 Task: Look for space in Chishtiān Mandi, Pakistan from 5th July, 2023 to 11th July, 2023 for 2 adults in price range Rs.8000 to Rs.16000. Place can be entire place with 2 bedrooms having 2 beds and 1 bathroom. Property type can be house, flat, guest house. Booking option can be shelf check-in. Required host language is English.
Action: Mouse moved to (482, 157)
Screenshot: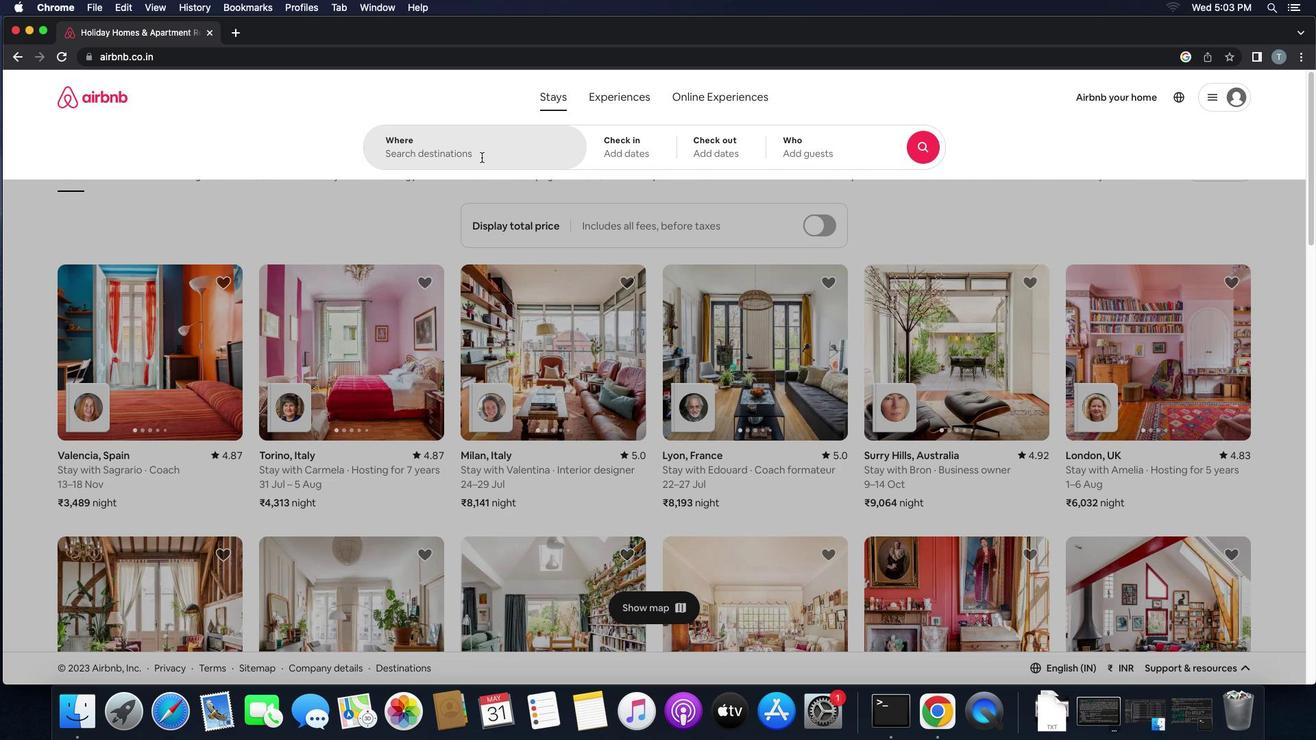 
Action: Mouse pressed left at (482, 157)
Screenshot: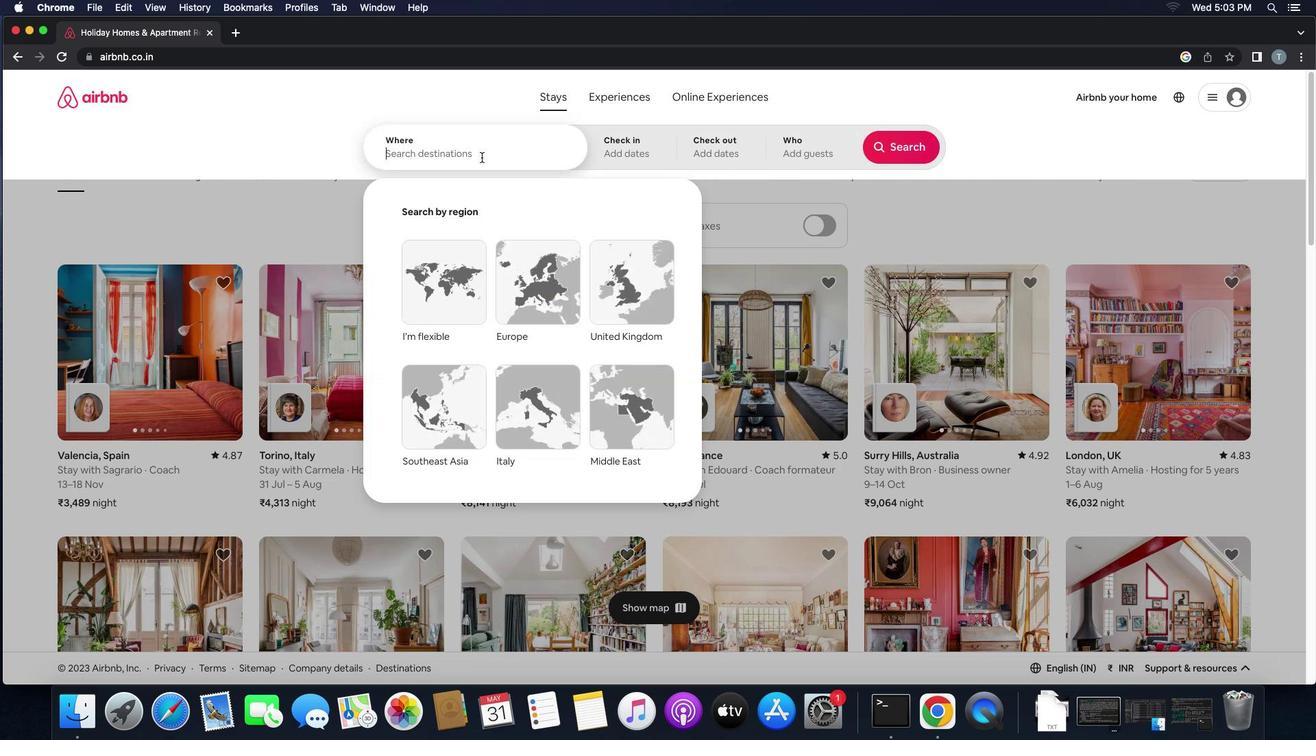 
Action: Mouse moved to (482, 157)
Screenshot: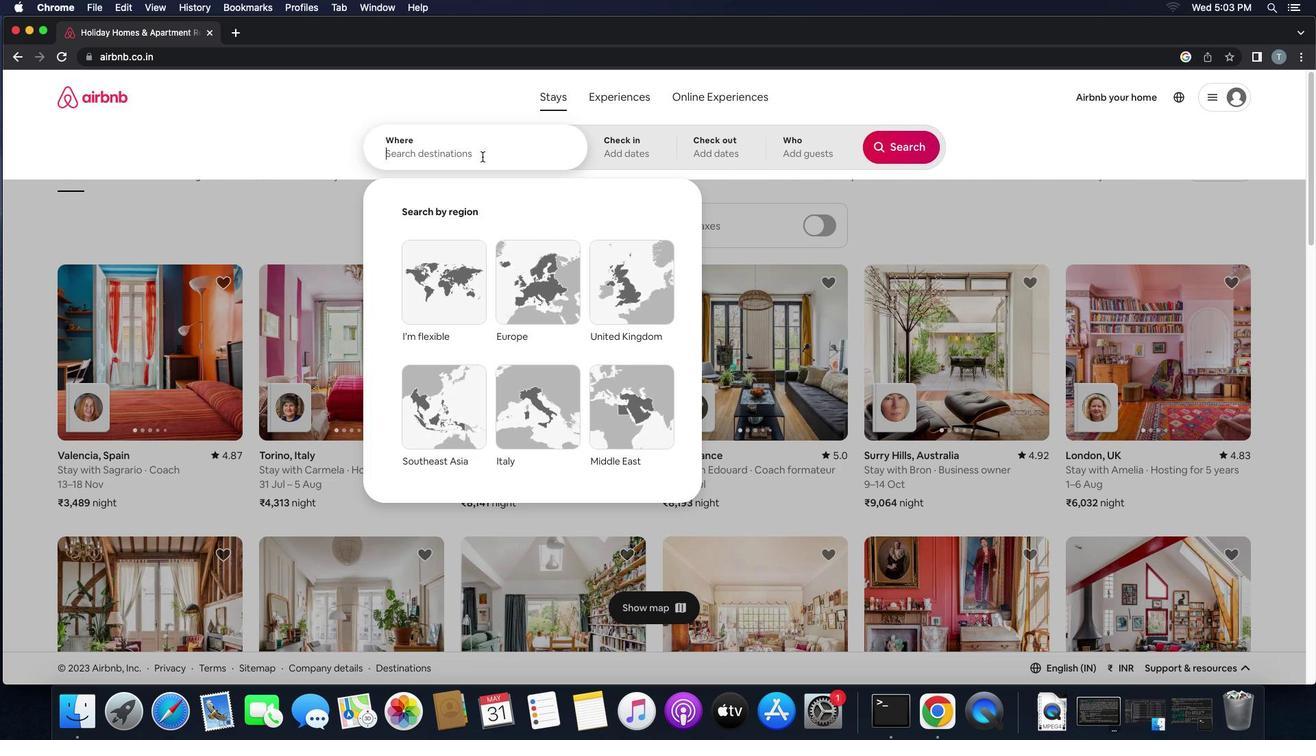 
Action: Key pressed 'c''h''i''s''t''i''a''n'Key.space'm''a''n''d''i'',''p''a''k''i''s''t''a''n'
Screenshot: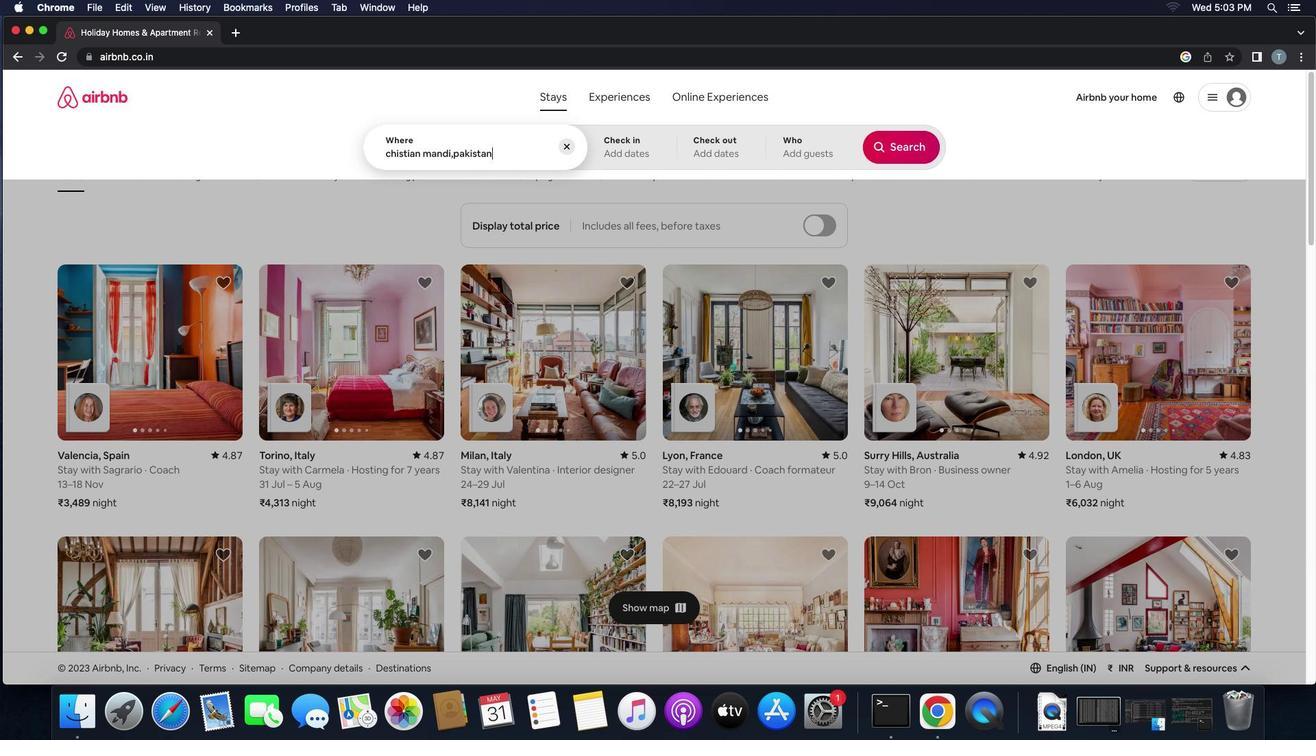 
Action: Mouse moved to (482, 231)
Screenshot: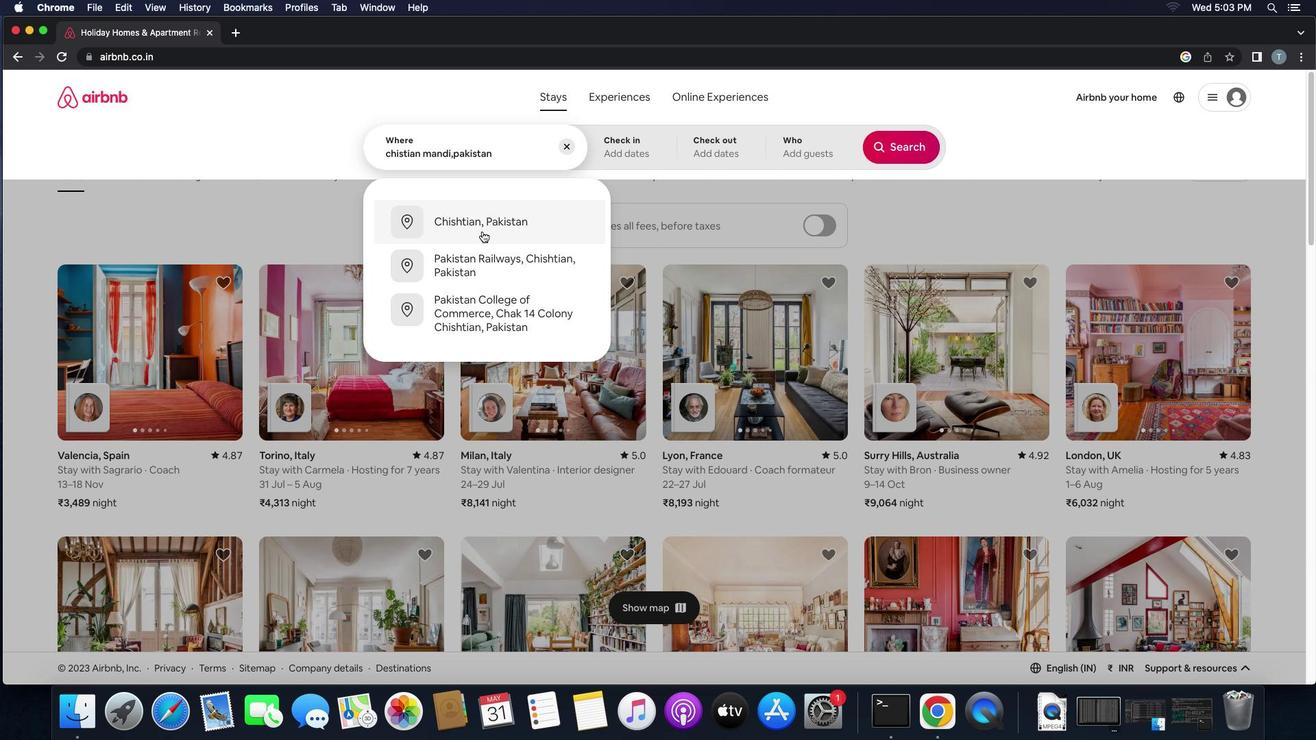 
Action: Mouse pressed left at (482, 231)
Screenshot: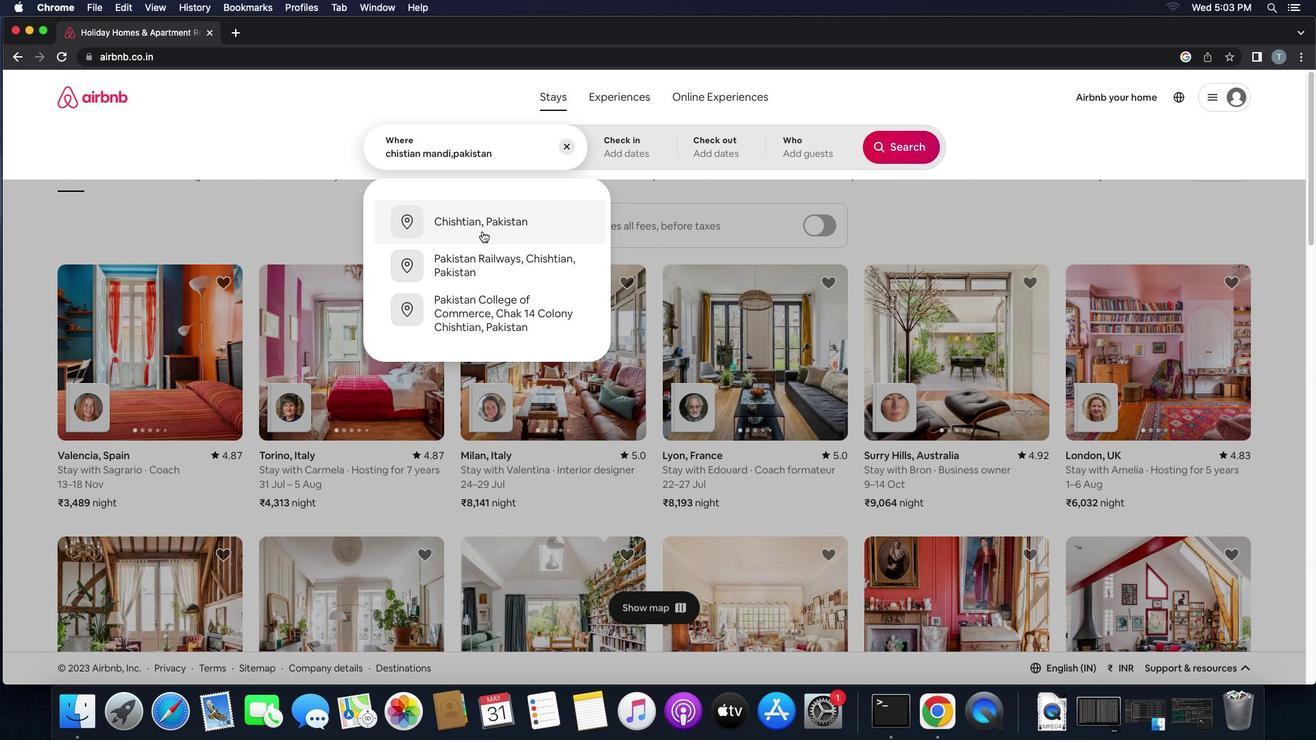 
Action: Mouse moved to (888, 253)
Screenshot: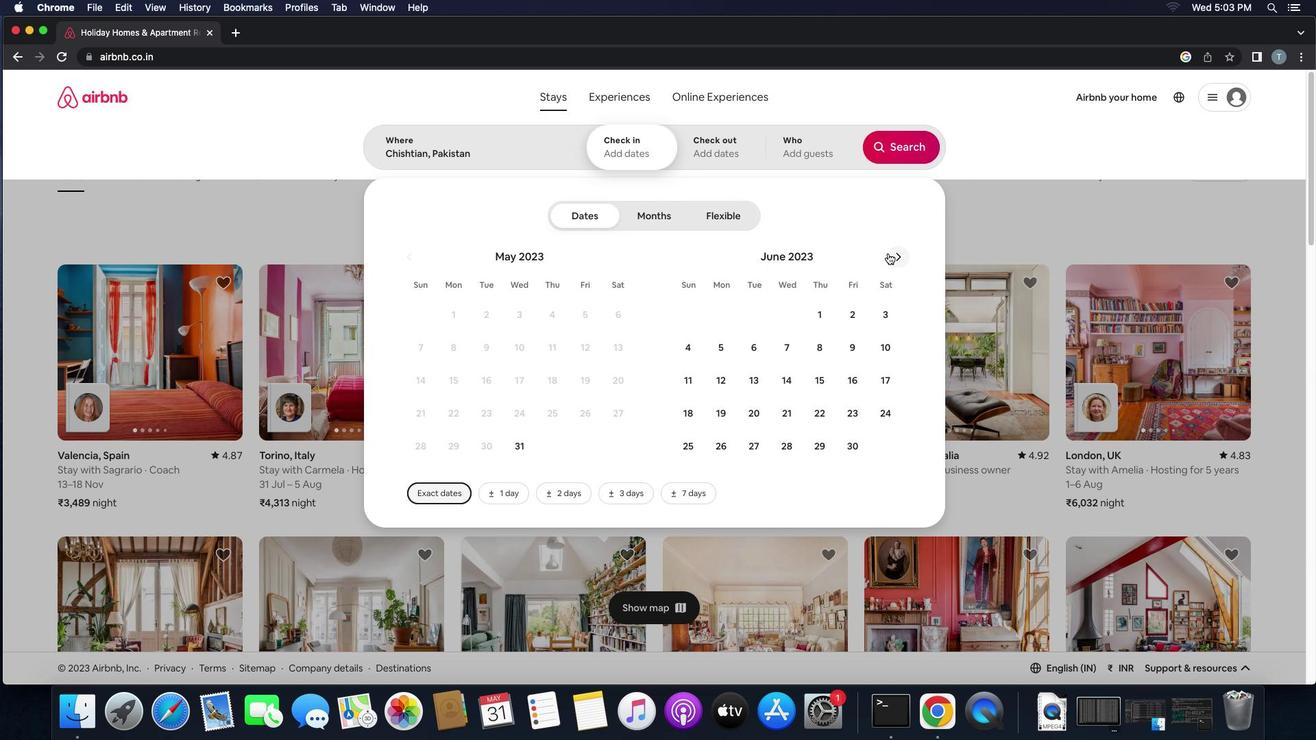 
Action: Mouse pressed left at (888, 253)
Screenshot: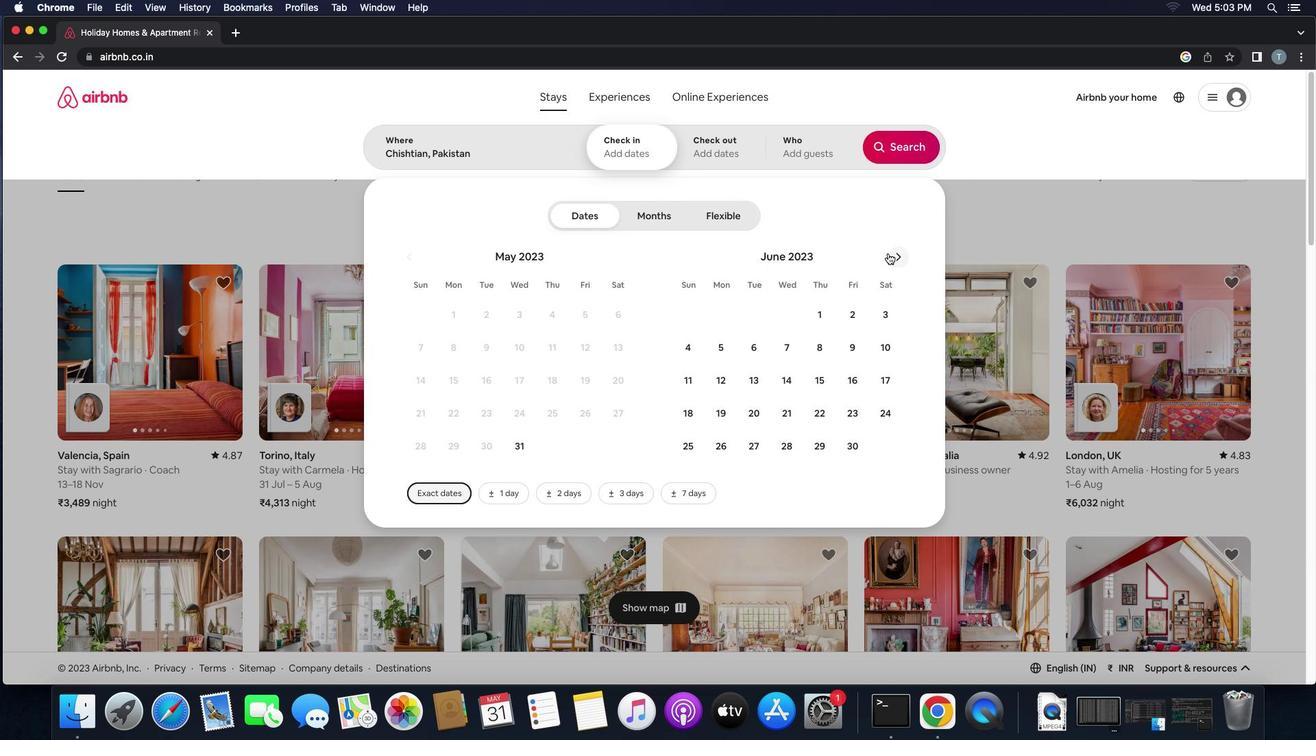 
Action: Mouse moved to (795, 354)
Screenshot: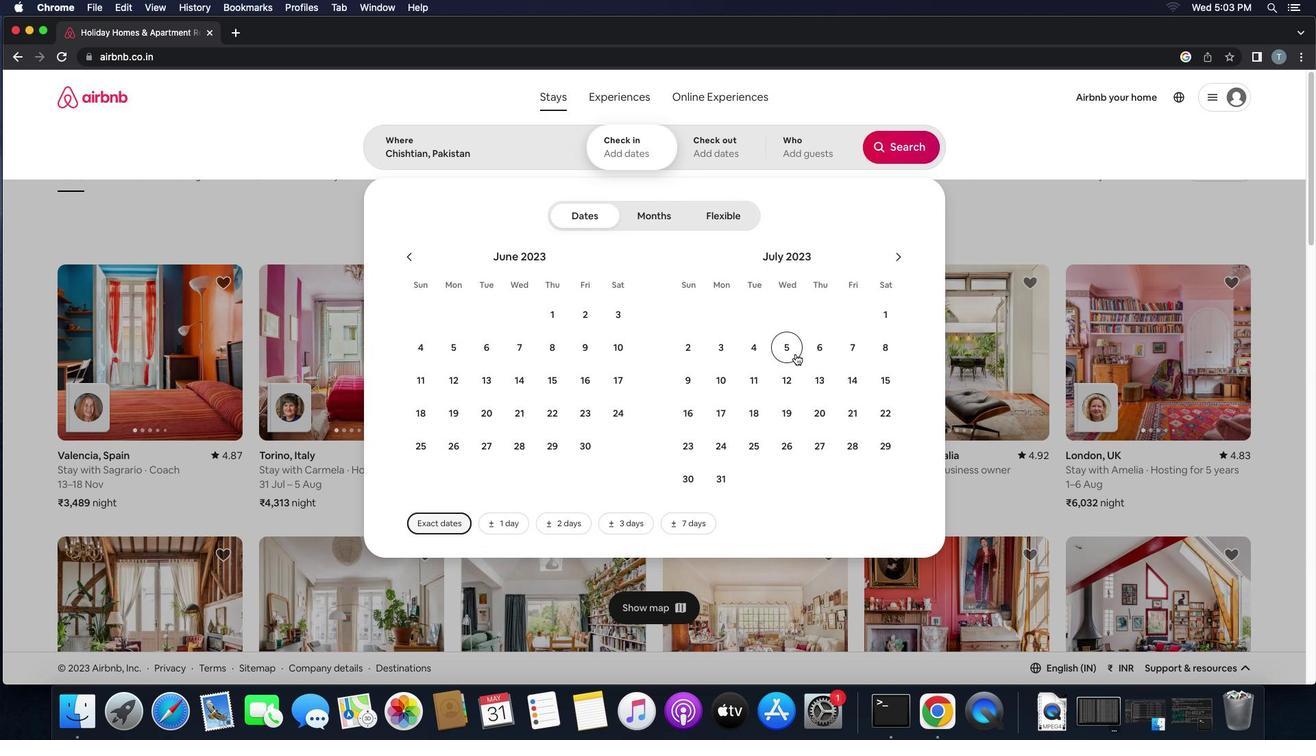 
Action: Mouse pressed left at (795, 354)
Screenshot: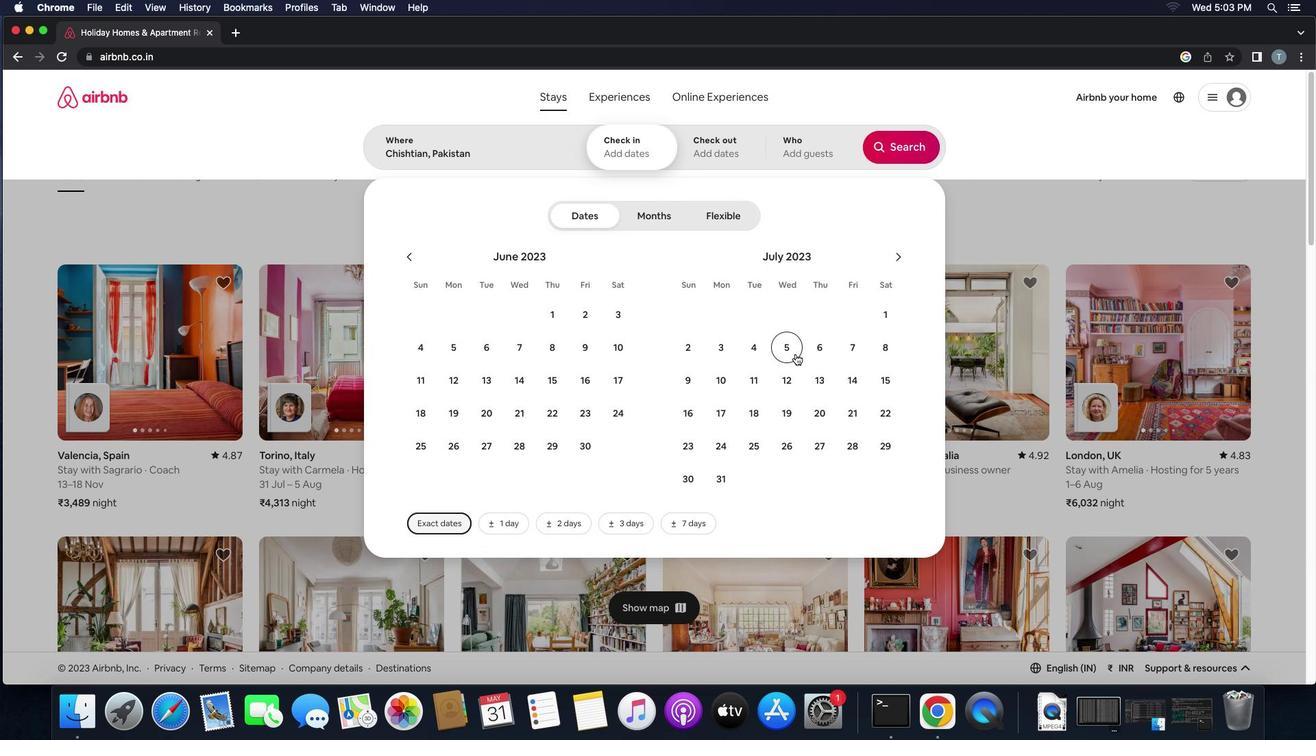 
Action: Mouse moved to (769, 388)
Screenshot: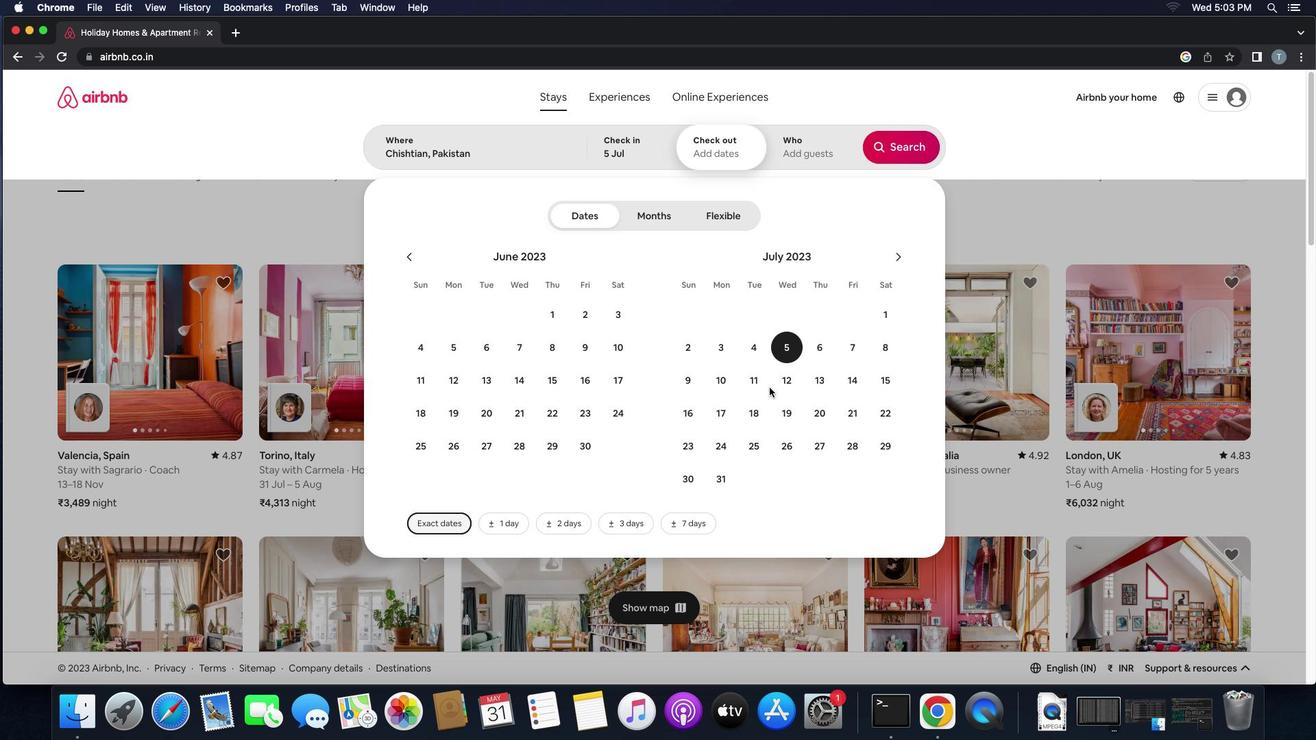 
Action: Mouse pressed left at (769, 388)
Screenshot: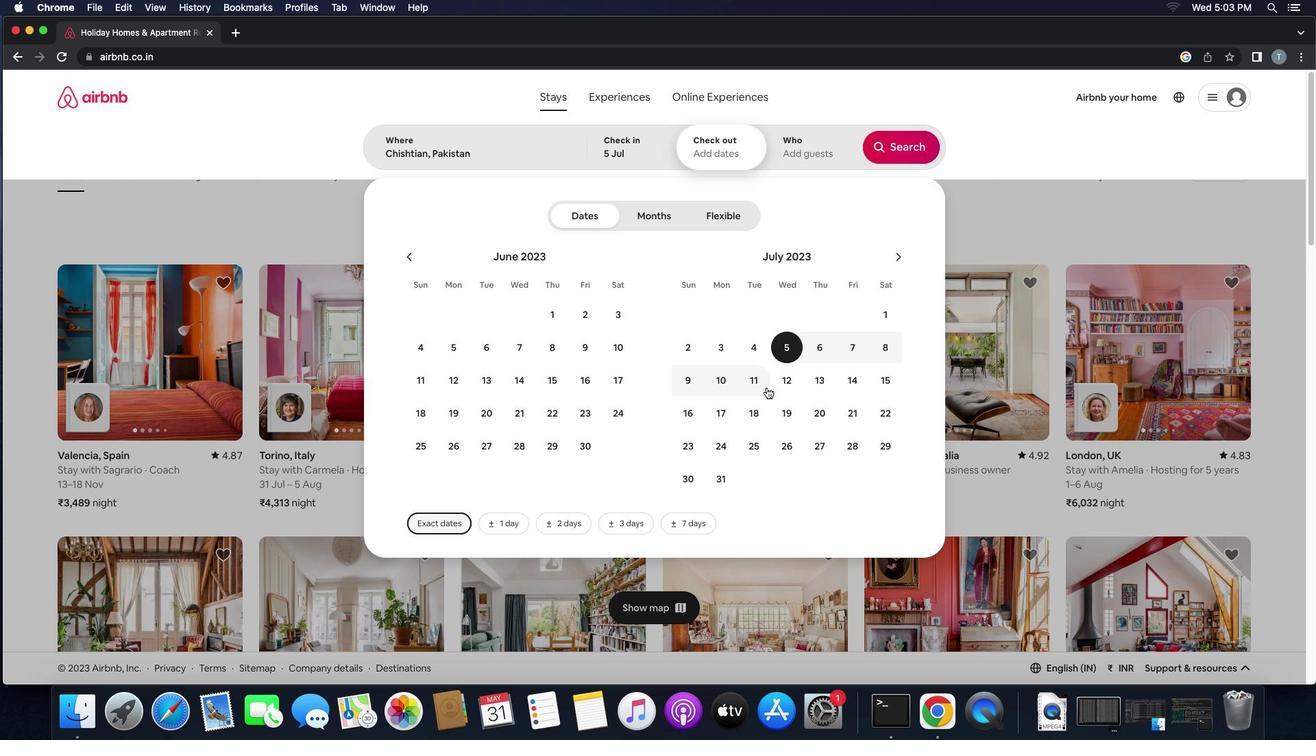 
Action: Mouse moved to (805, 143)
Screenshot: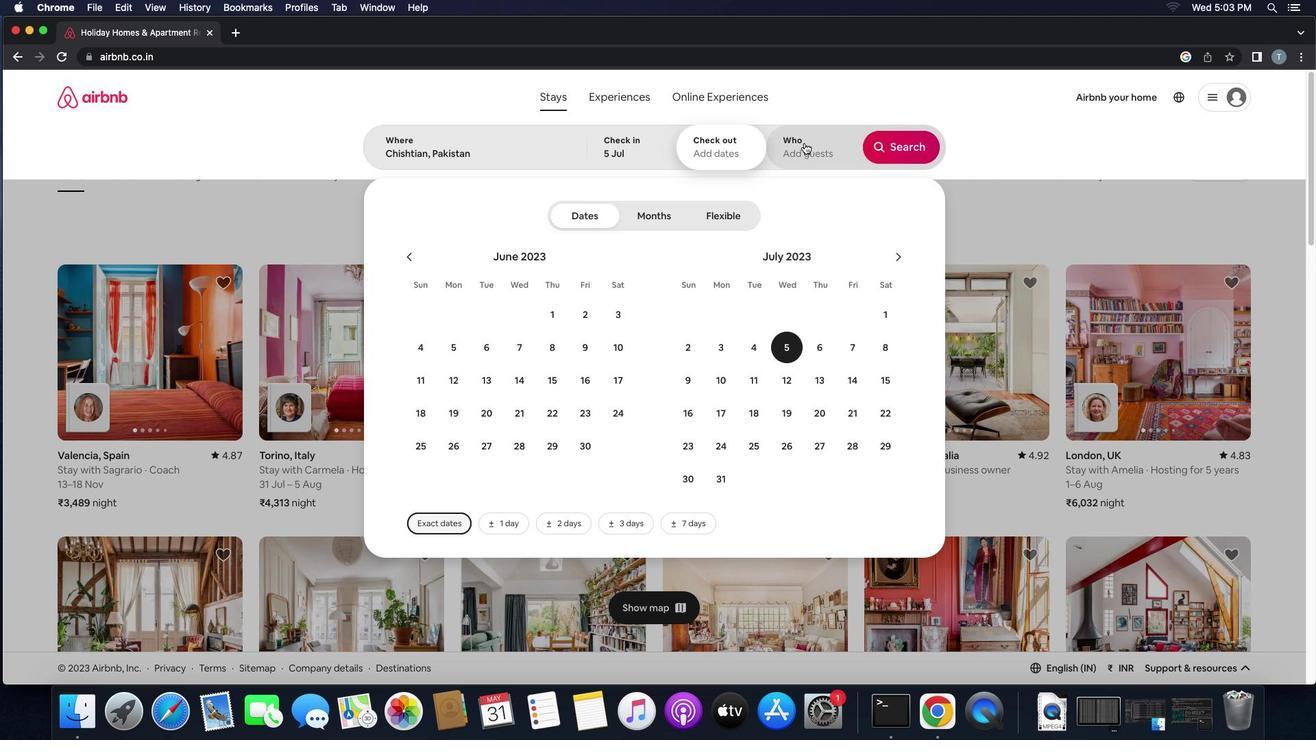 
Action: Mouse pressed left at (805, 143)
Screenshot: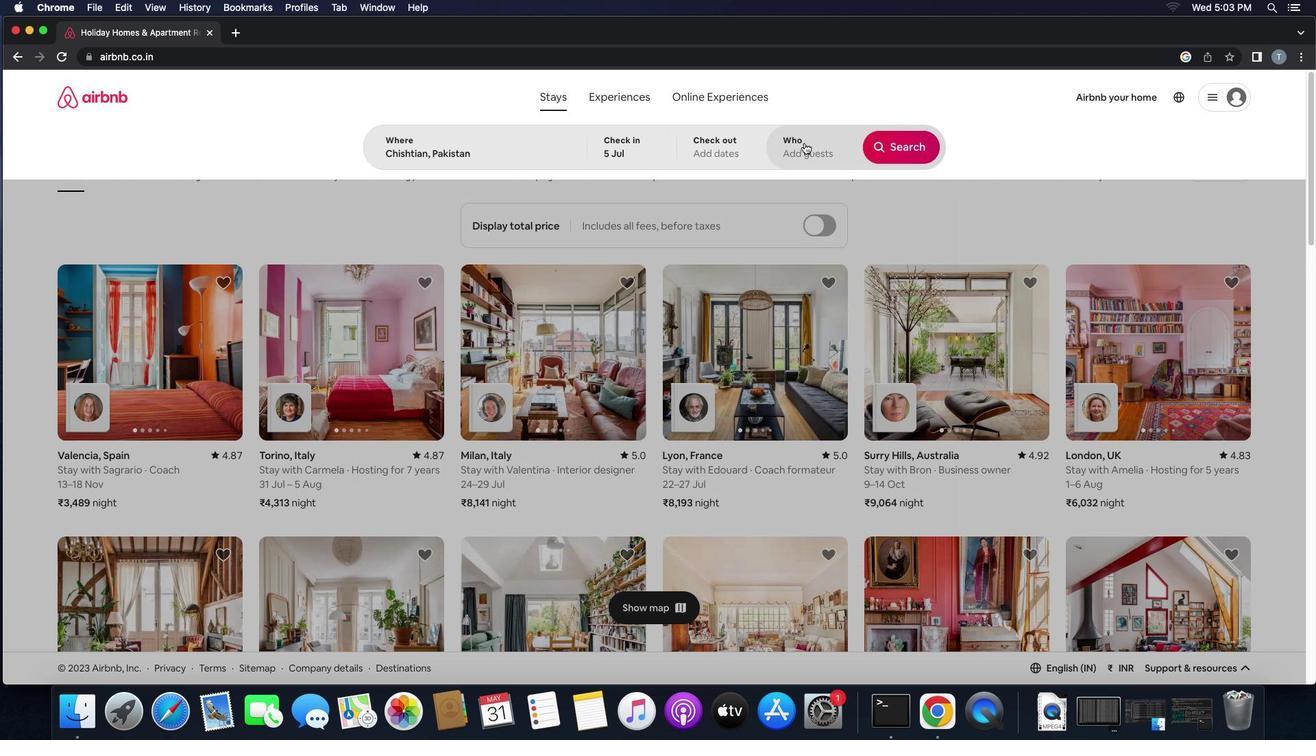 
Action: Mouse moved to (901, 230)
Screenshot: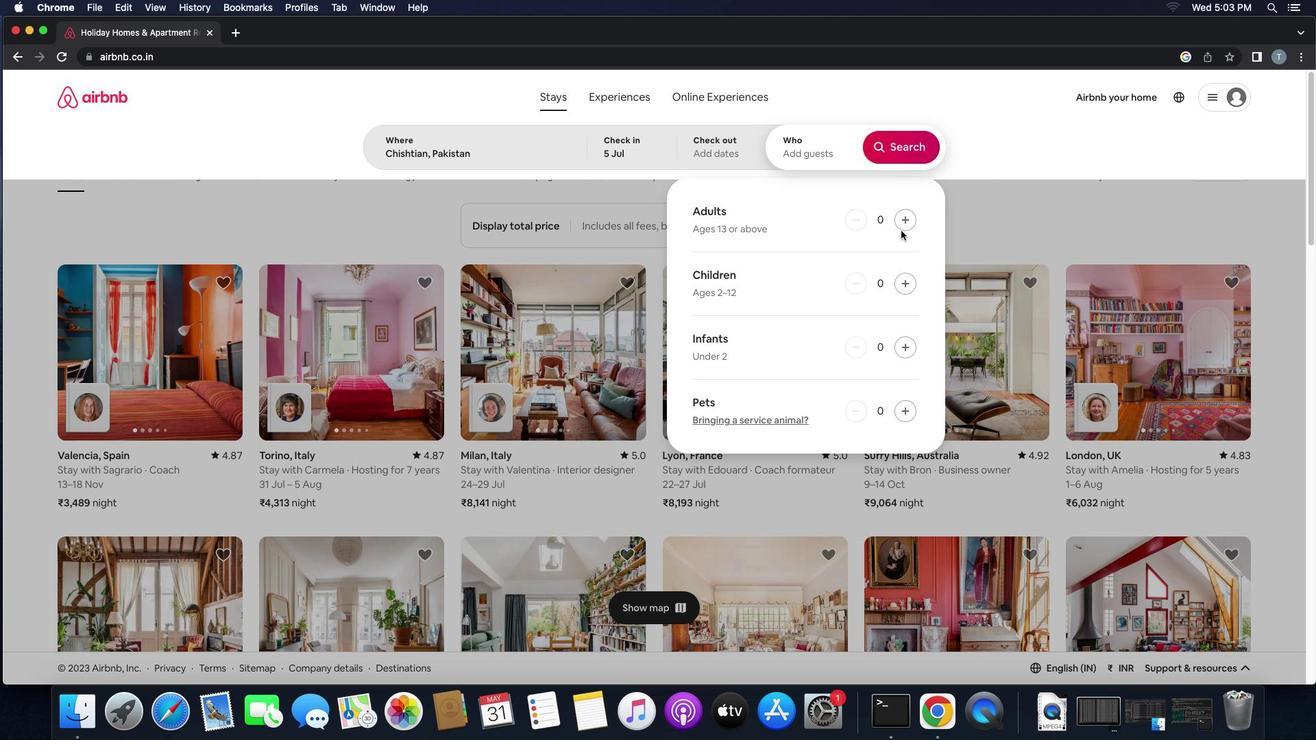 
Action: Mouse pressed left at (901, 230)
Screenshot: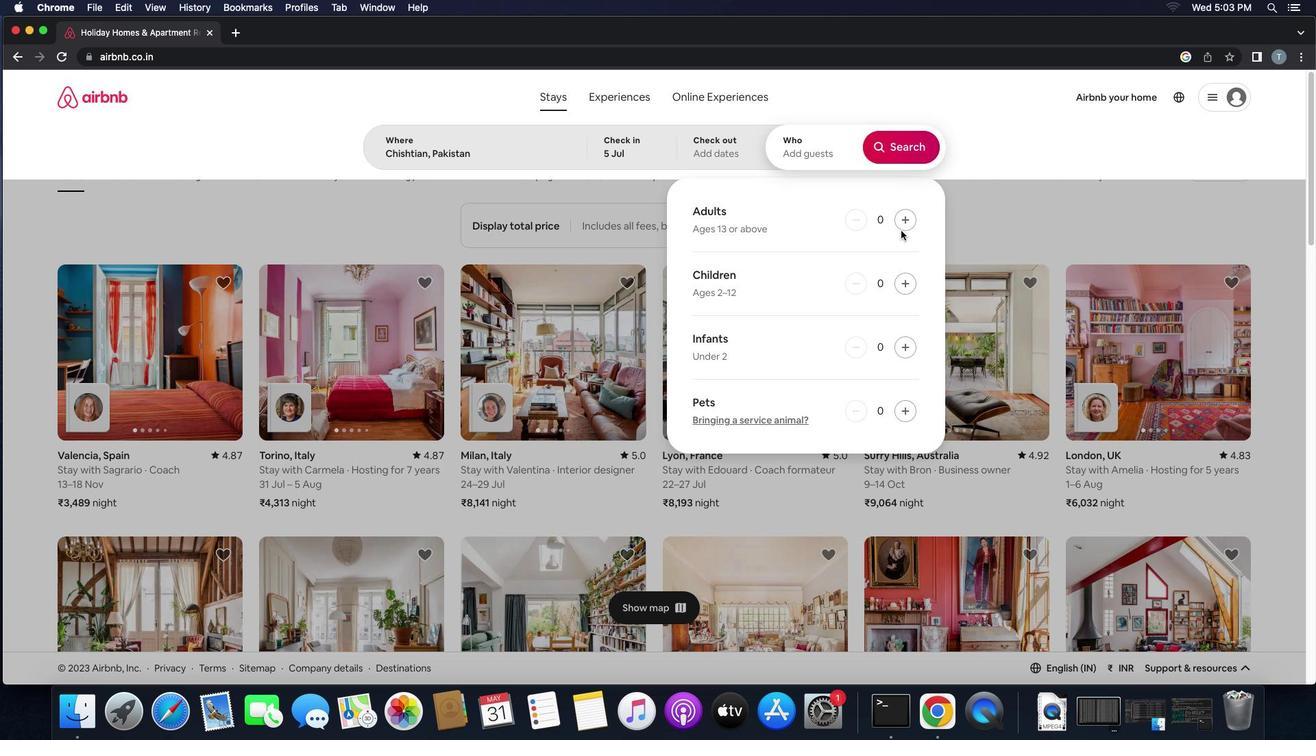 
Action: Mouse pressed left at (901, 230)
Screenshot: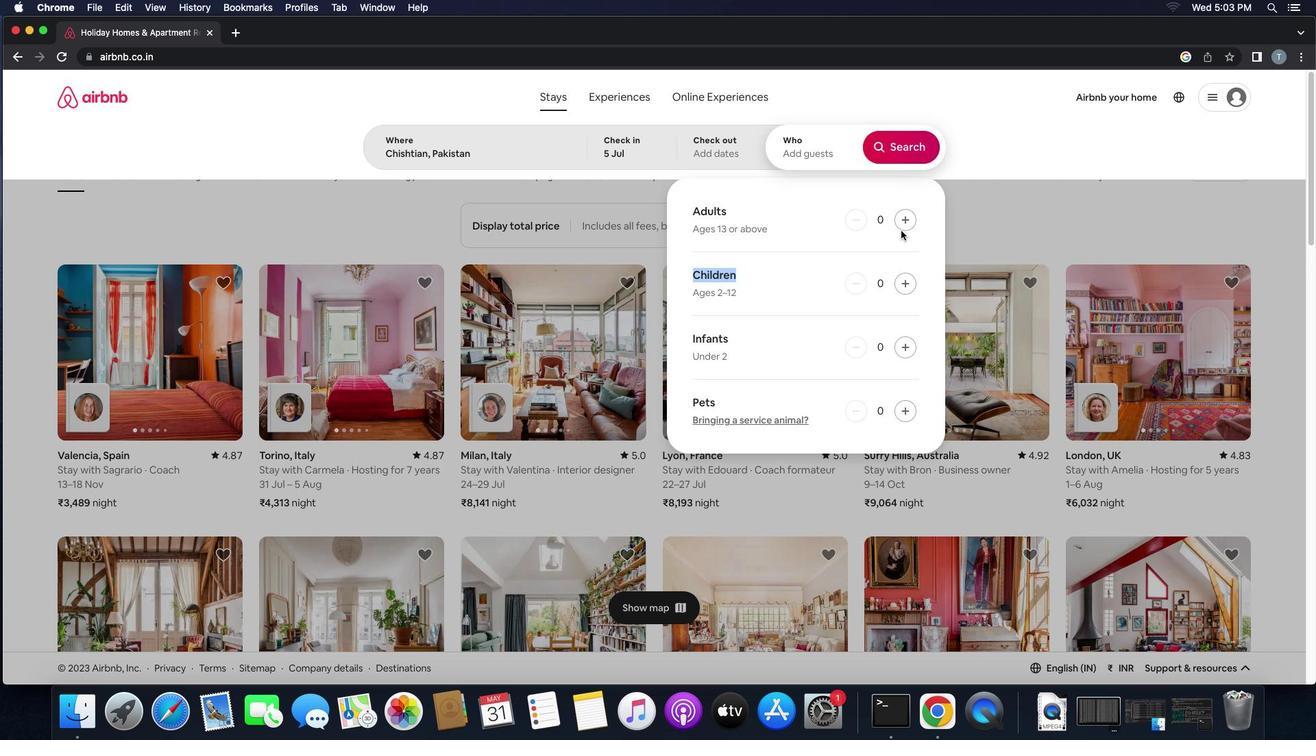 
Action: Mouse moved to (904, 224)
Screenshot: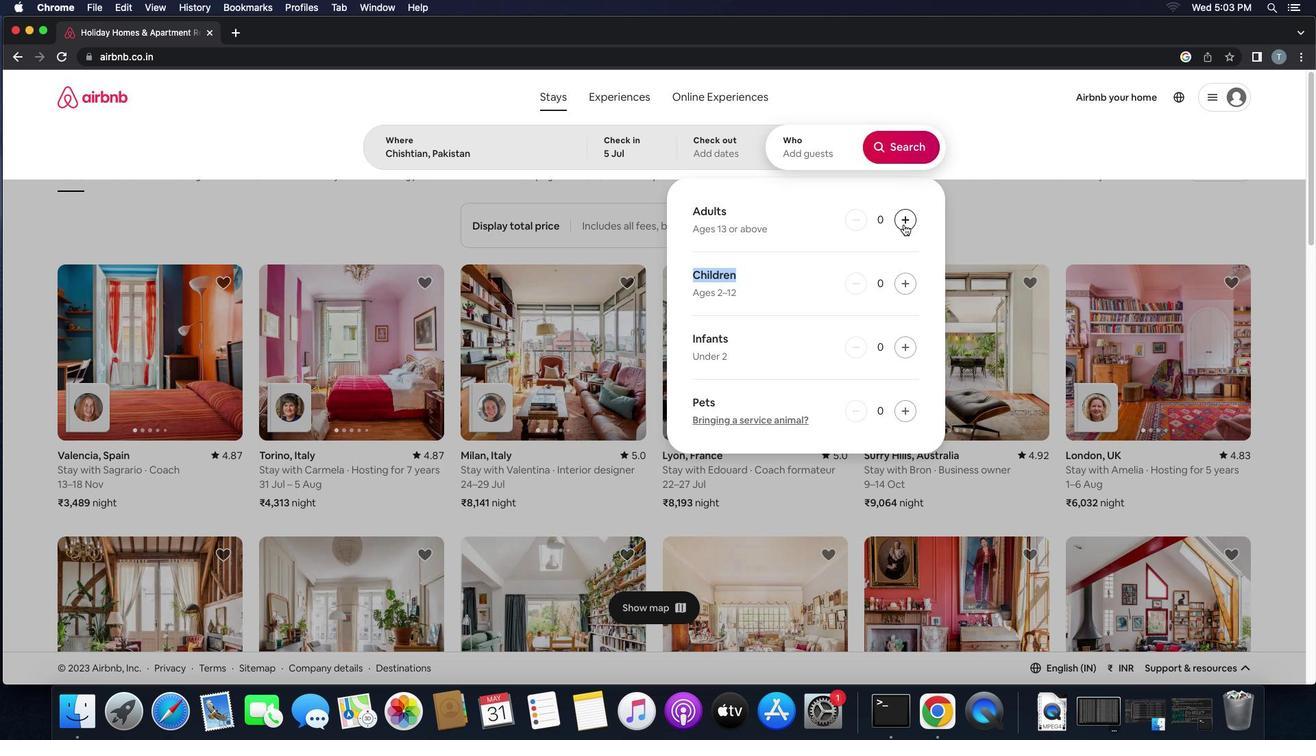 
Action: Mouse pressed left at (904, 224)
Screenshot: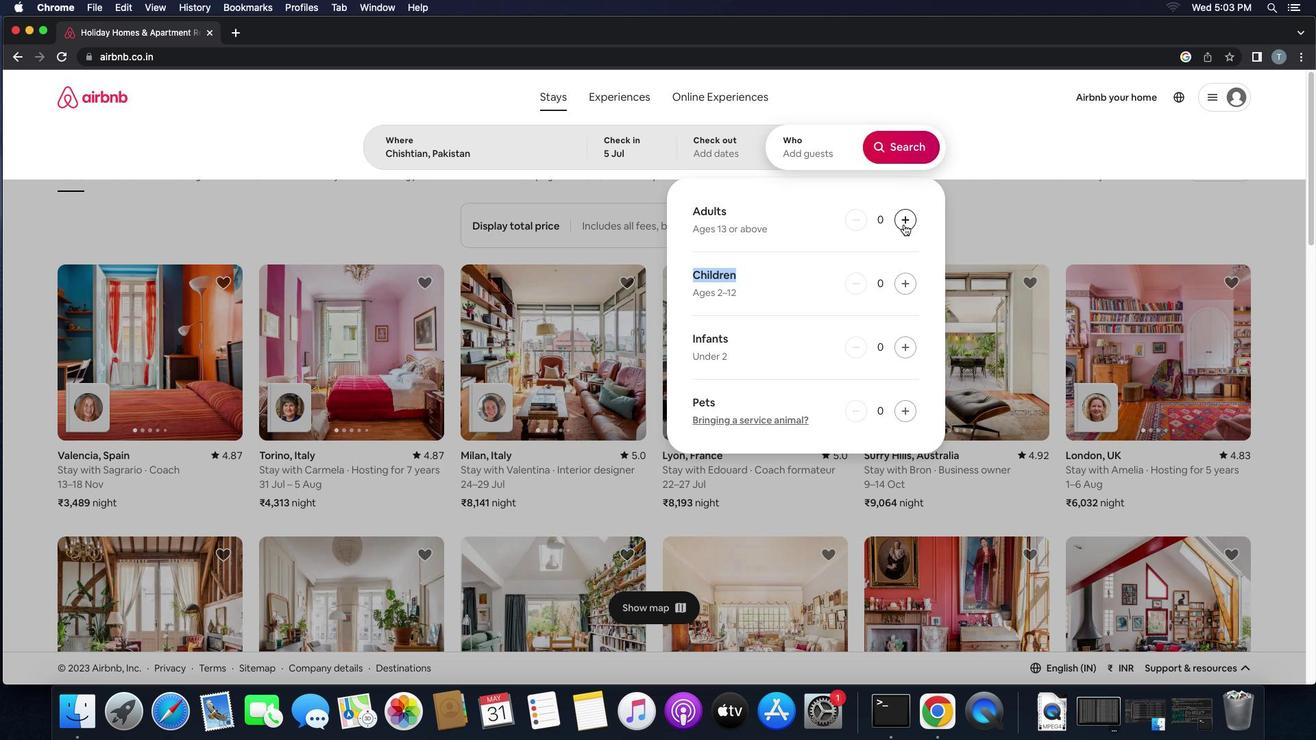 
Action: Mouse pressed left at (904, 224)
Screenshot: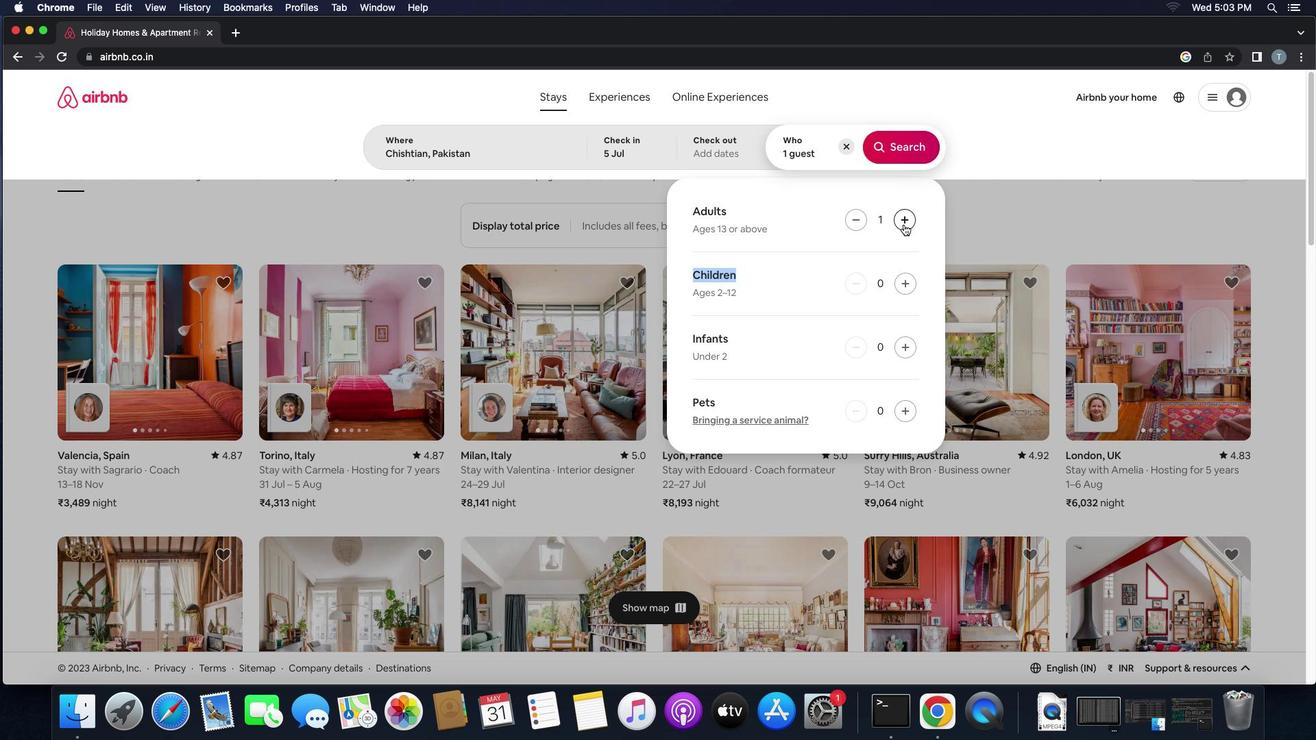 
Action: Mouse moved to (896, 154)
Screenshot: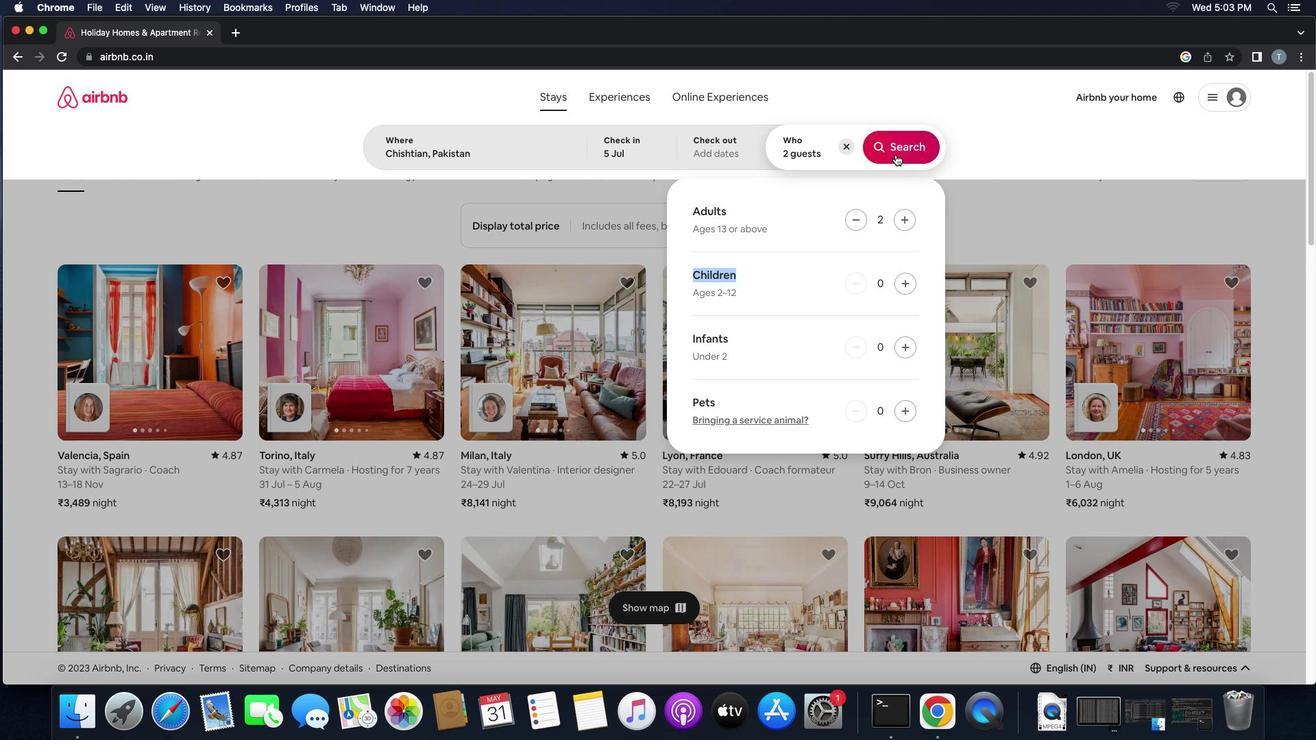 
Action: Mouse pressed left at (896, 154)
Screenshot: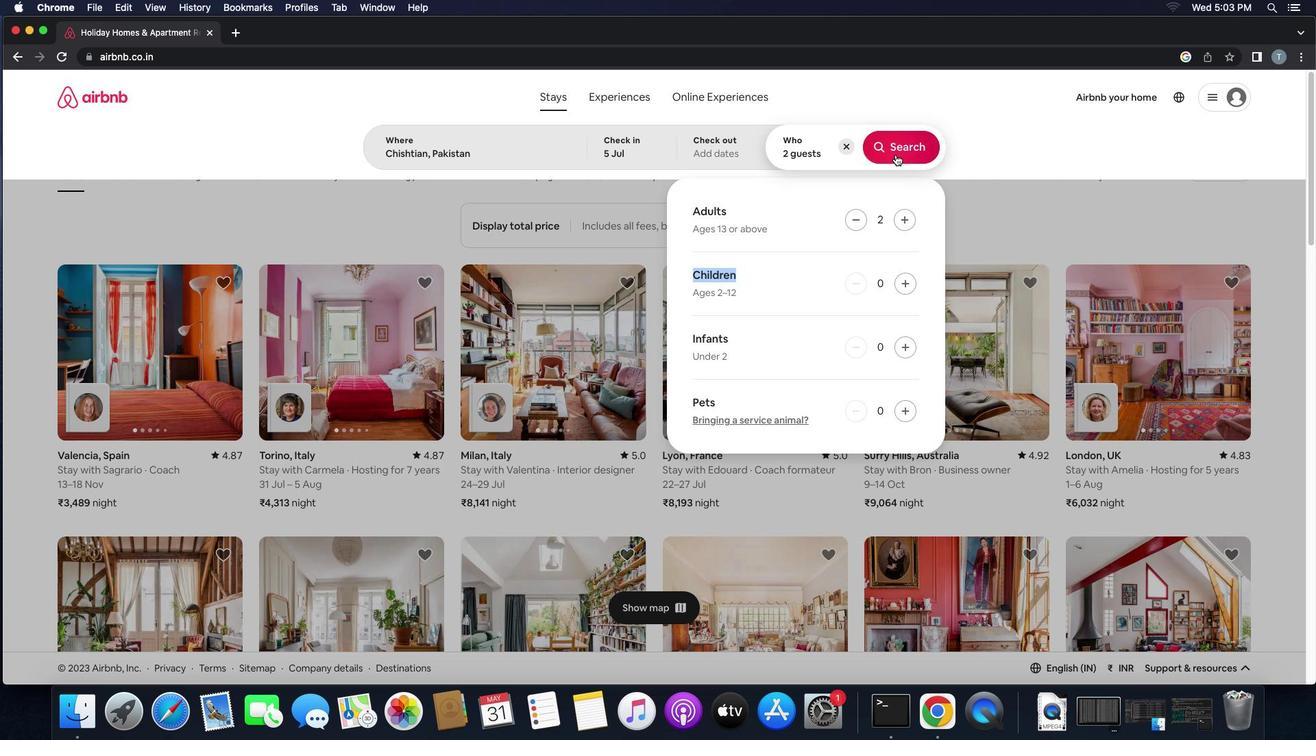 
Action: Mouse moved to (1271, 151)
Screenshot: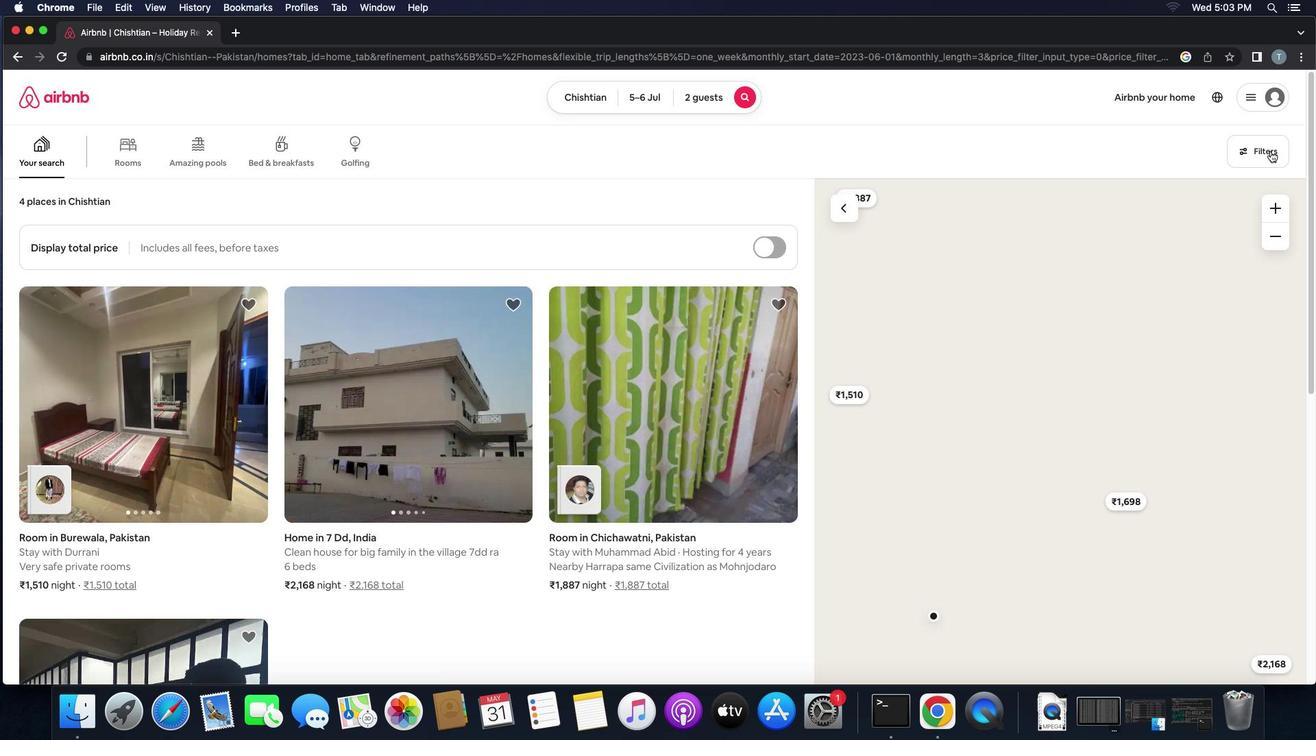 
Action: Mouse pressed left at (1271, 151)
Screenshot: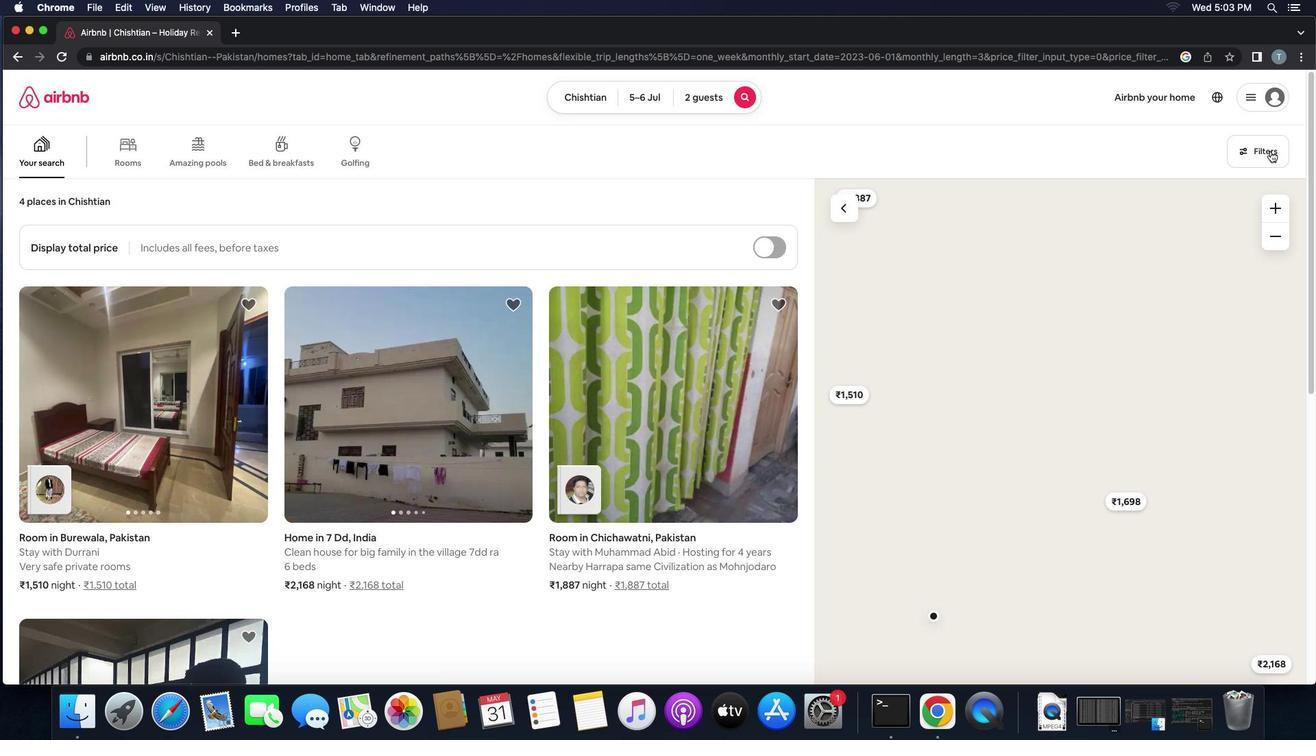 
Action: Mouse moved to (578, 320)
Screenshot: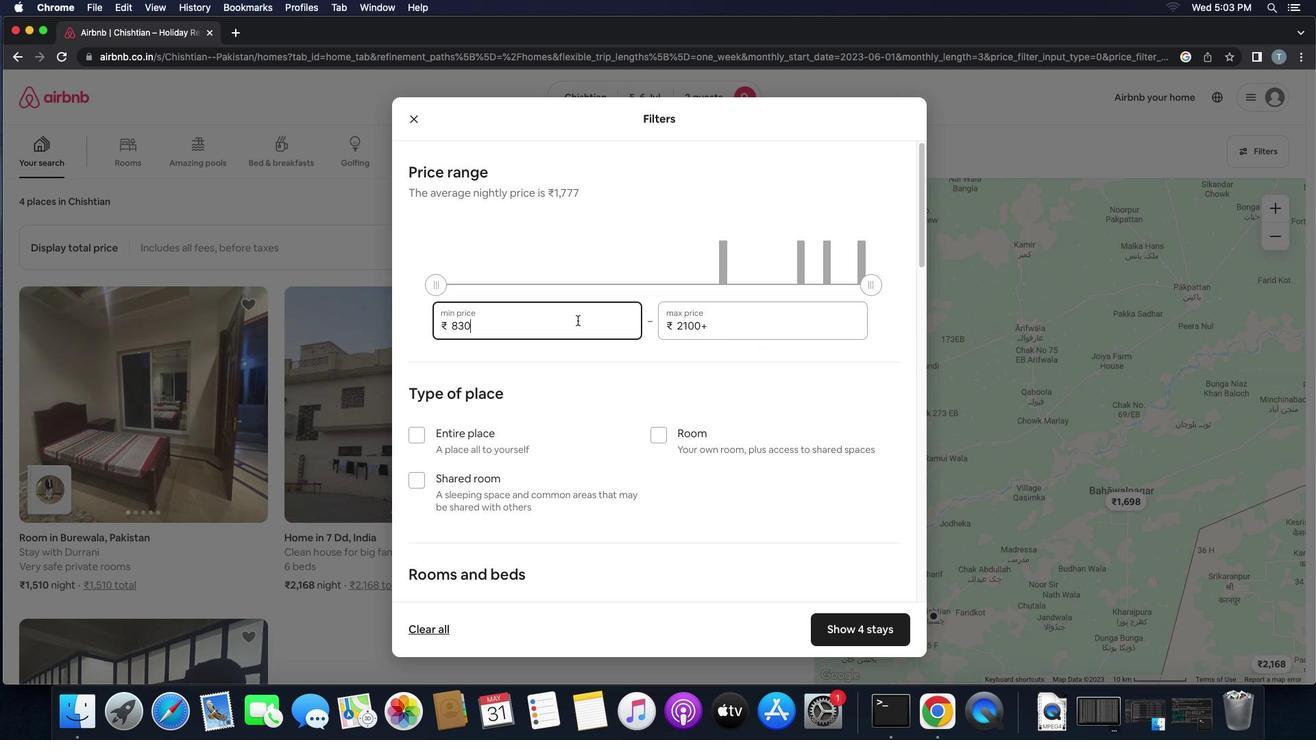 
Action: Mouse pressed left at (578, 320)
Screenshot: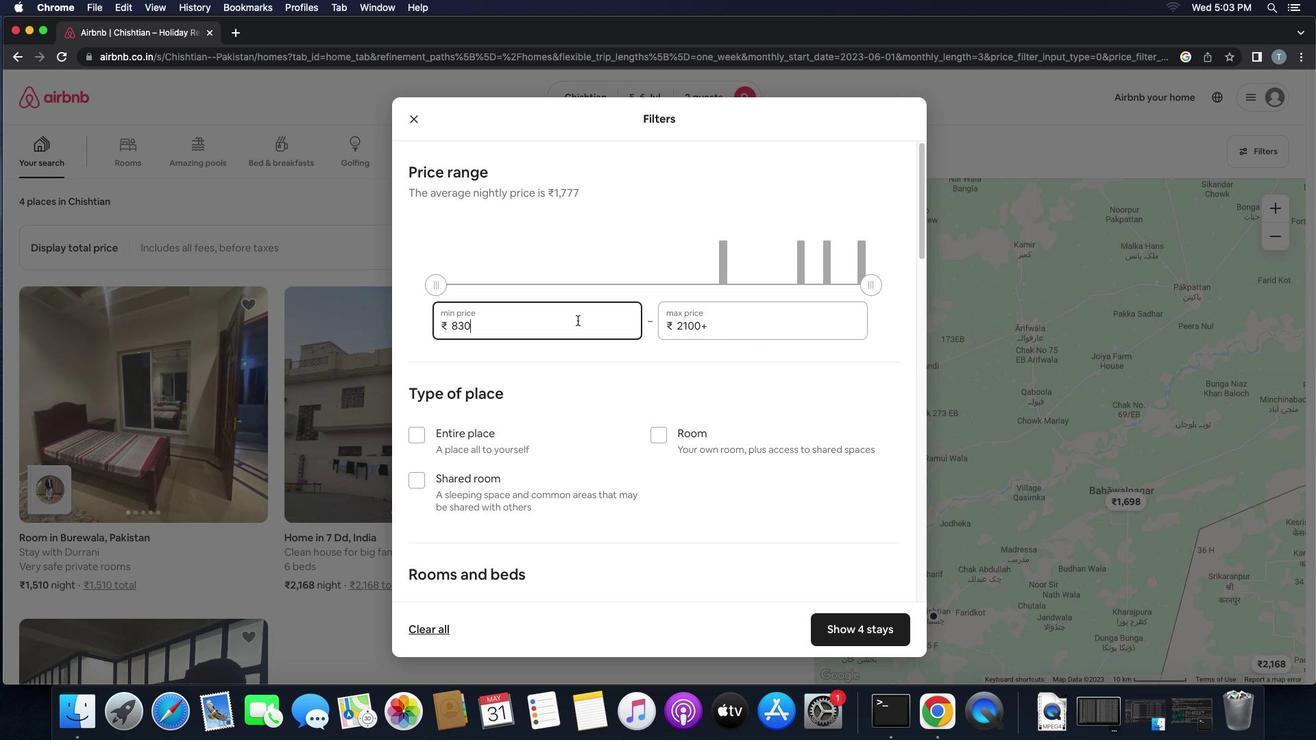 
Action: Mouse moved to (578, 320)
Screenshot: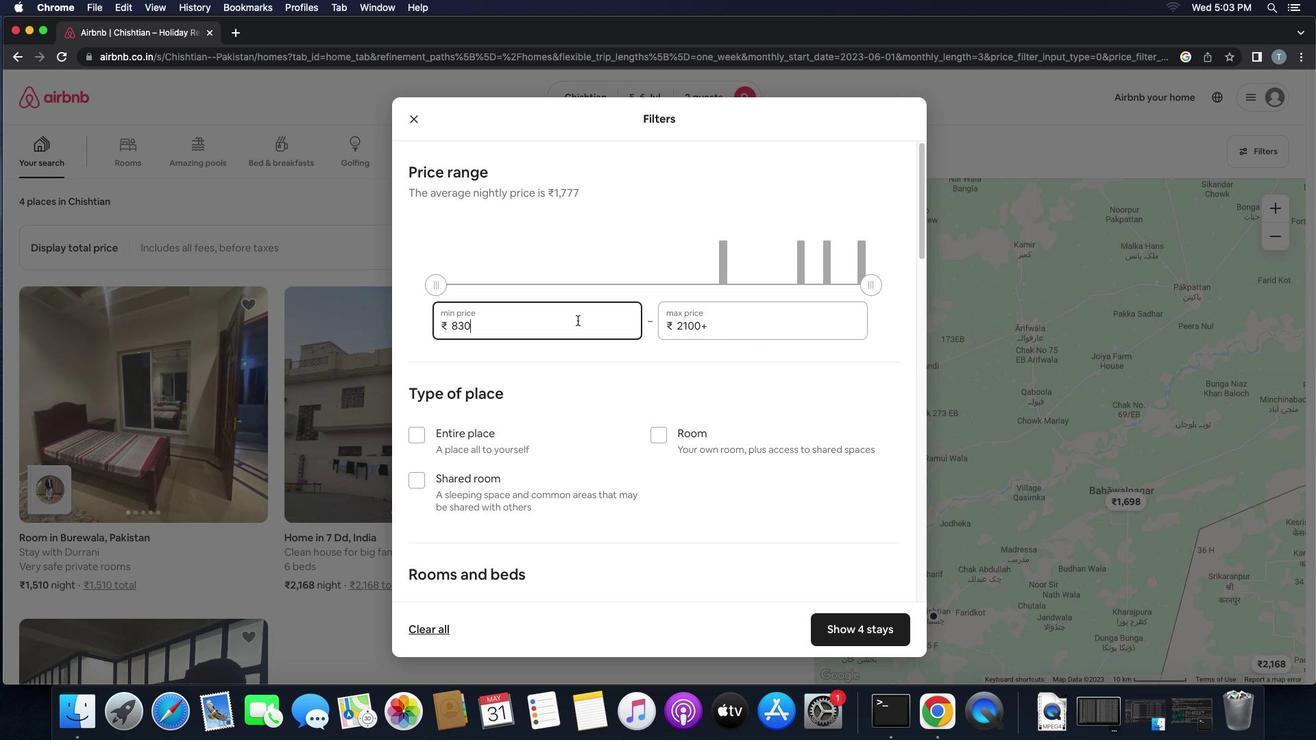 
Action: Key pressed Key.backspaceKey.backspaceKey.backspace'8''0''0''0'
Screenshot: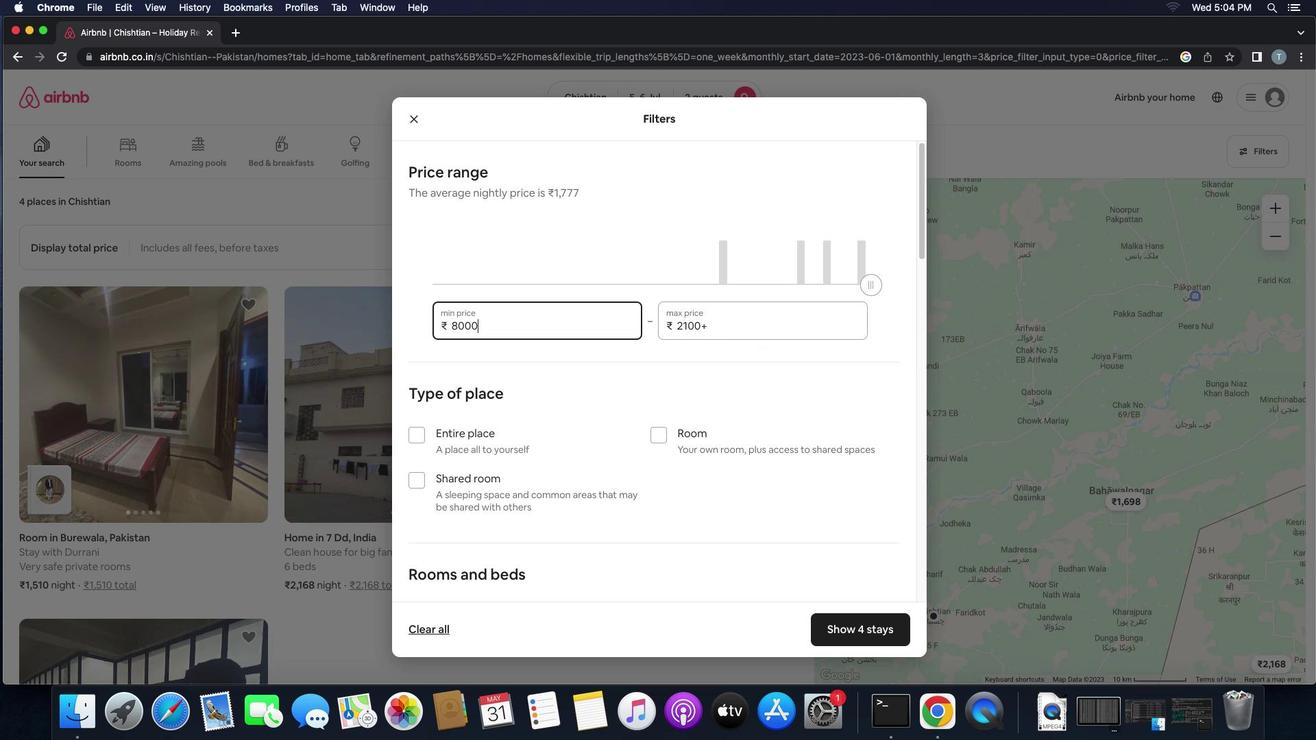 
Action: Mouse moved to (741, 330)
Screenshot: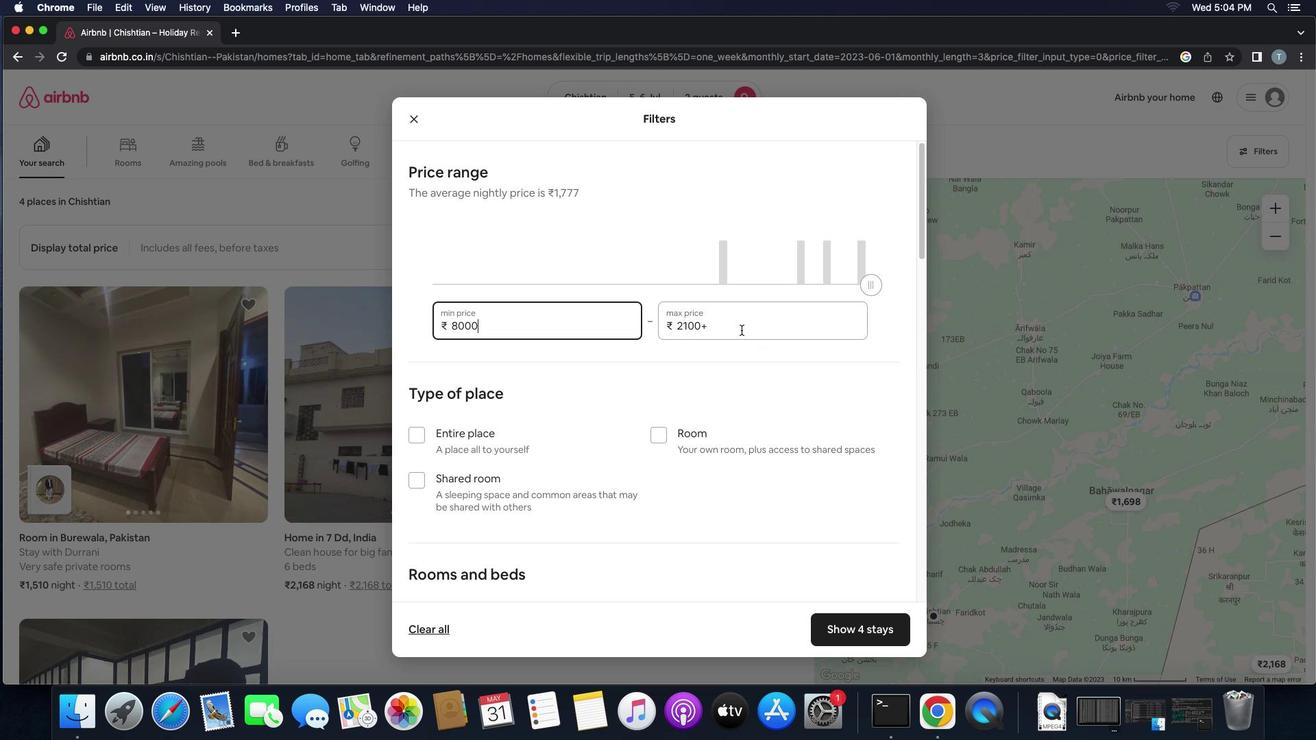 
Action: Mouse pressed left at (741, 330)
Screenshot: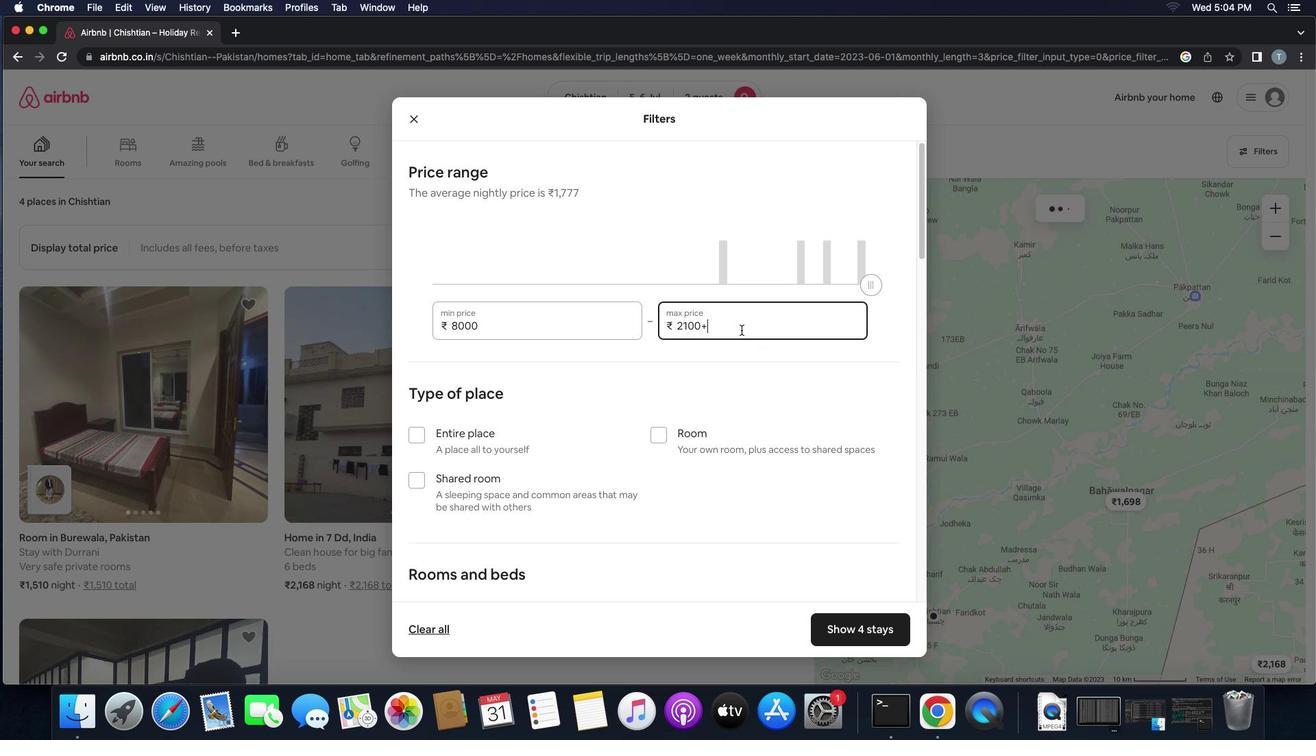 
Action: Key pressed Key.backspaceKey.backspaceKey.backspaceKey.backspaceKey.backspace'1''6''0''0''0'
Screenshot: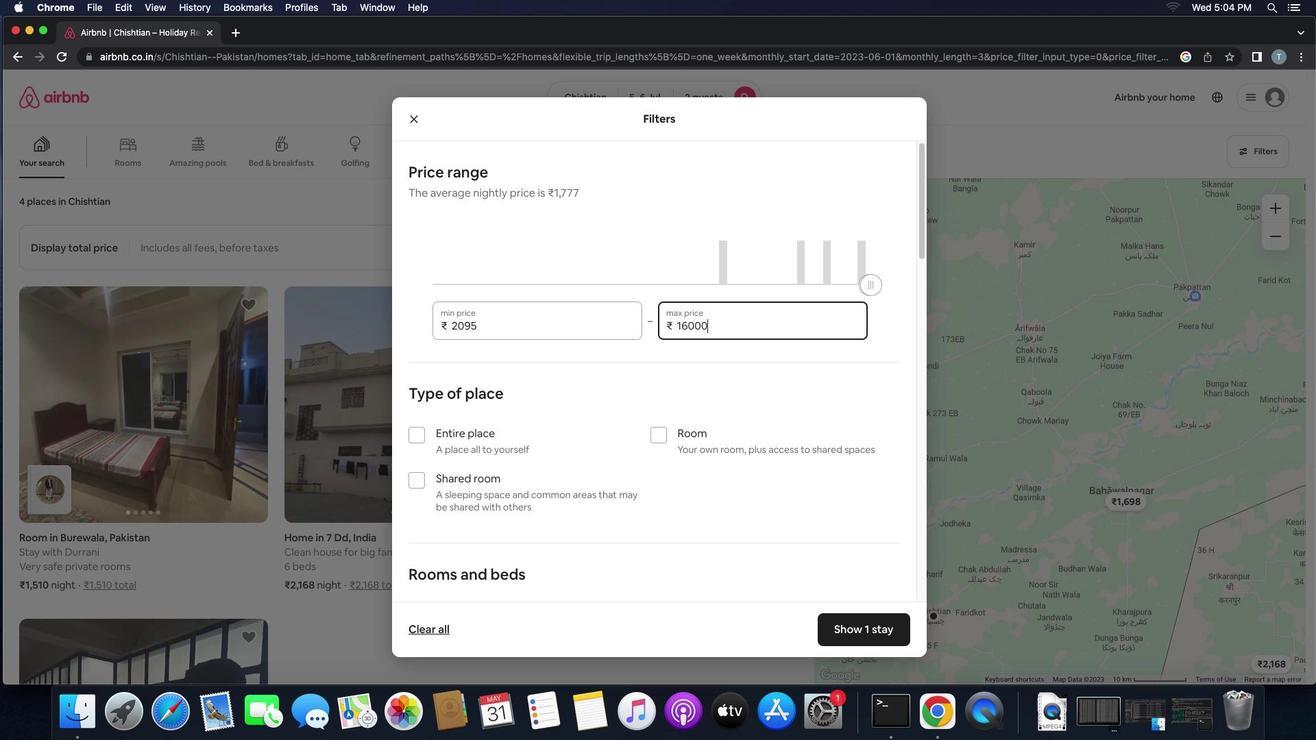 
Action: Mouse scrolled (741, 330) with delta (0, 0)
Screenshot: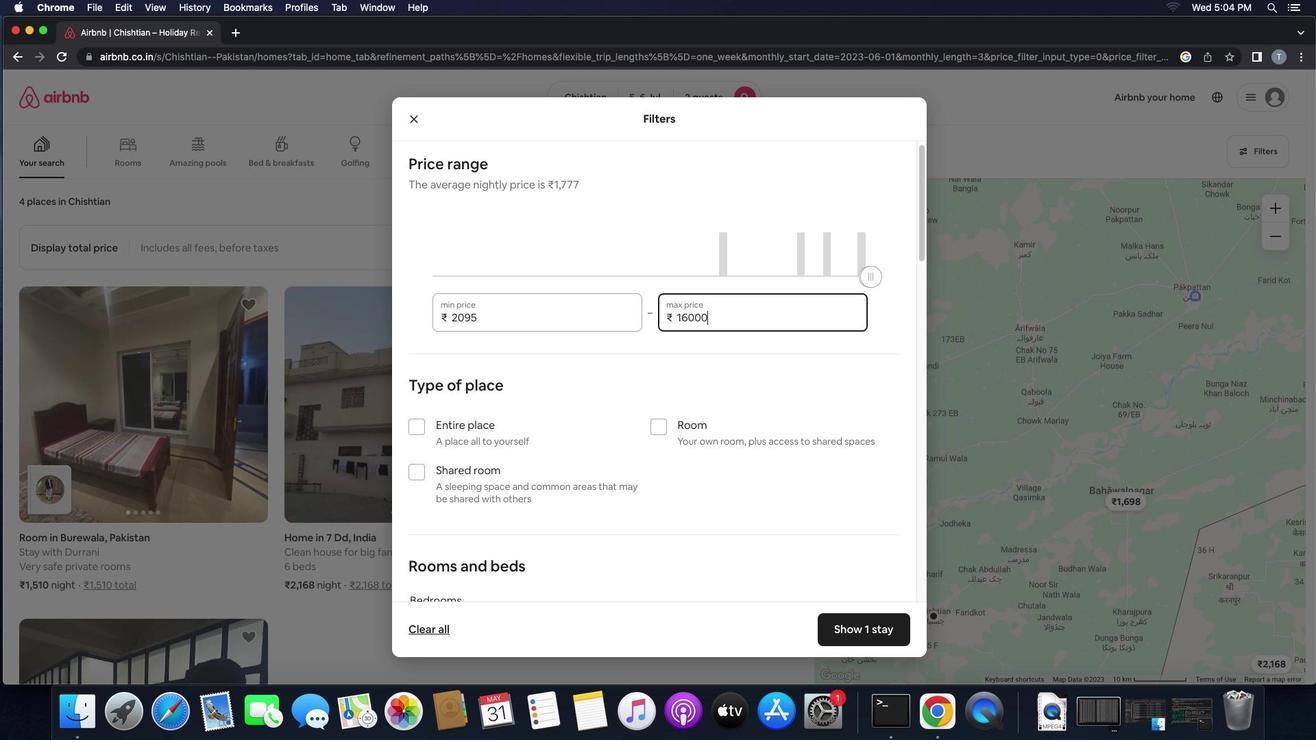 
Action: Mouse scrolled (741, 330) with delta (0, 0)
Screenshot: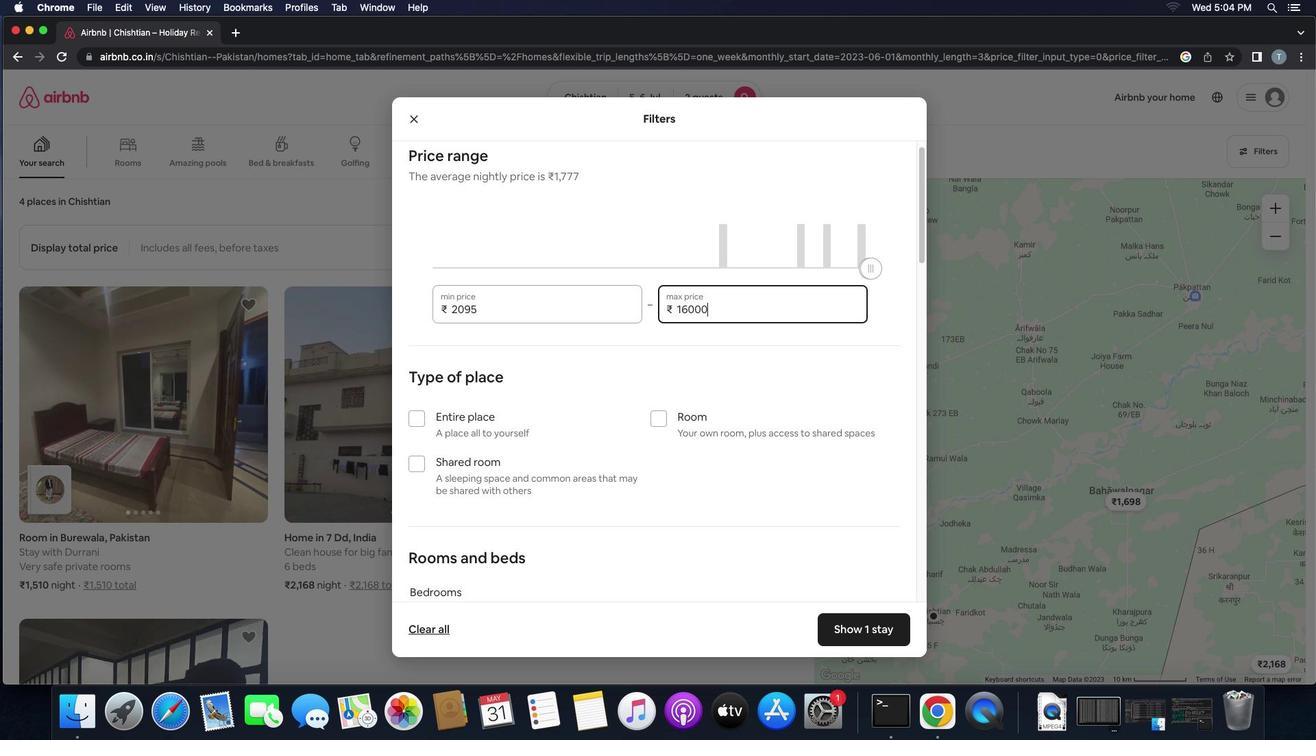 
Action: Mouse scrolled (741, 330) with delta (0, -1)
Screenshot: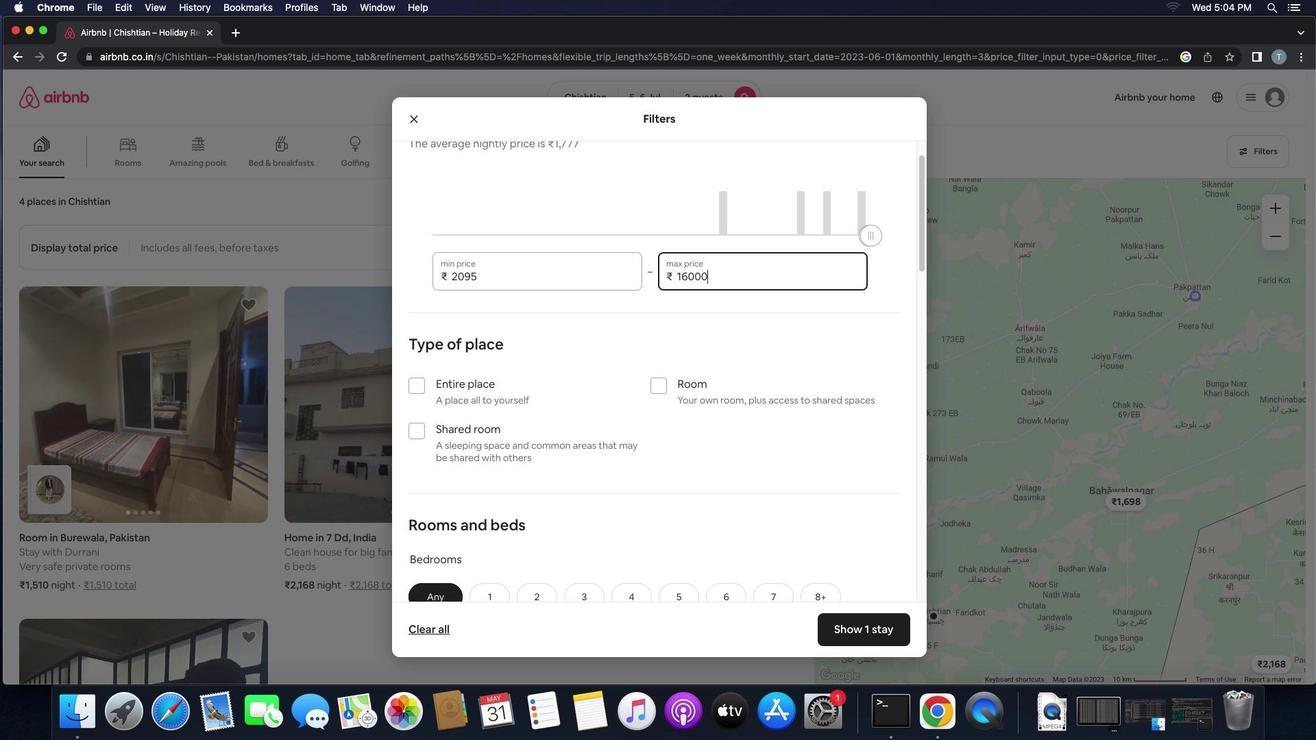 
Action: Mouse moved to (419, 351)
Screenshot: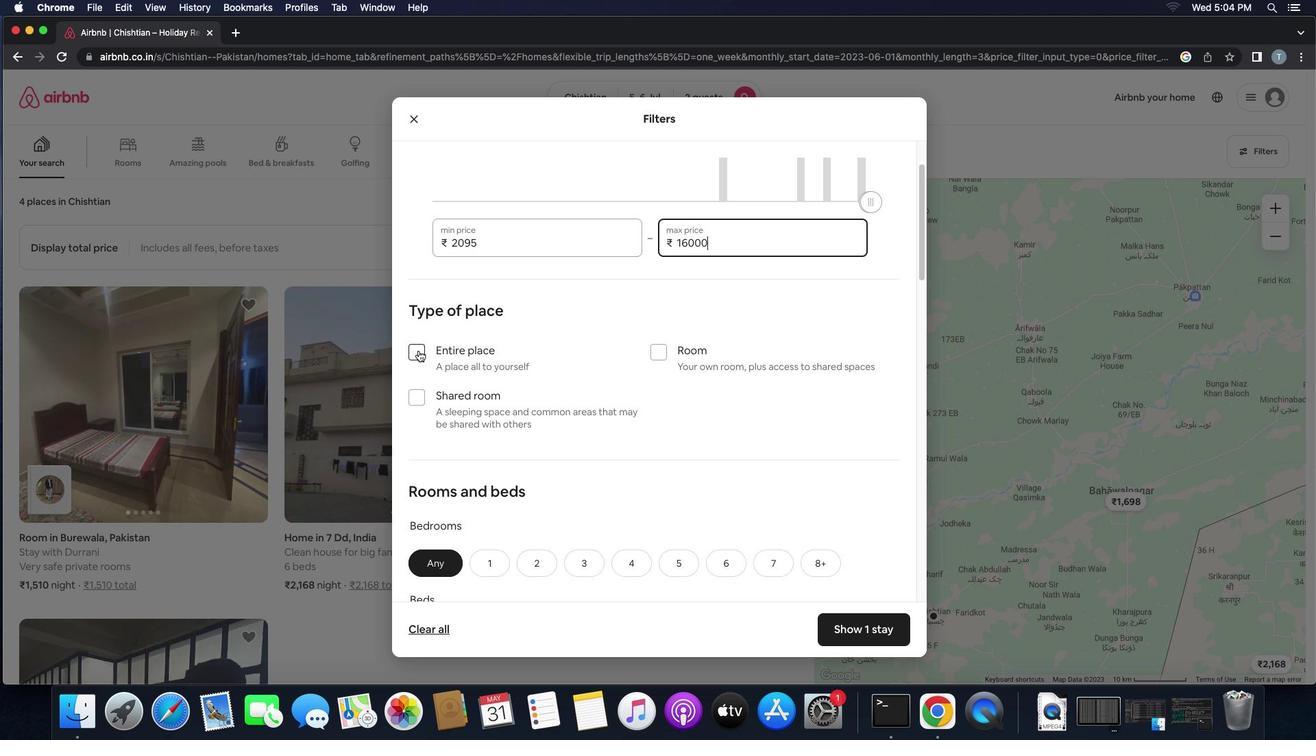 
Action: Mouse pressed left at (419, 351)
Screenshot: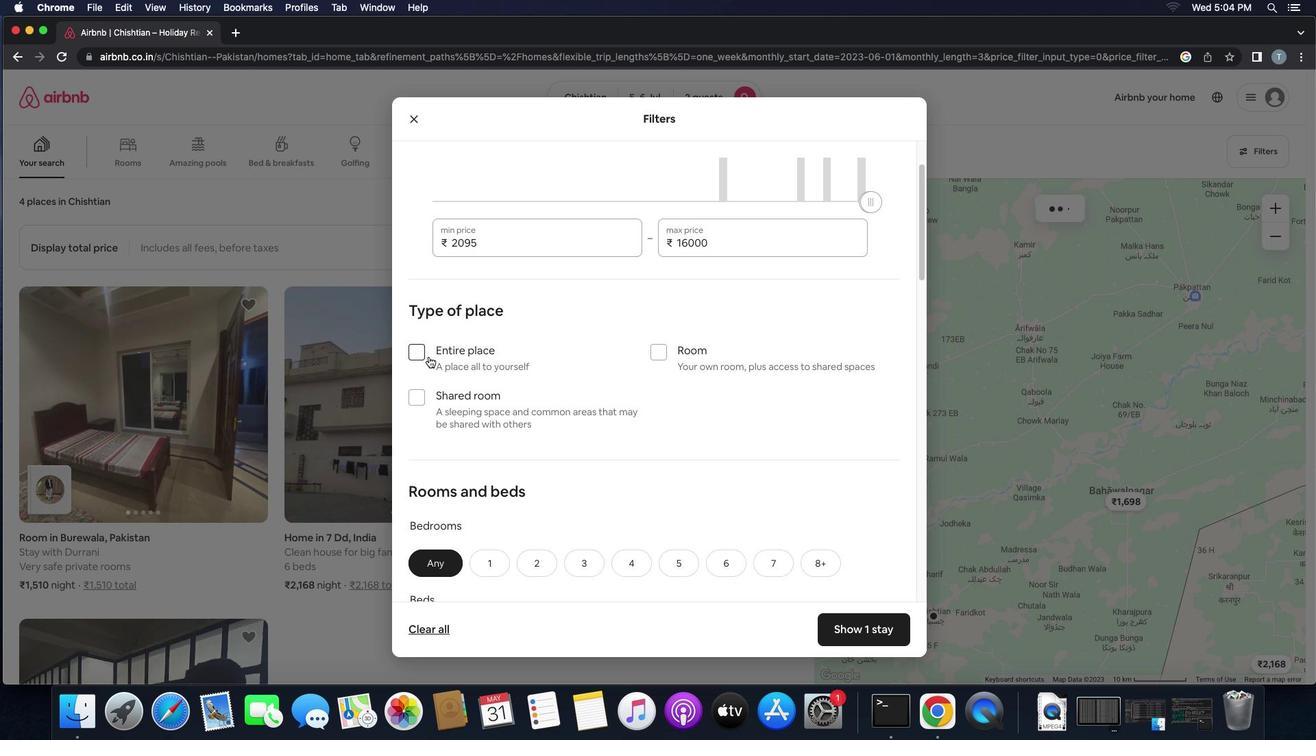 
Action: Mouse moved to (631, 404)
Screenshot: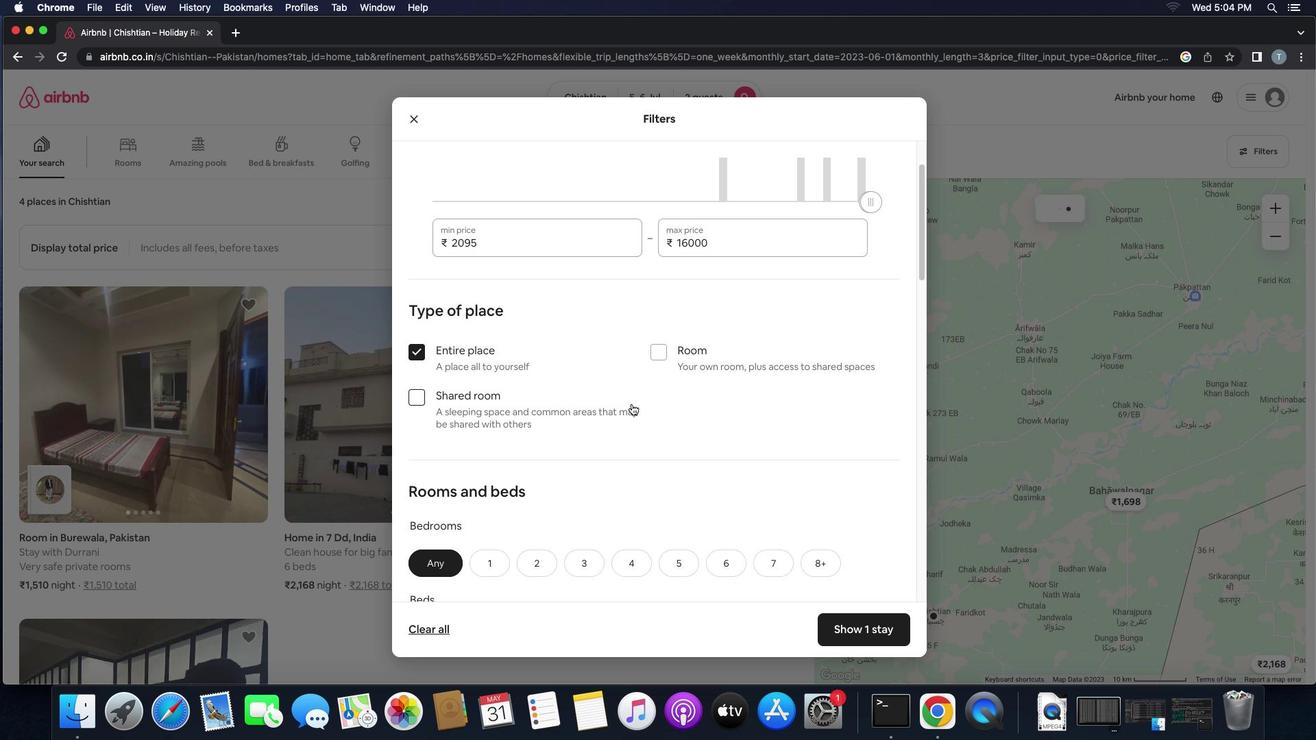 
Action: Mouse scrolled (631, 404) with delta (0, 0)
Screenshot: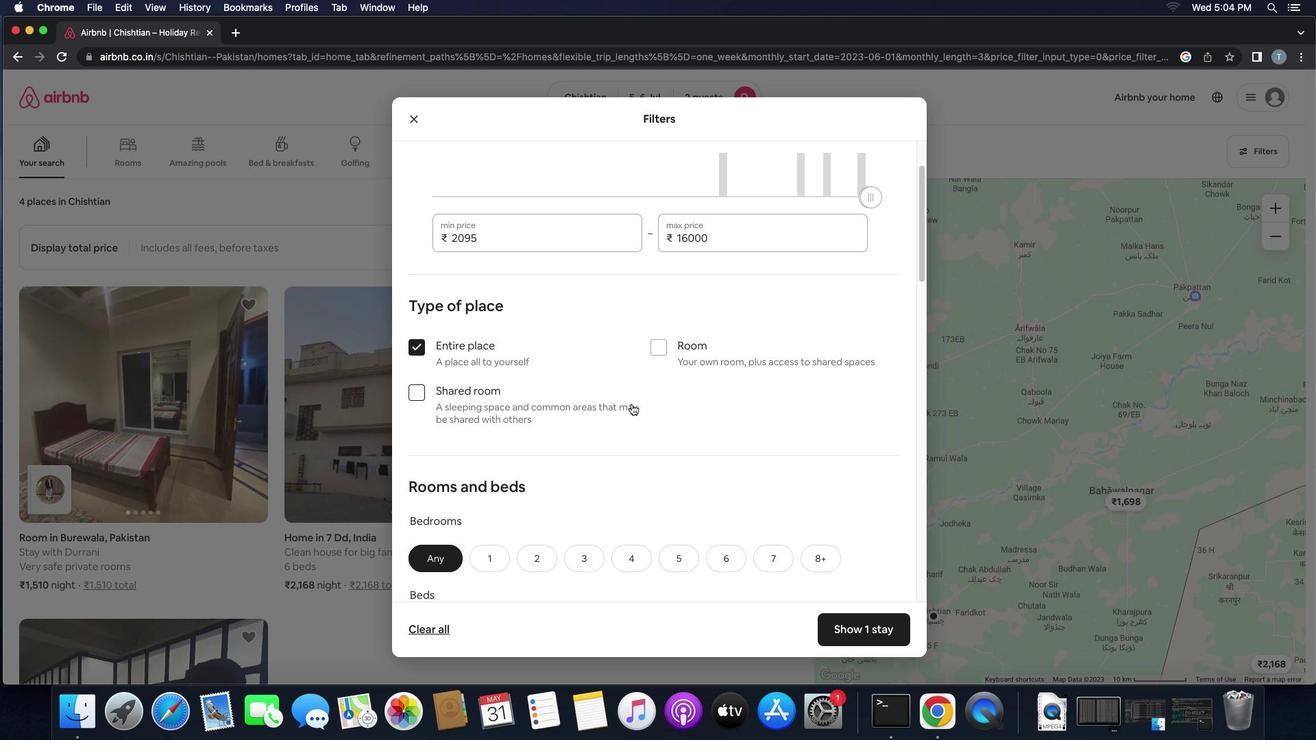 
Action: Mouse scrolled (631, 404) with delta (0, 0)
Screenshot: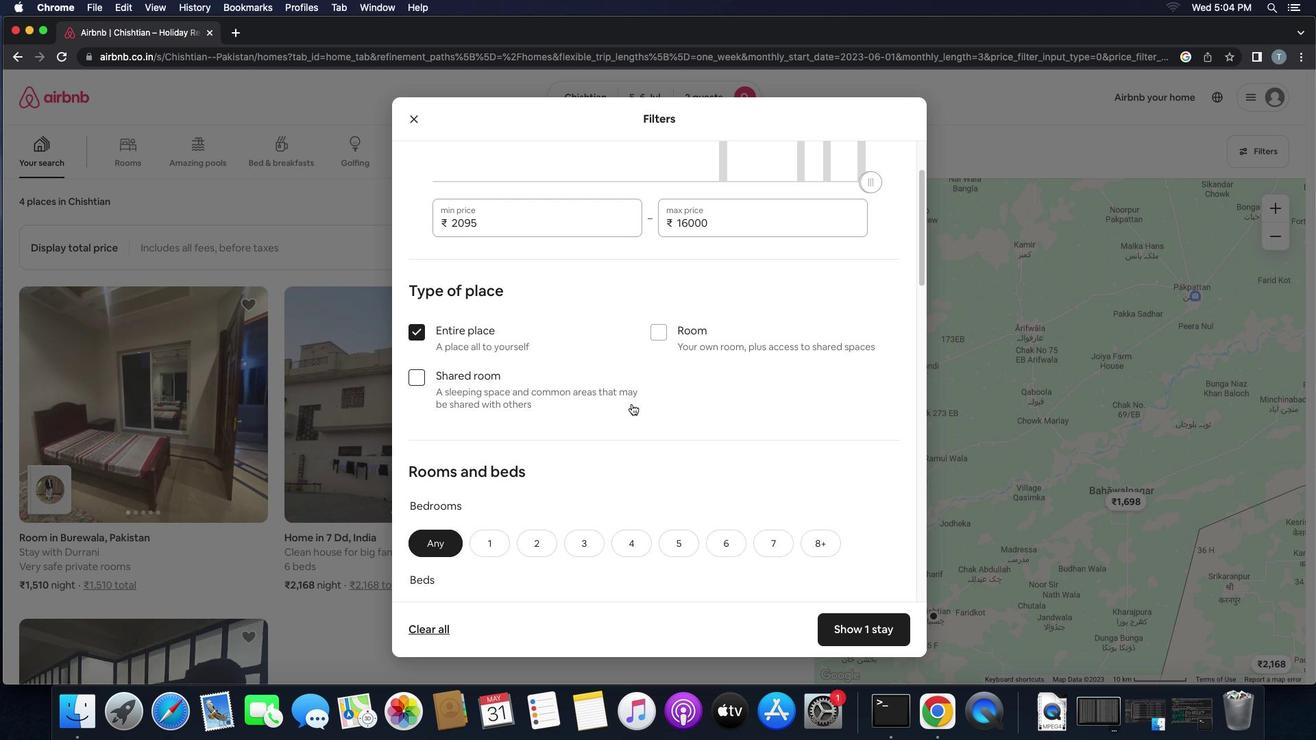 
Action: Mouse scrolled (631, 404) with delta (0, 0)
Screenshot: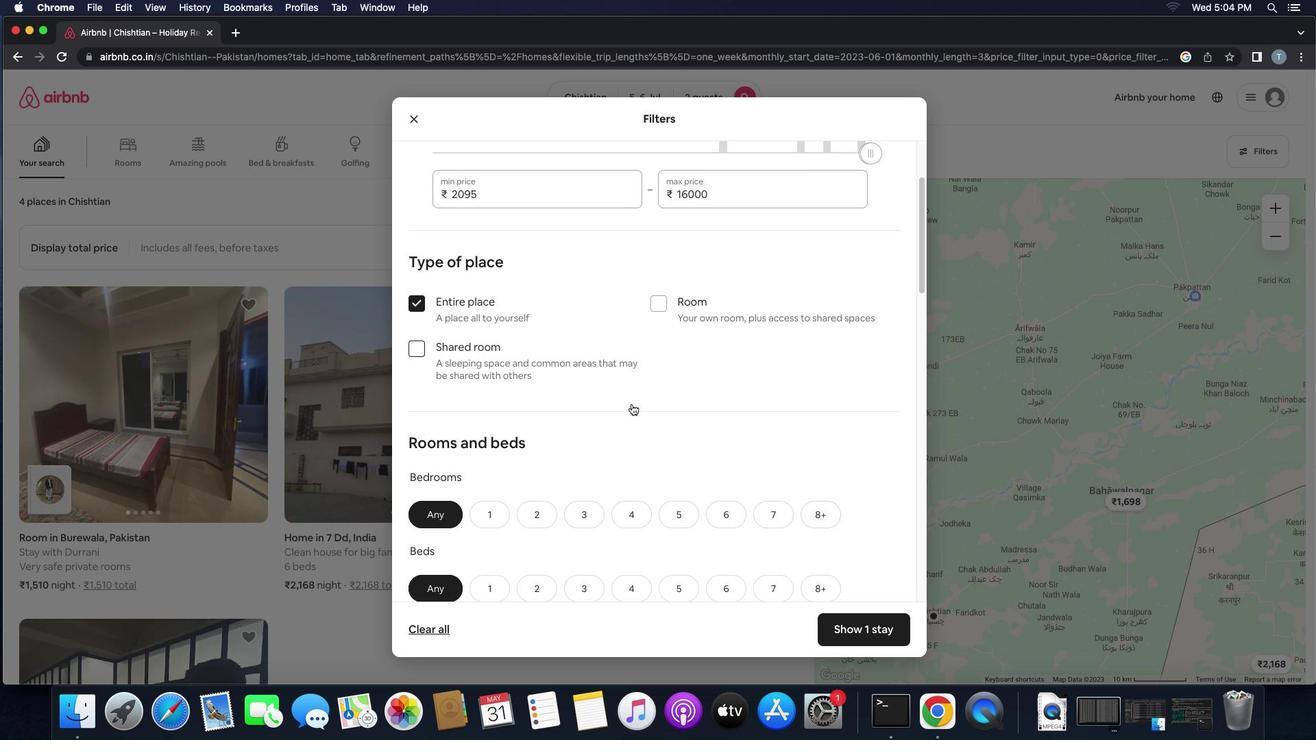 
Action: Mouse scrolled (631, 404) with delta (0, 0)
Screenshot: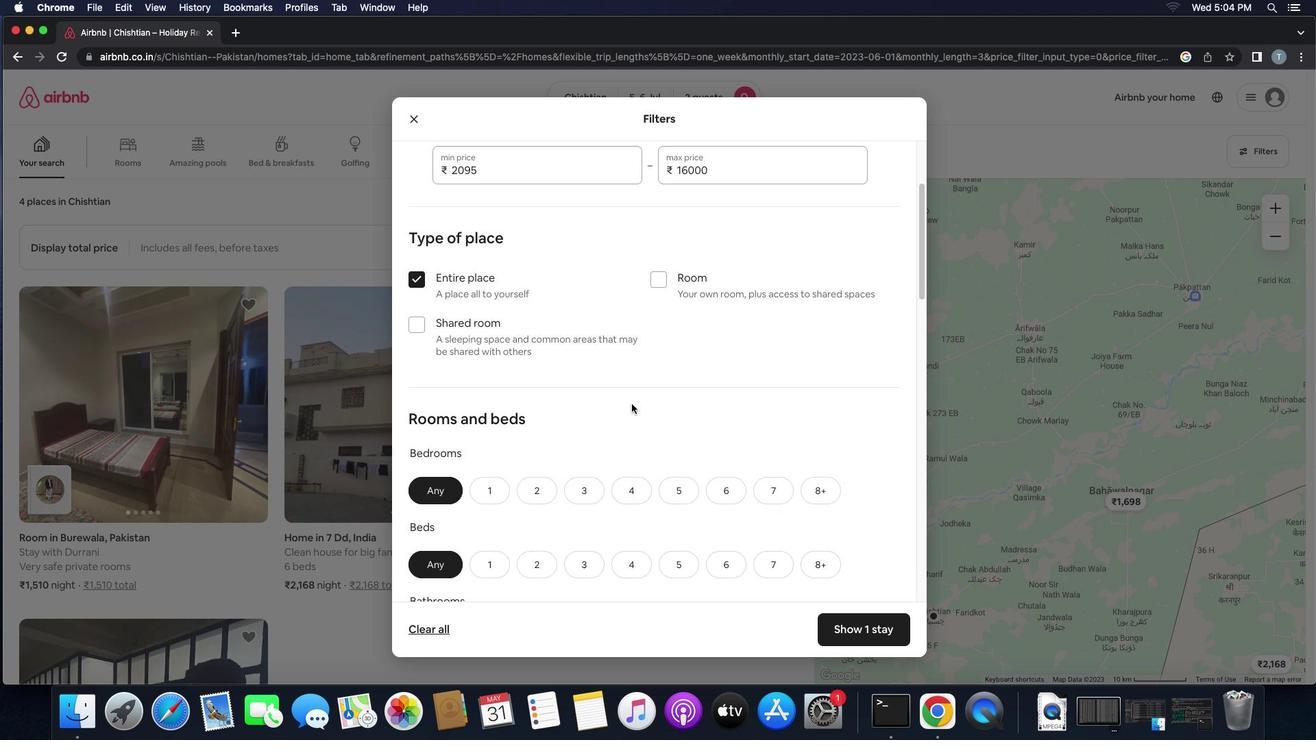 
Action: Mouse scrolled (631, 404) with delta (0, 0)
Screenshot: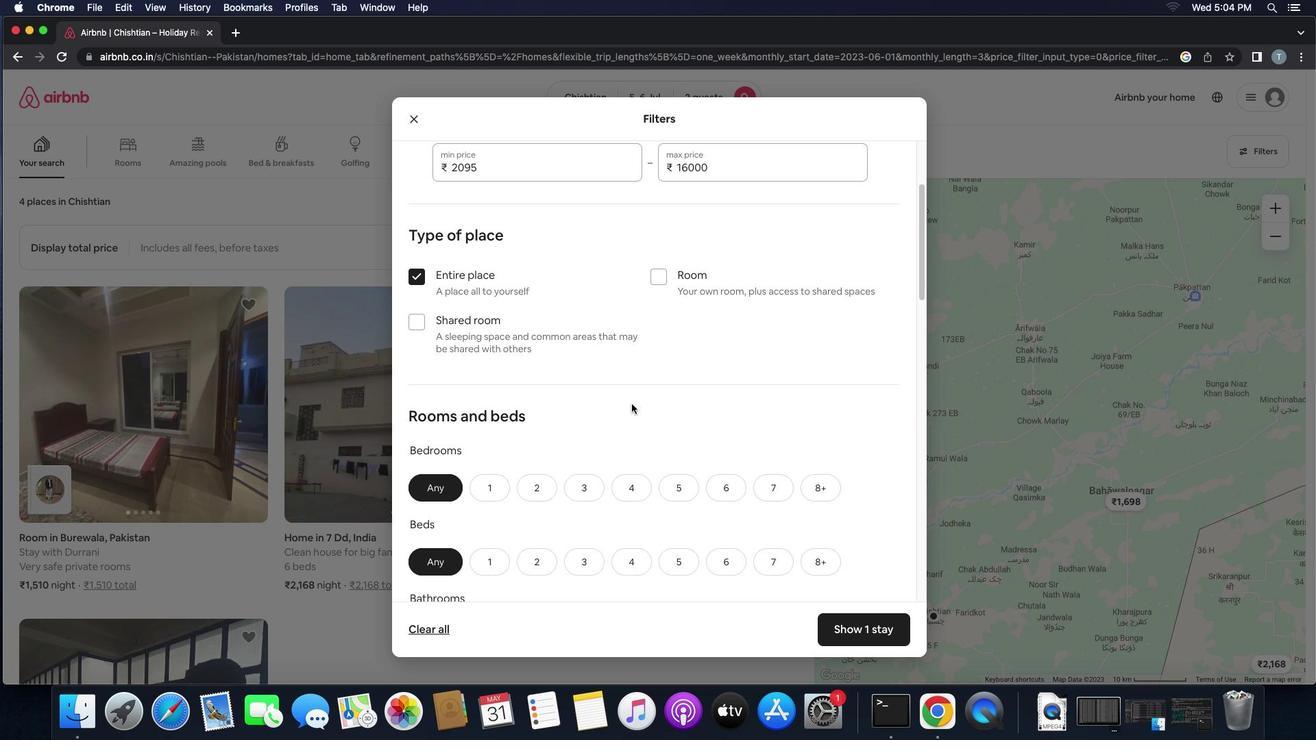 
Action: Mouse scrolled (631, 404) with delta (0, 0)
Screenshot: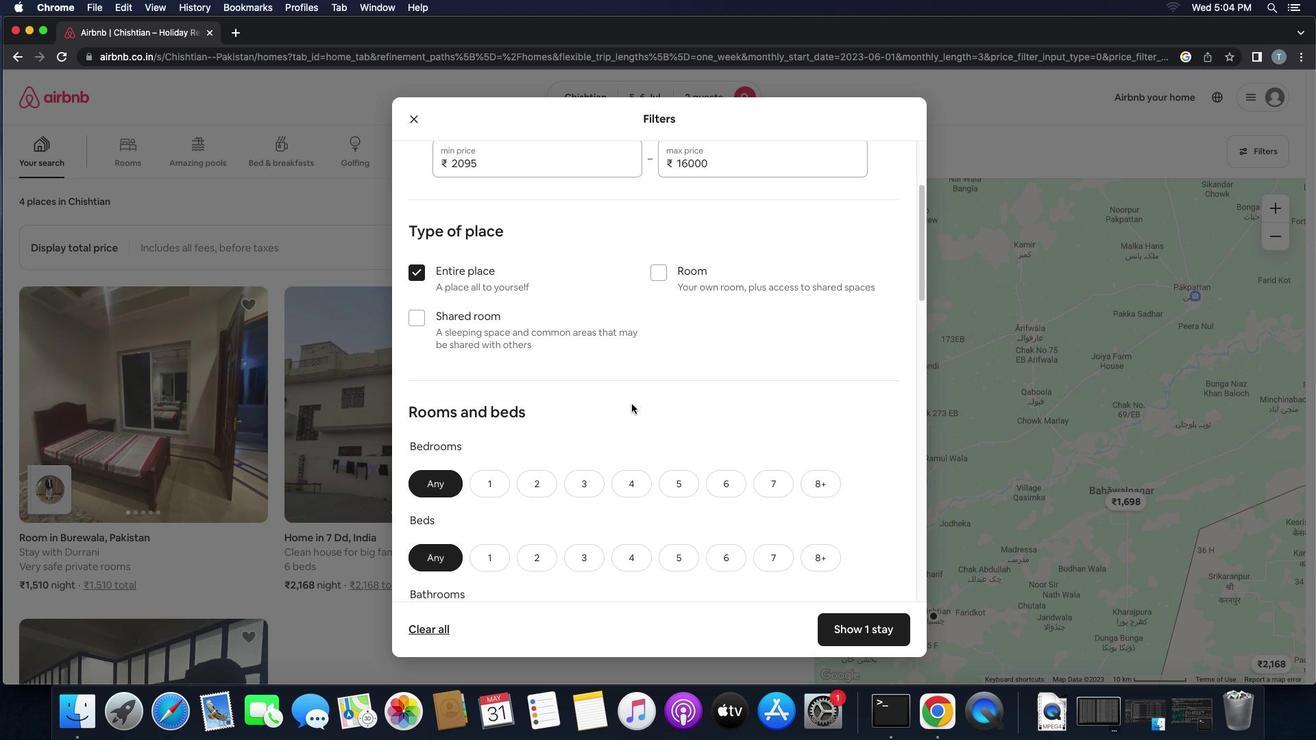 
Action: Mouse scrolled (631, 404) with delta (0, 0)
Screenshot: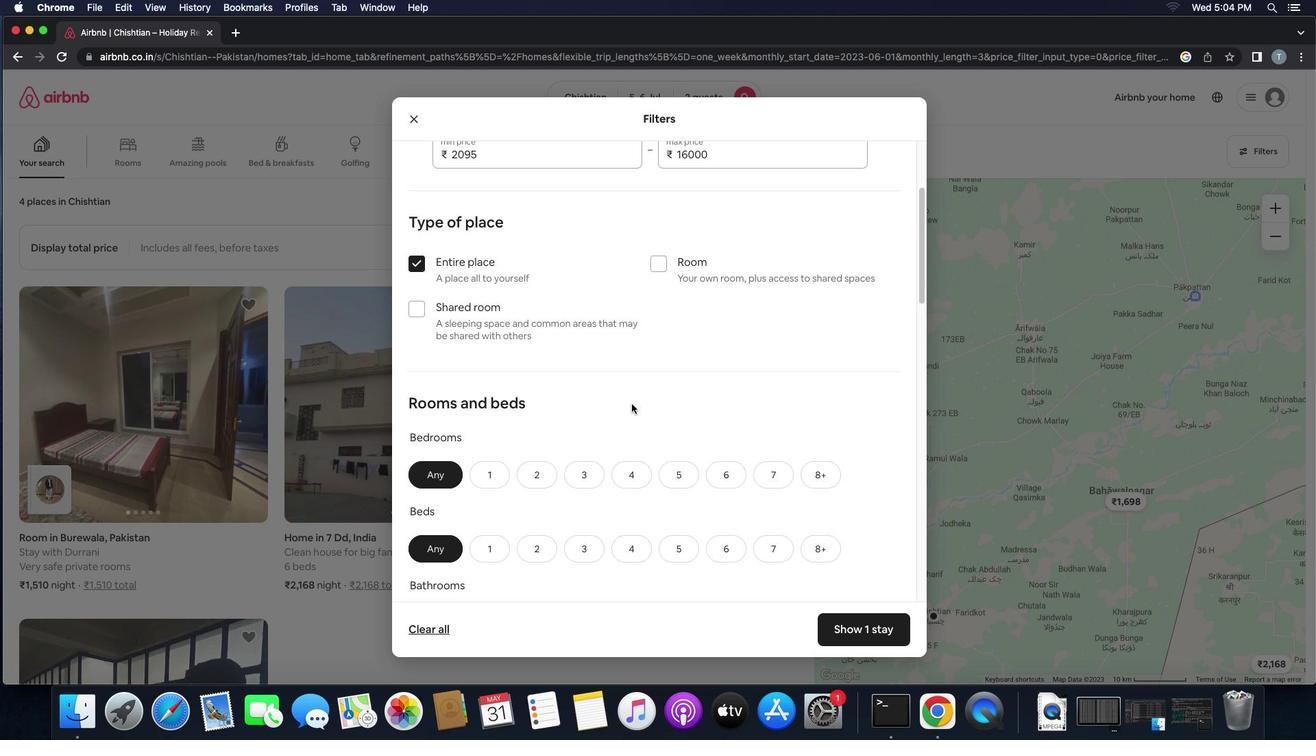 
Action: Mouse scrolled (631, 404) with delta (0, 0)
Screenshot: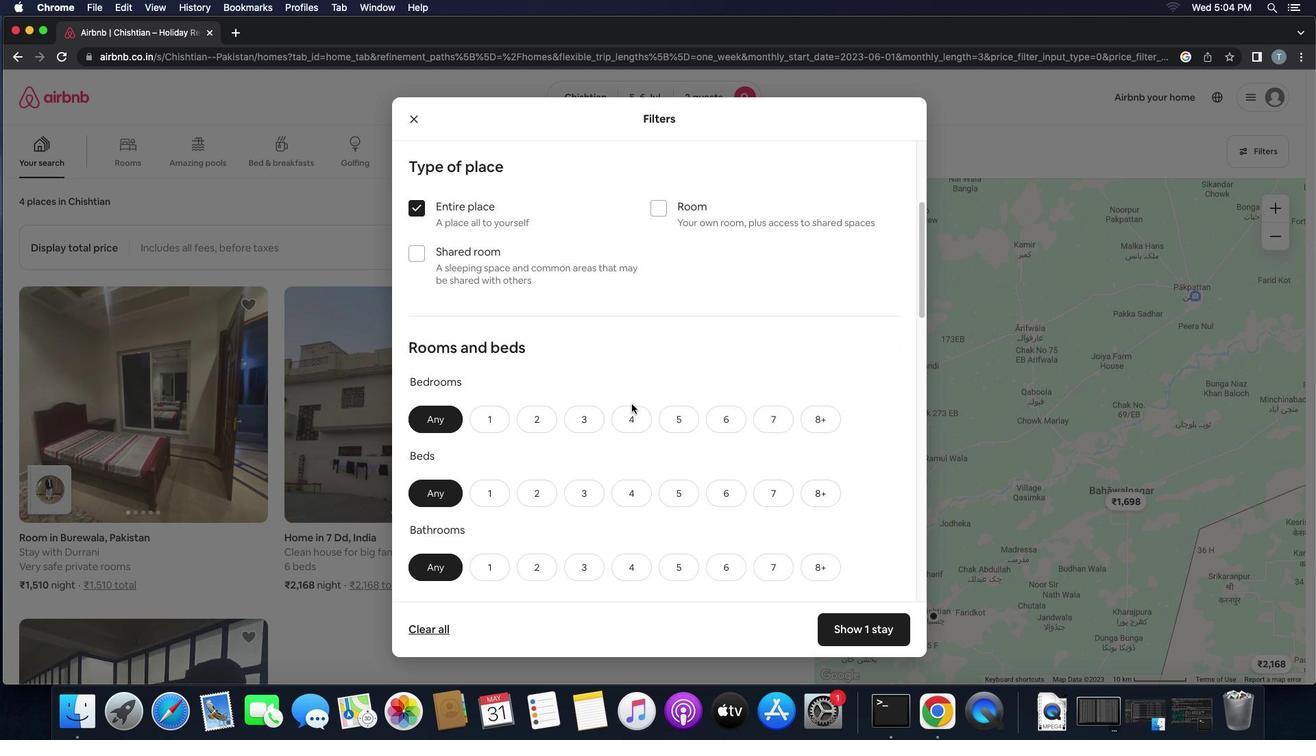 
Action: Mouse scrolled (631, 404) with delta (0, 0)
Screenshot: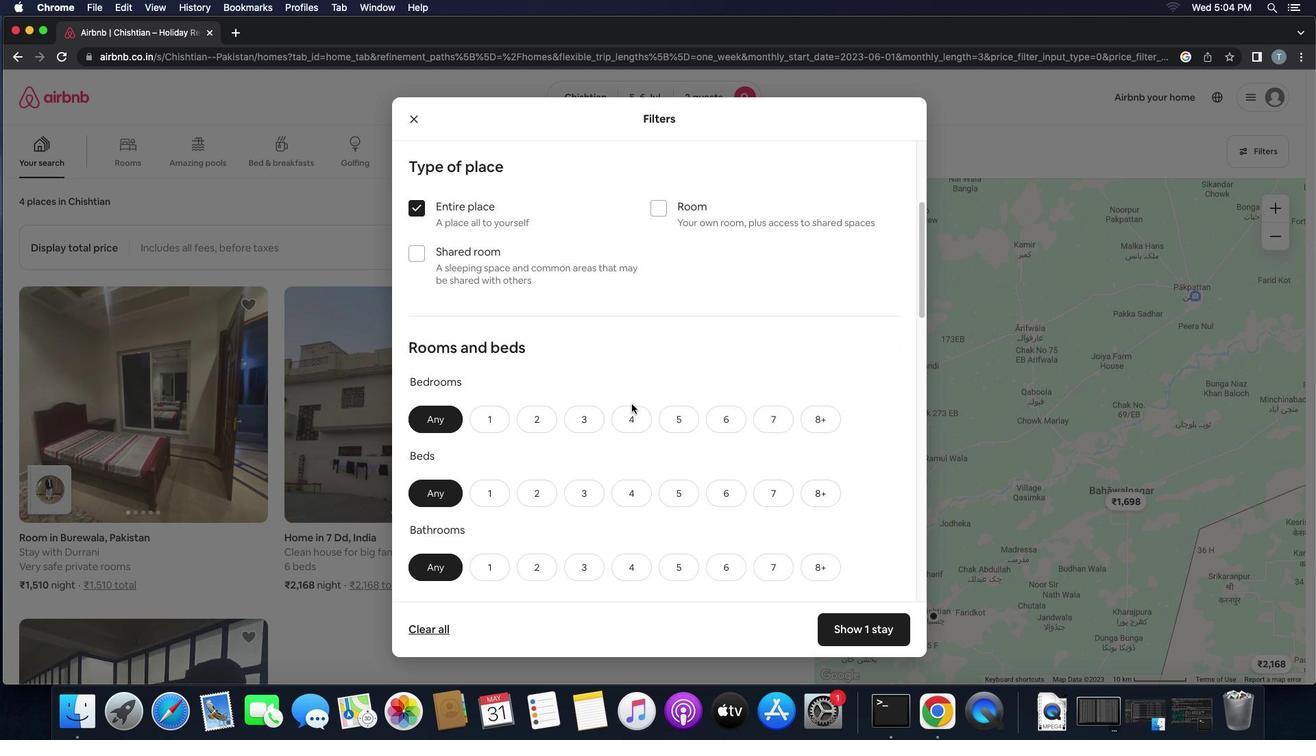 
Action: Mouse scrolled (631, 404) with delta (0, -2)
Screenshot: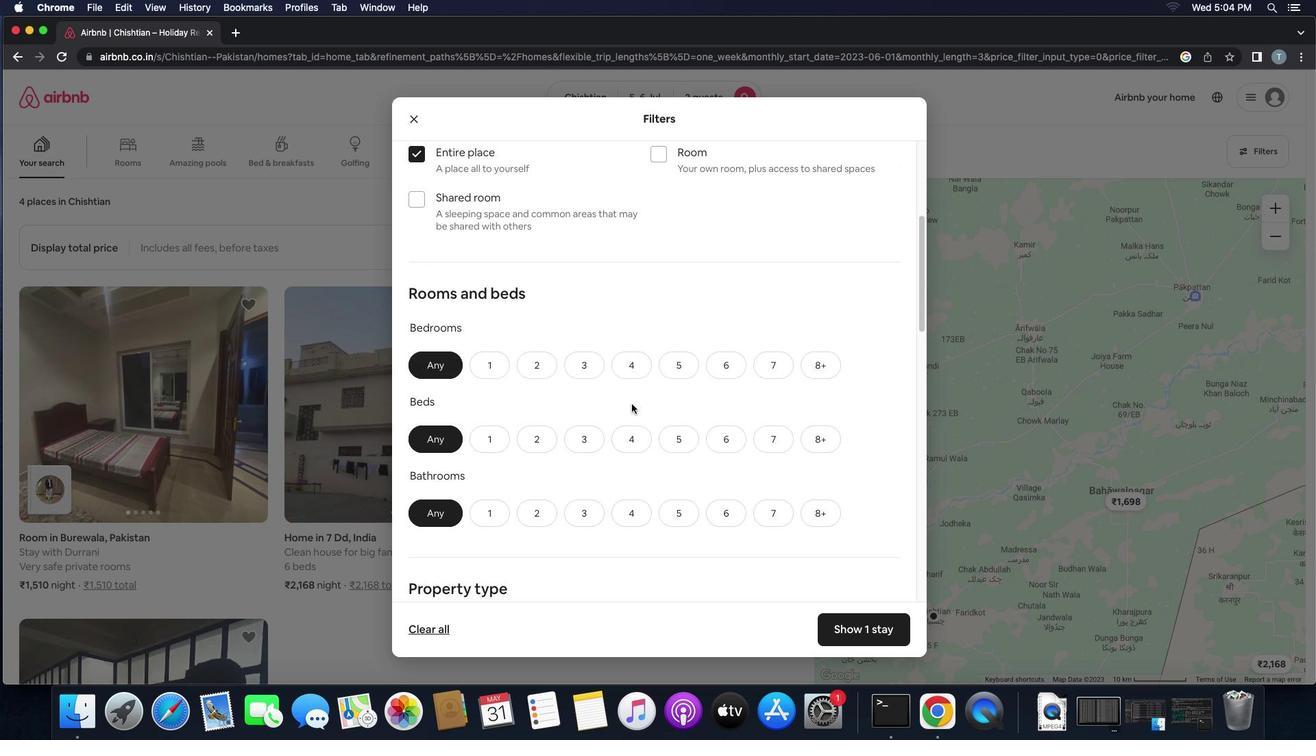 
Action: Mouse moved to (538, 345)
Screenshot: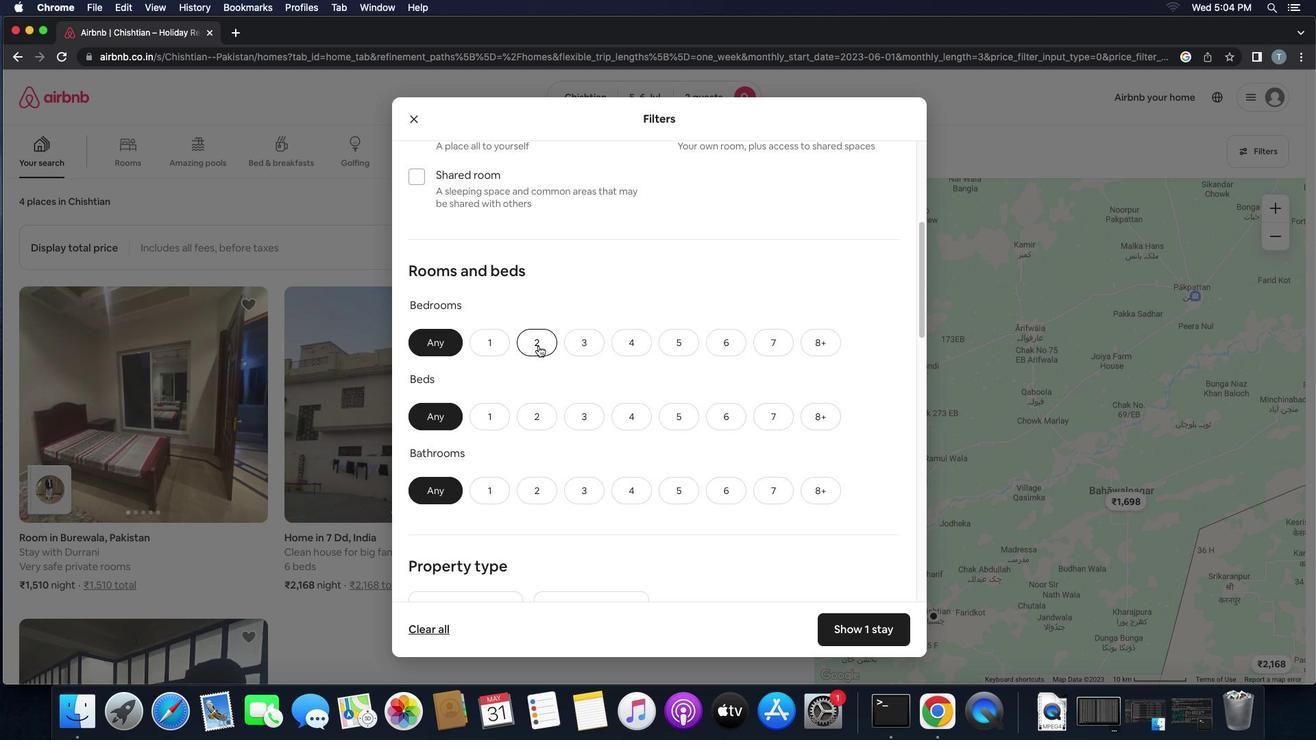 
Action: Mouse pressed left at (538, 345)
Screenshot: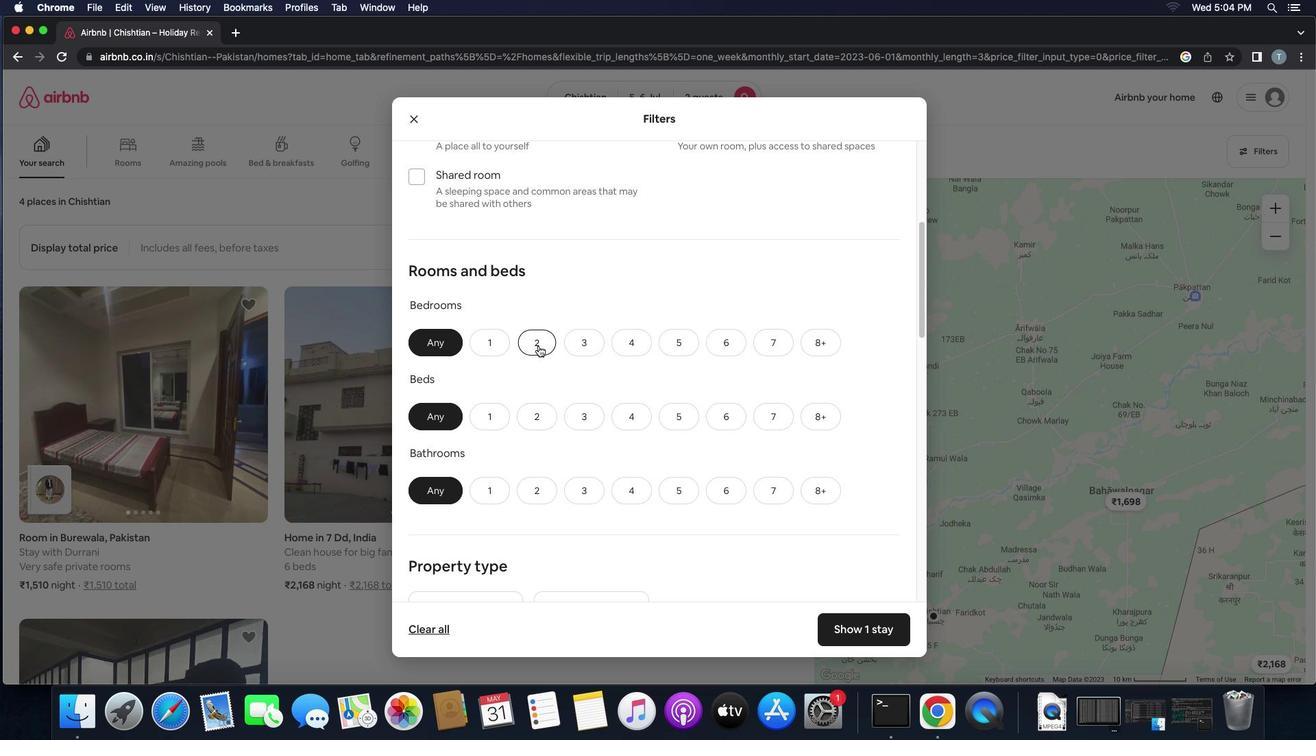 
Action: Mouse moved to (528, 414)
Screenshot: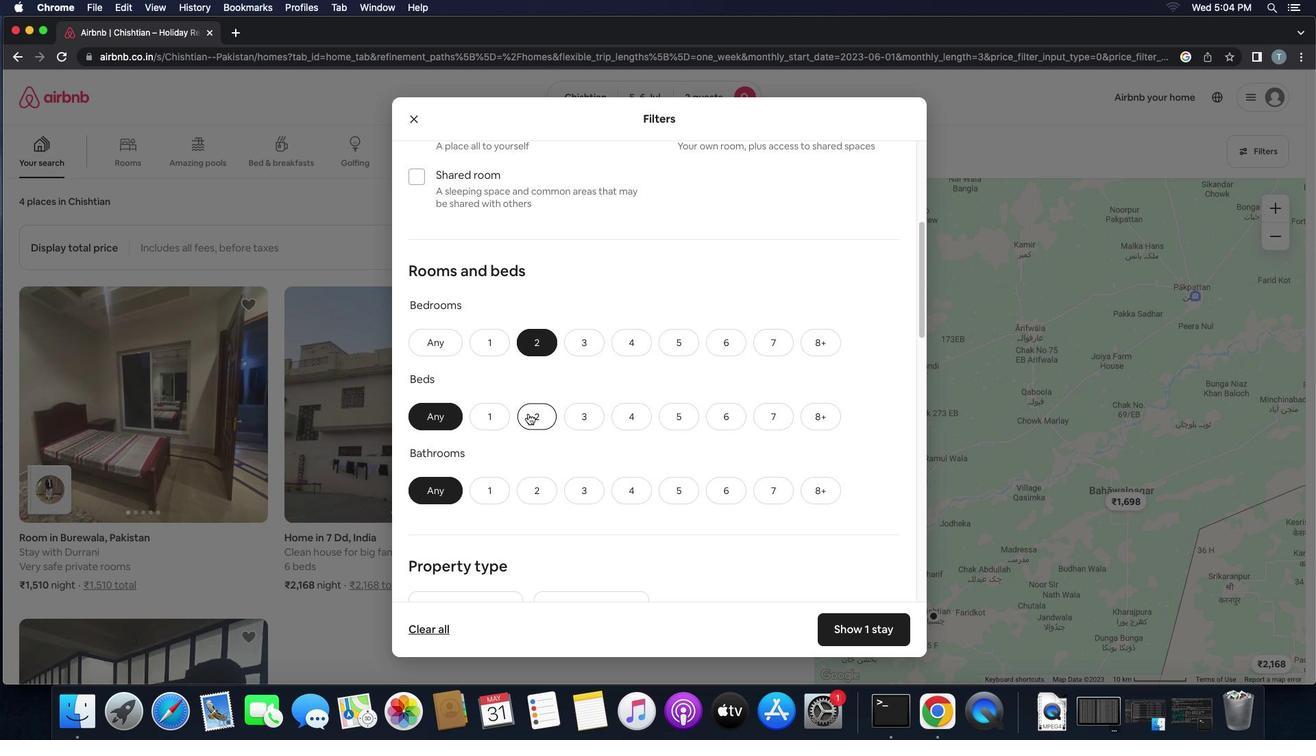 
Action: Mouse pressed left at (528, 414)
Screenshot: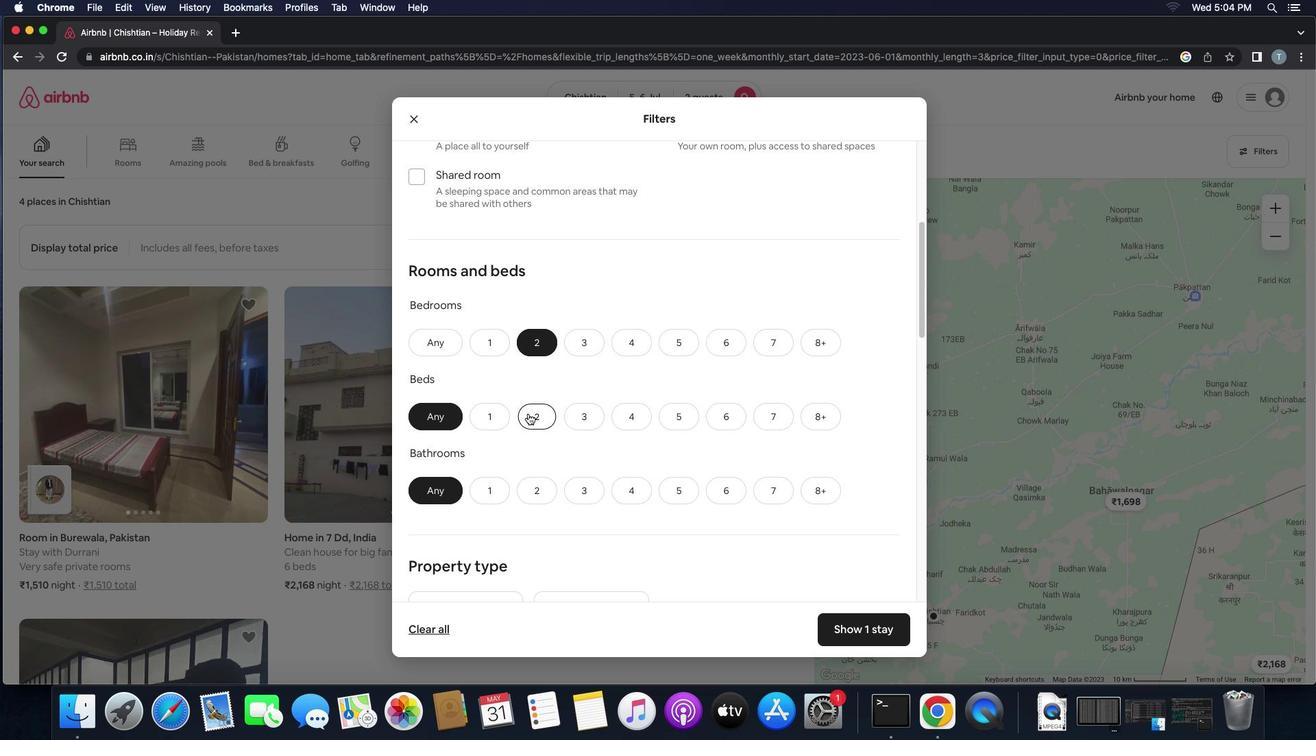 
Action: Mouse moved to (579, 414)
Screenshot: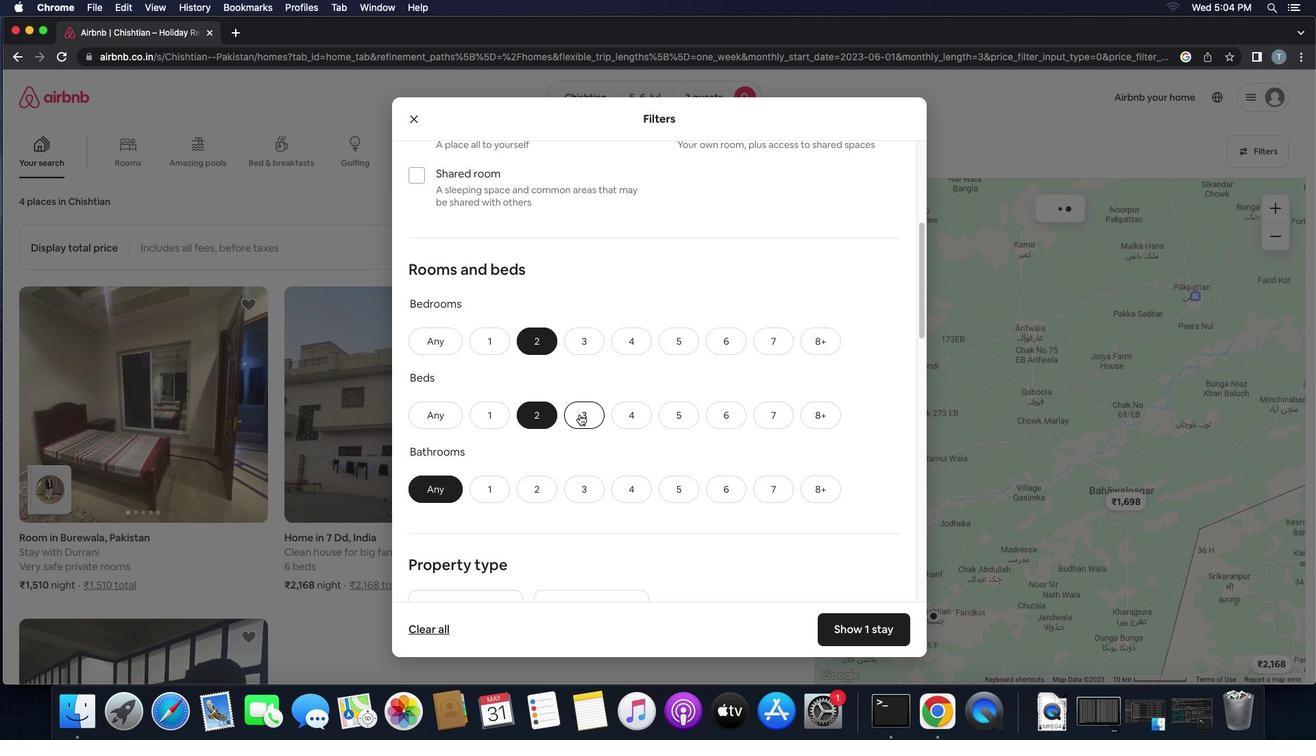 
Action: Mouse scrolled (579, 414) with delta (0, 0)
Screenshot: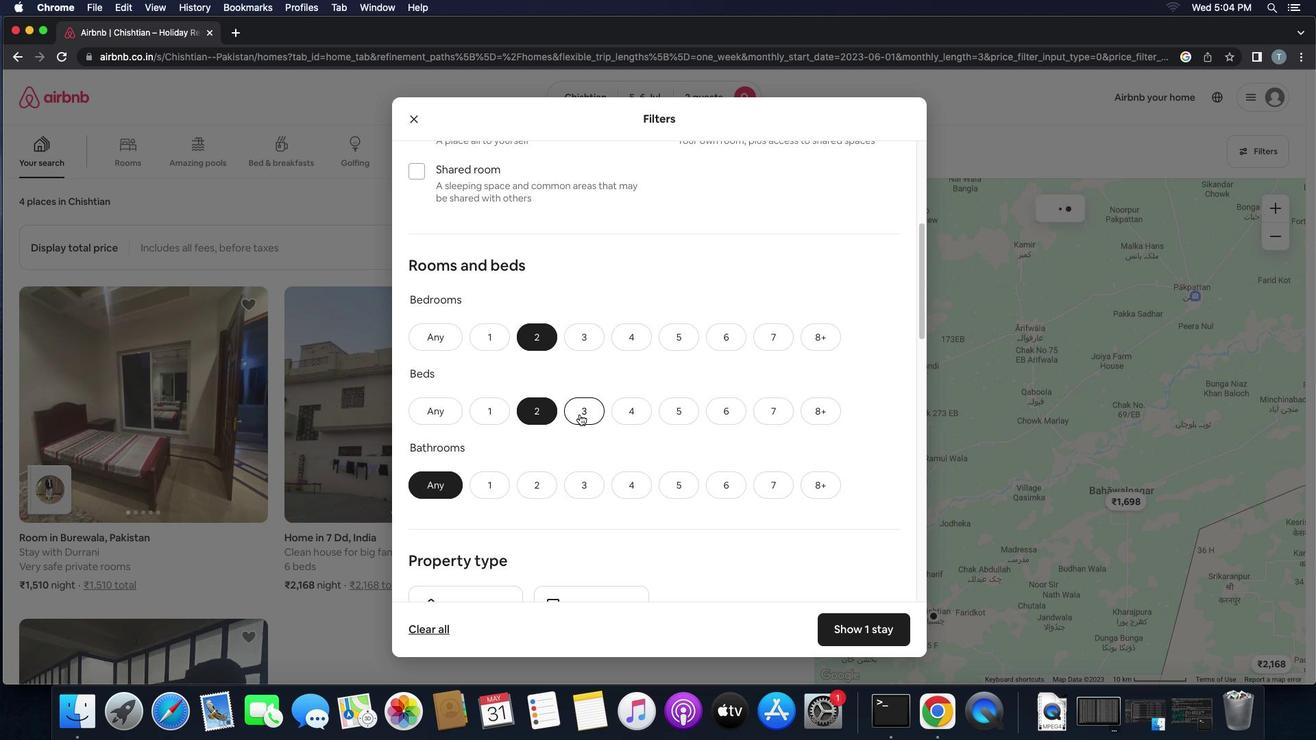 
Action: Mouse scrolled (579, 414) with delta (0, 0)
Screenshot: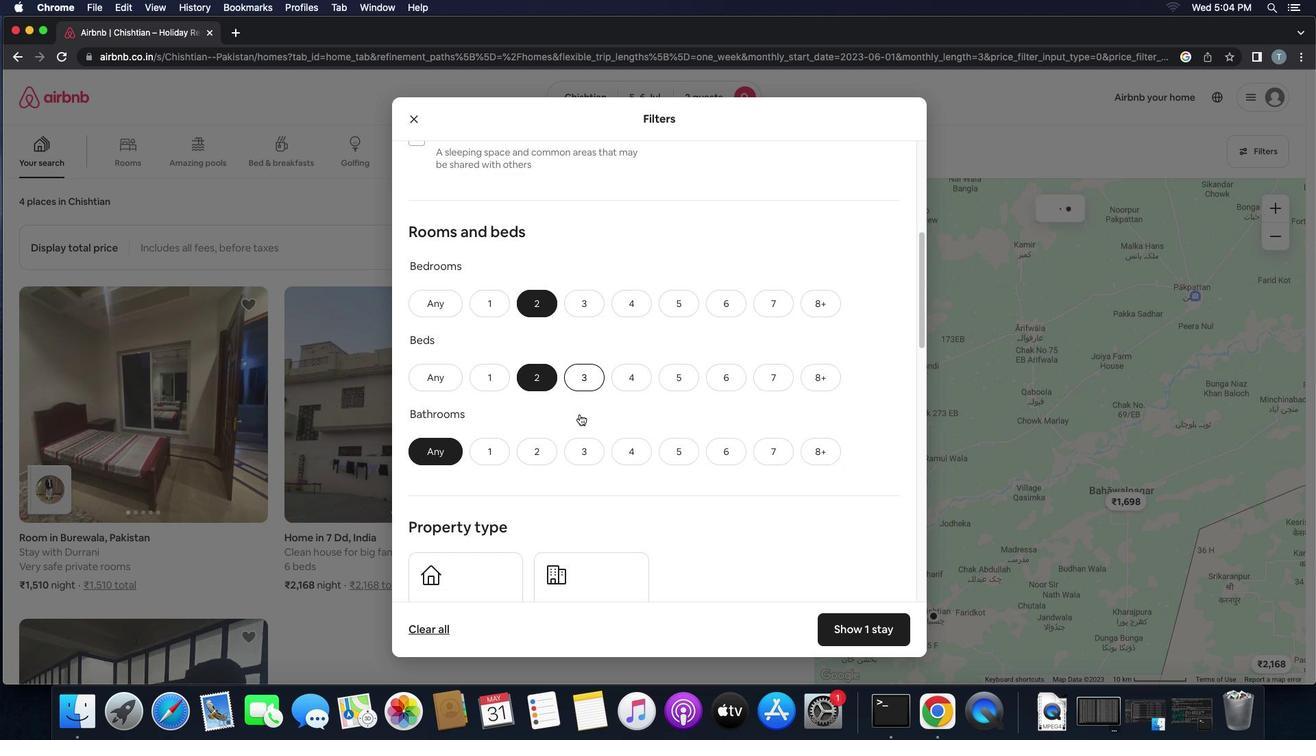
Action: Mouse scrolled (579, 414) with delta (0, -1)
Screenshot: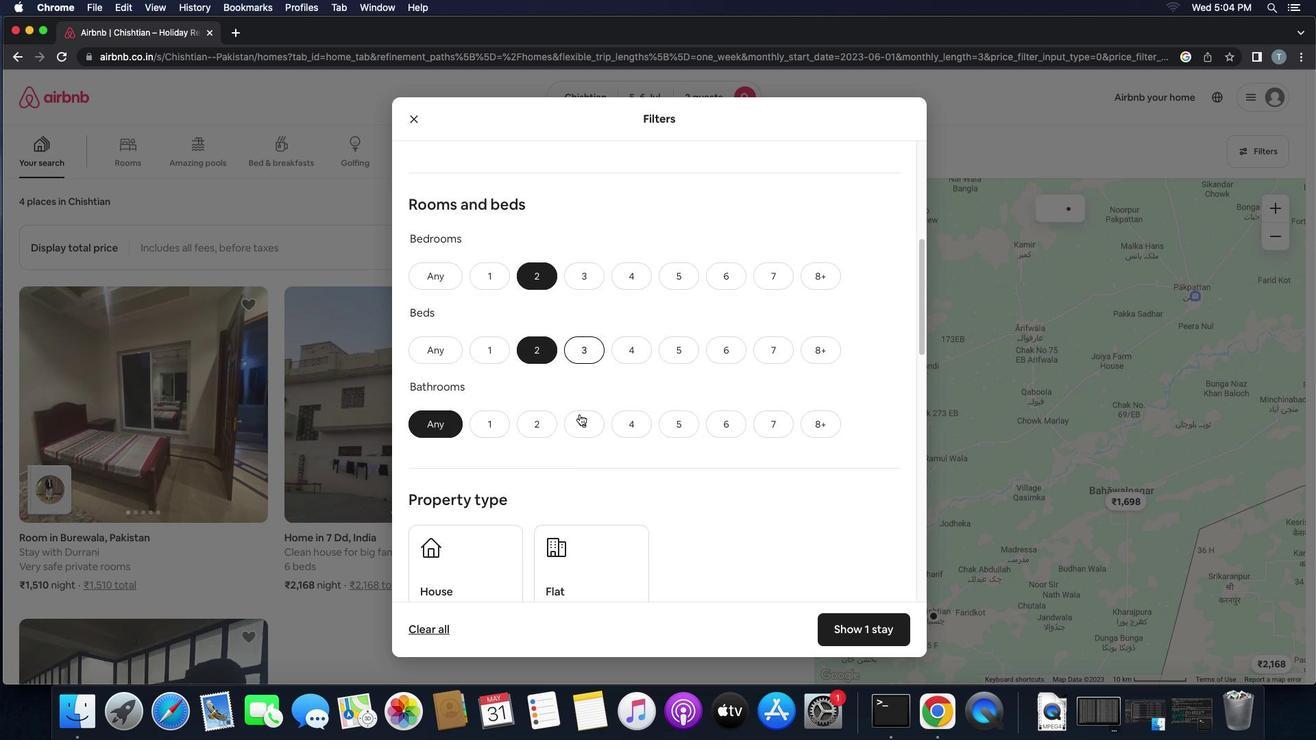 
Action: Mouse moved to (486, 392)
Screenshot: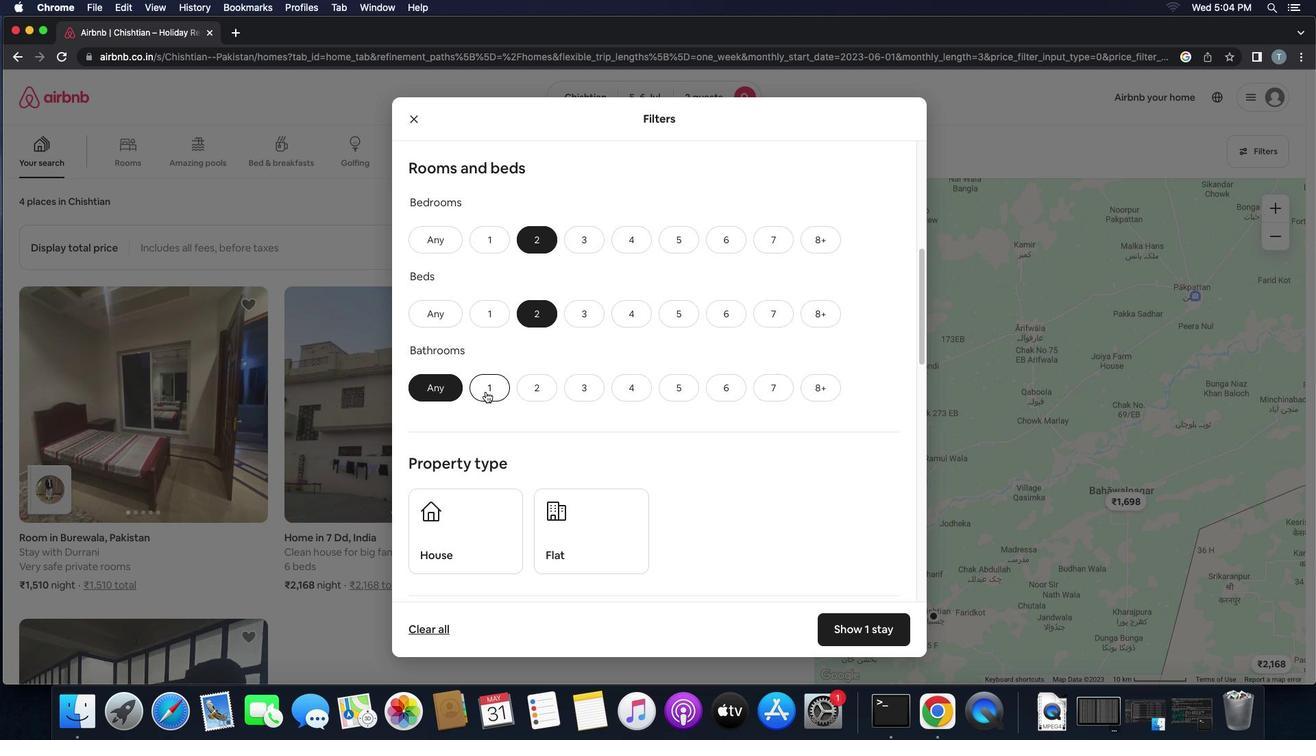 
Action: Mouse pressed left at (486, 392)
Screenshot: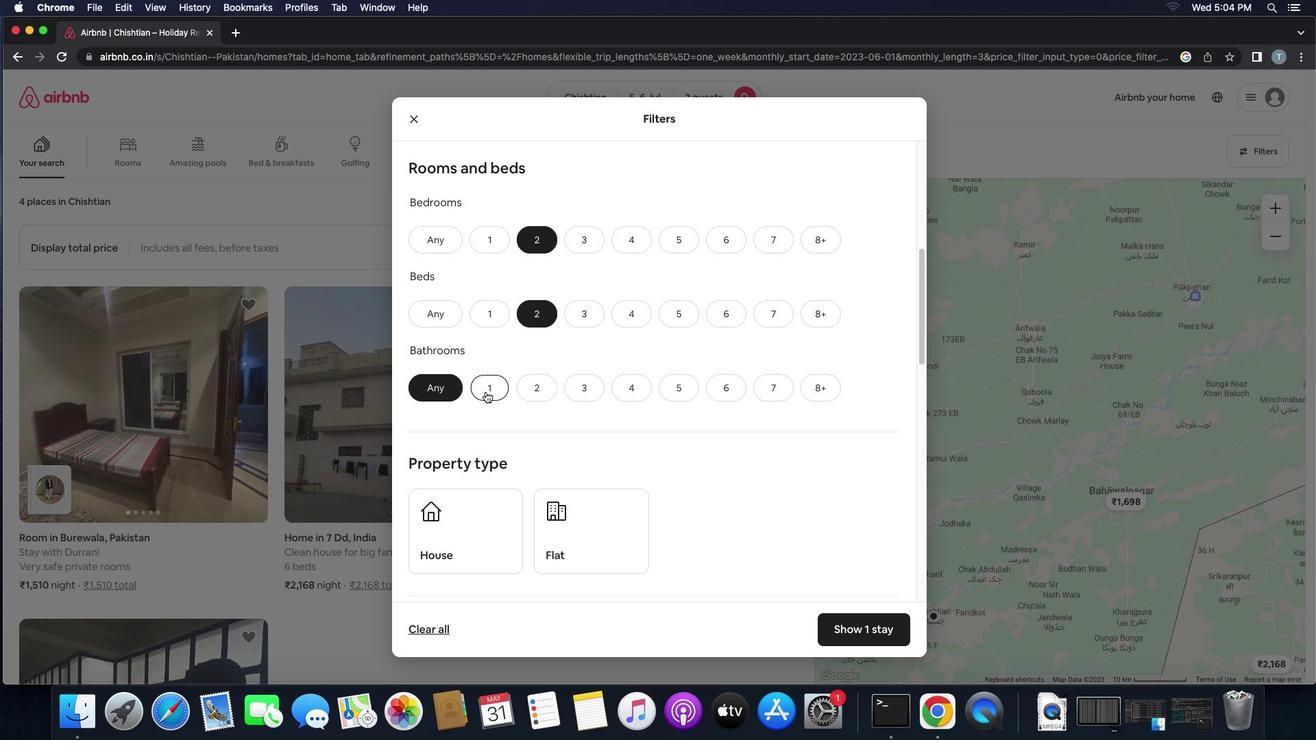 
Action: Mouse moved to (569, 436)
Screenshot: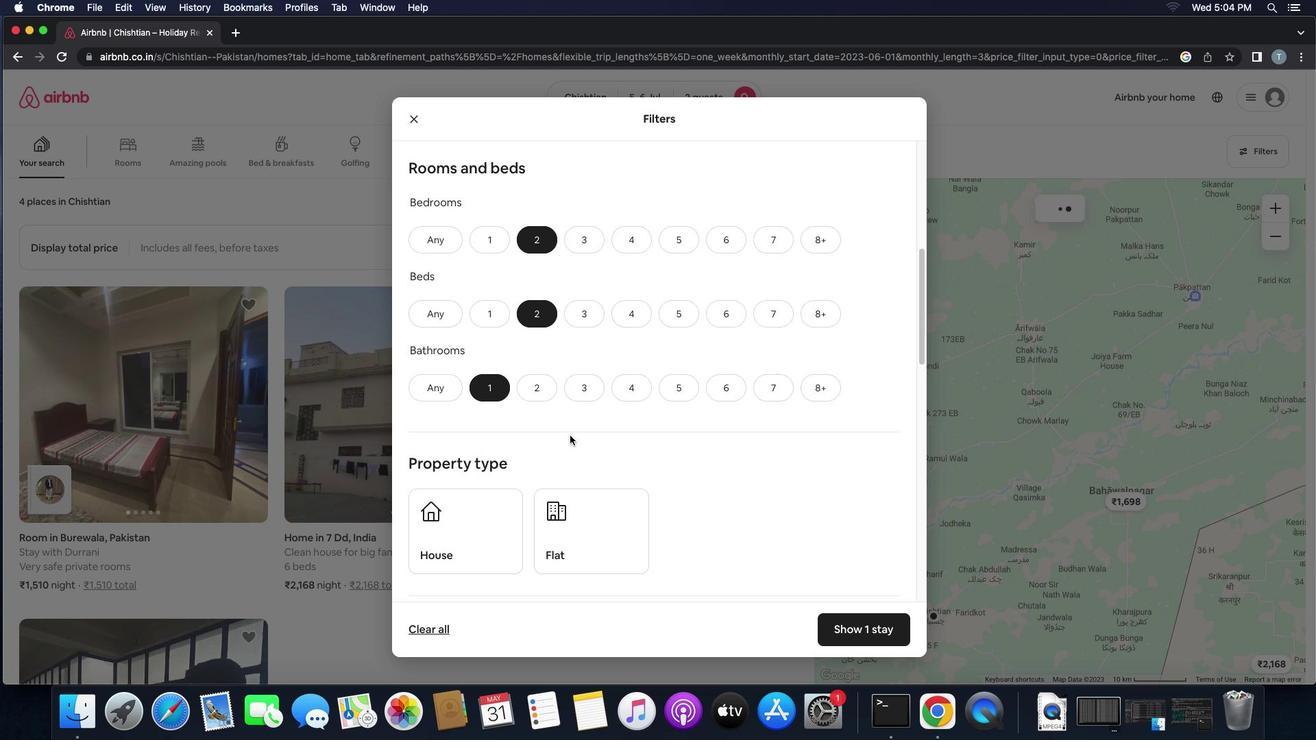 
Action: Mouse scrolled (569, 436) with delta (0, 0)
Screenshot: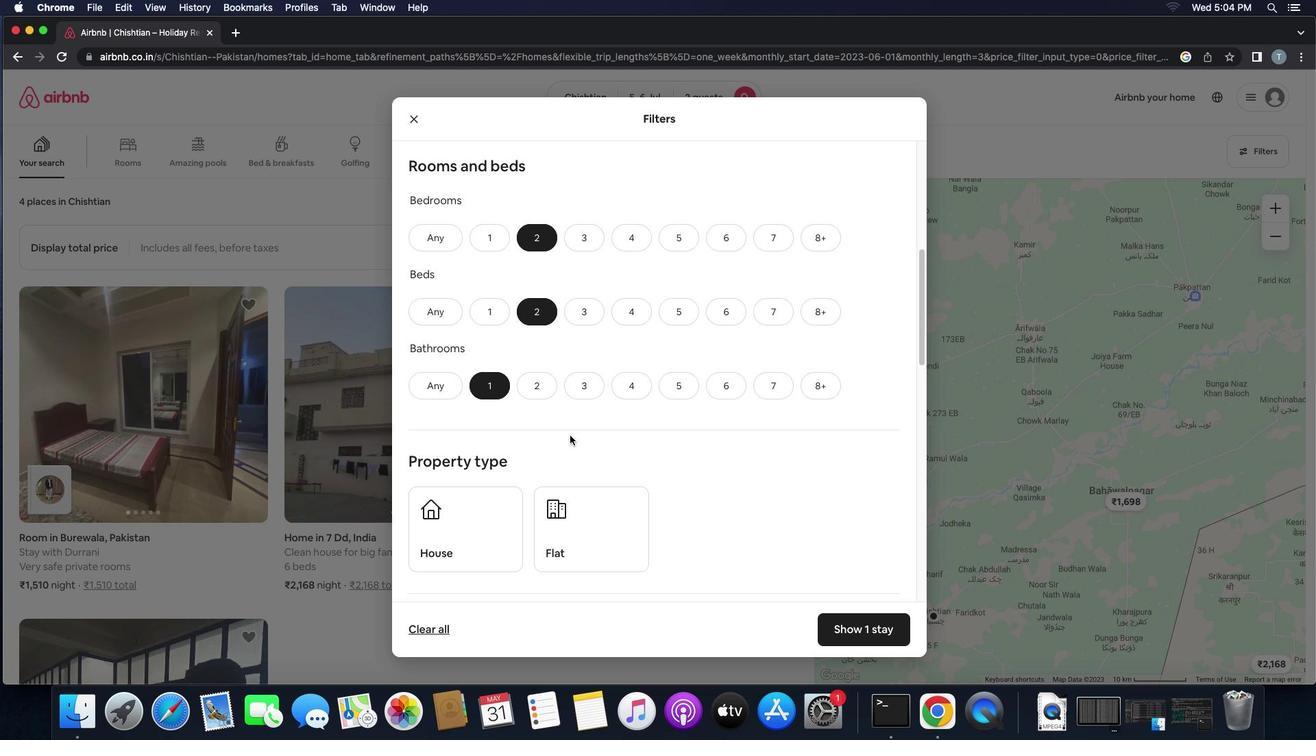 
Action: Mouse scrolled (569, 436) with delta (0, 0)
Screenshot: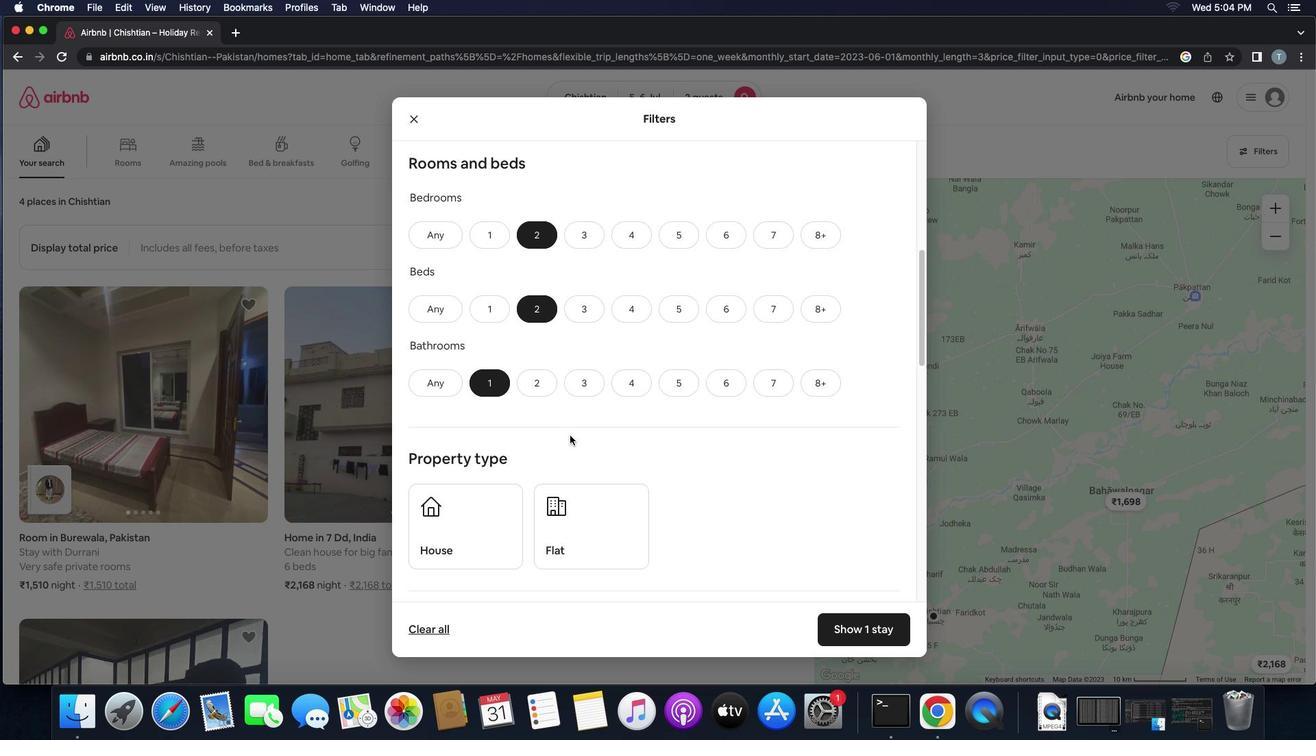 
Action: Mouse scrolled (569, 436) with delta (0, 0)
Screenshot: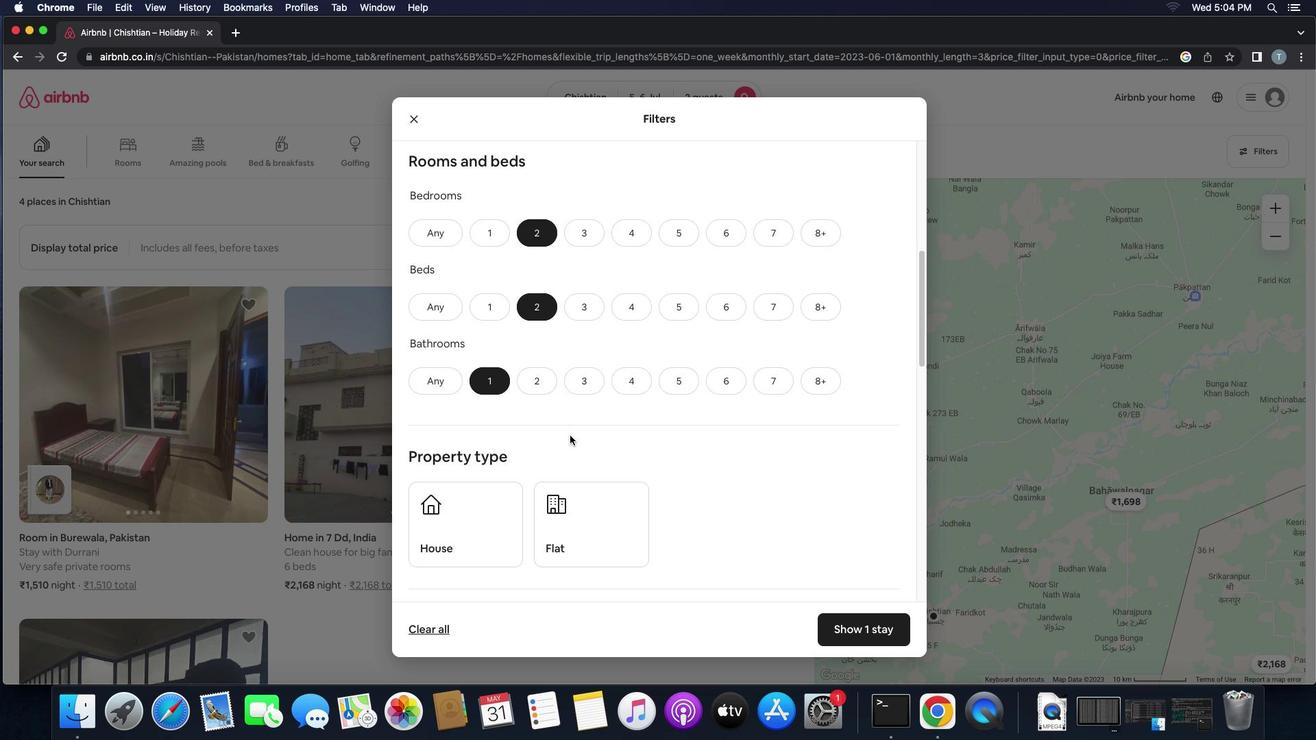 
Action: Mouse scrolled (569, 436) with delta (0, 0)
Screenshot: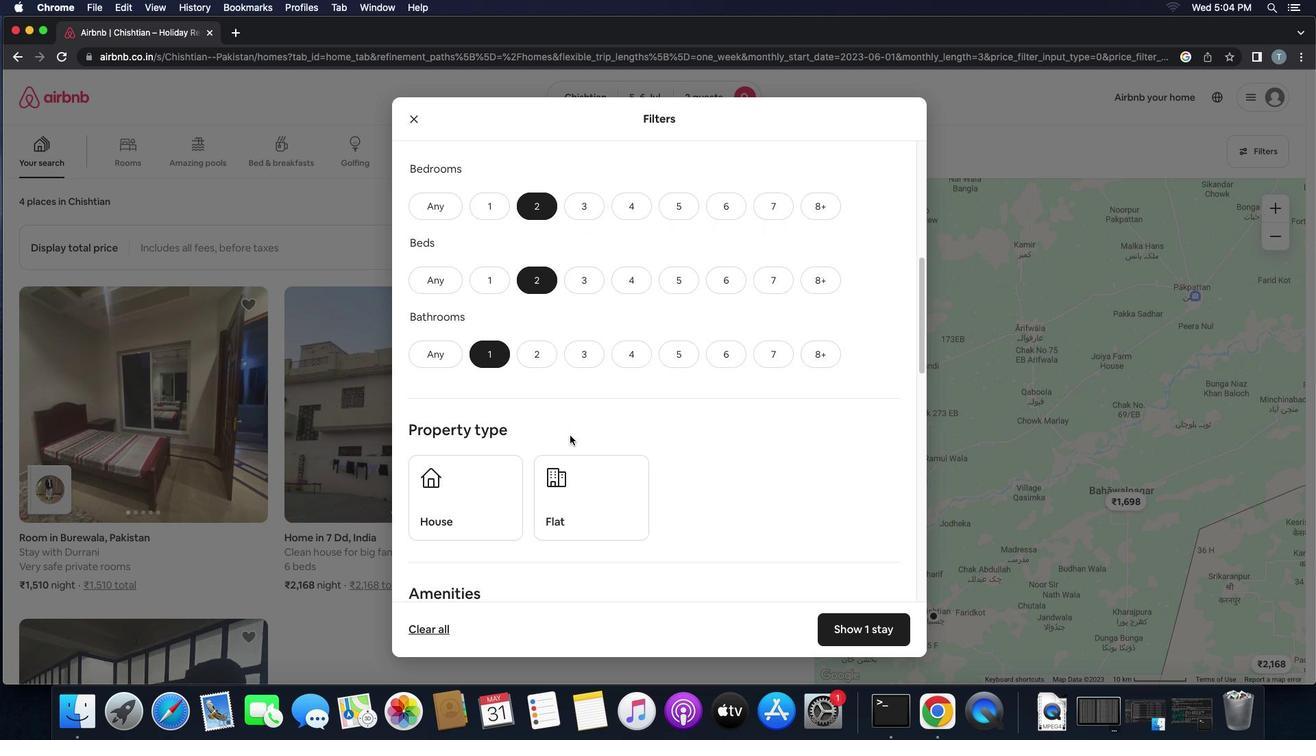 
Action: Mouse scrolled (569, 436) with delta (0, 0)
Screenshot: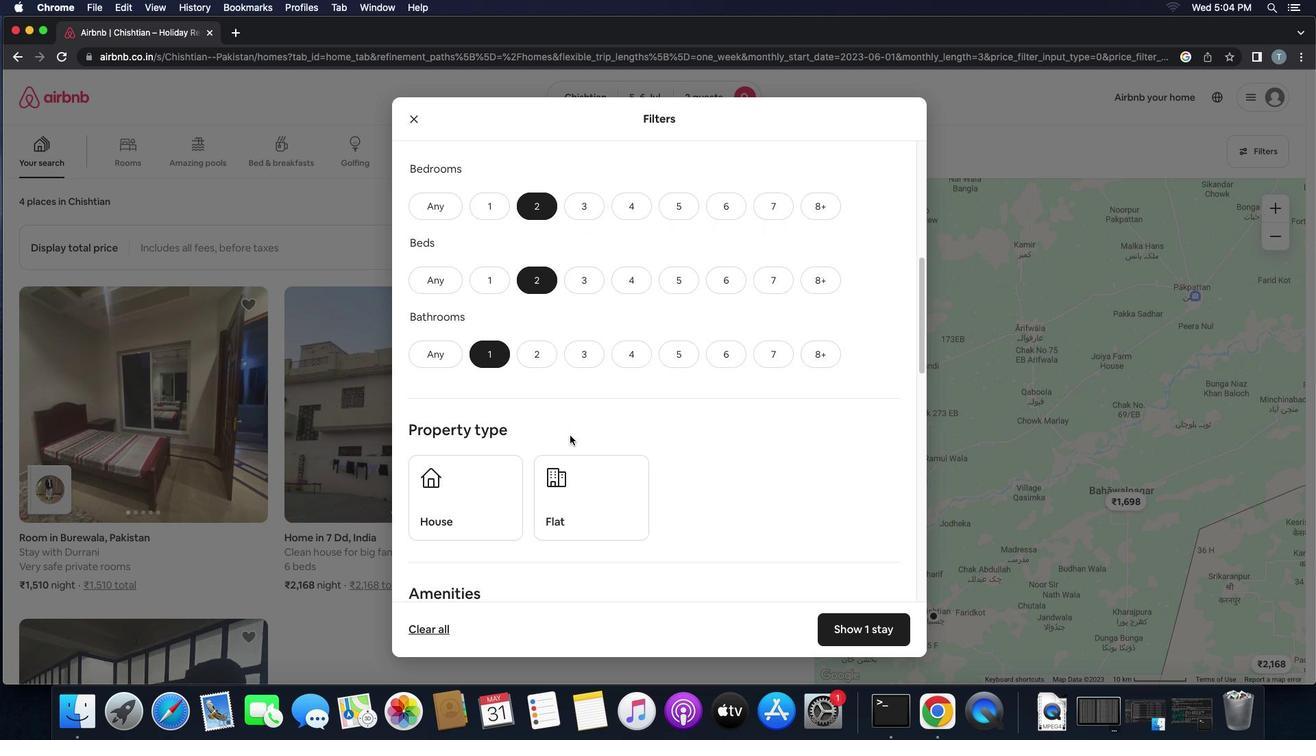 
Action: Mouse scrolled (569, 436) with delta (0, -1)
Screenshot: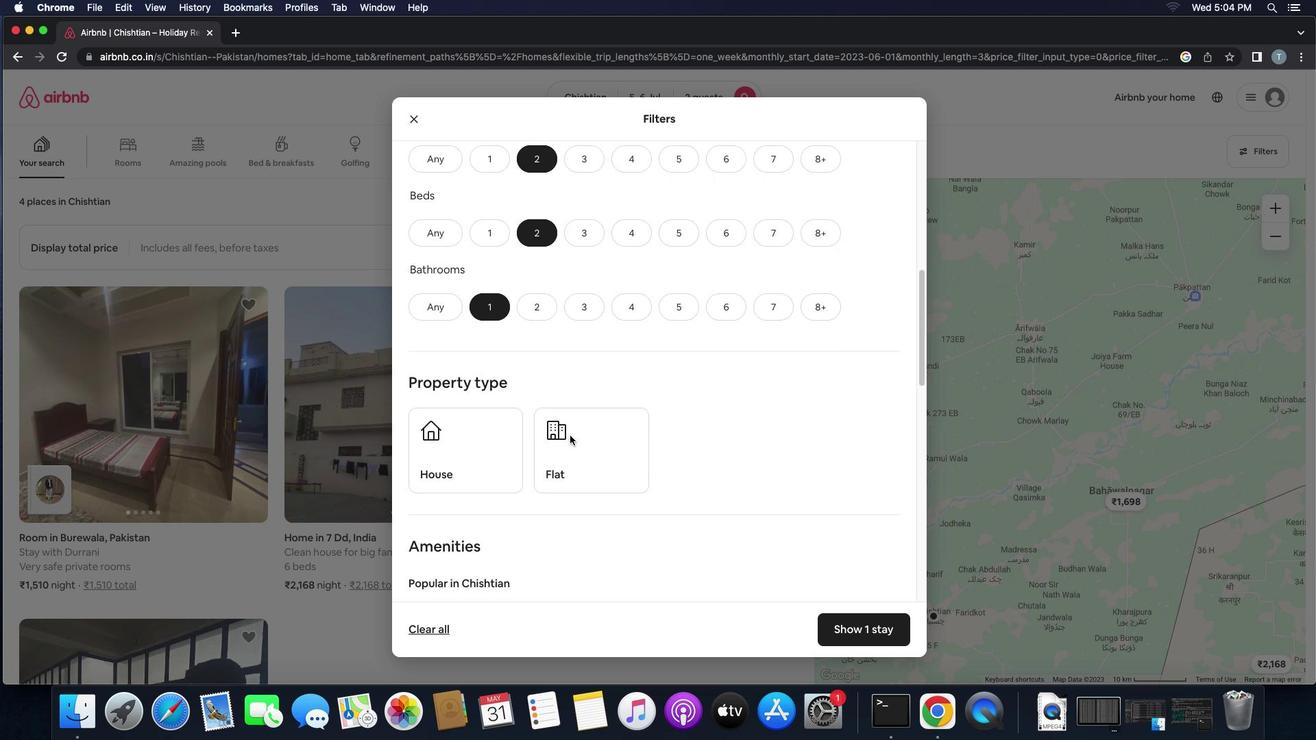 
Action: Mouse scrolled (569, 436) with delta (0, 0)
Screenshot: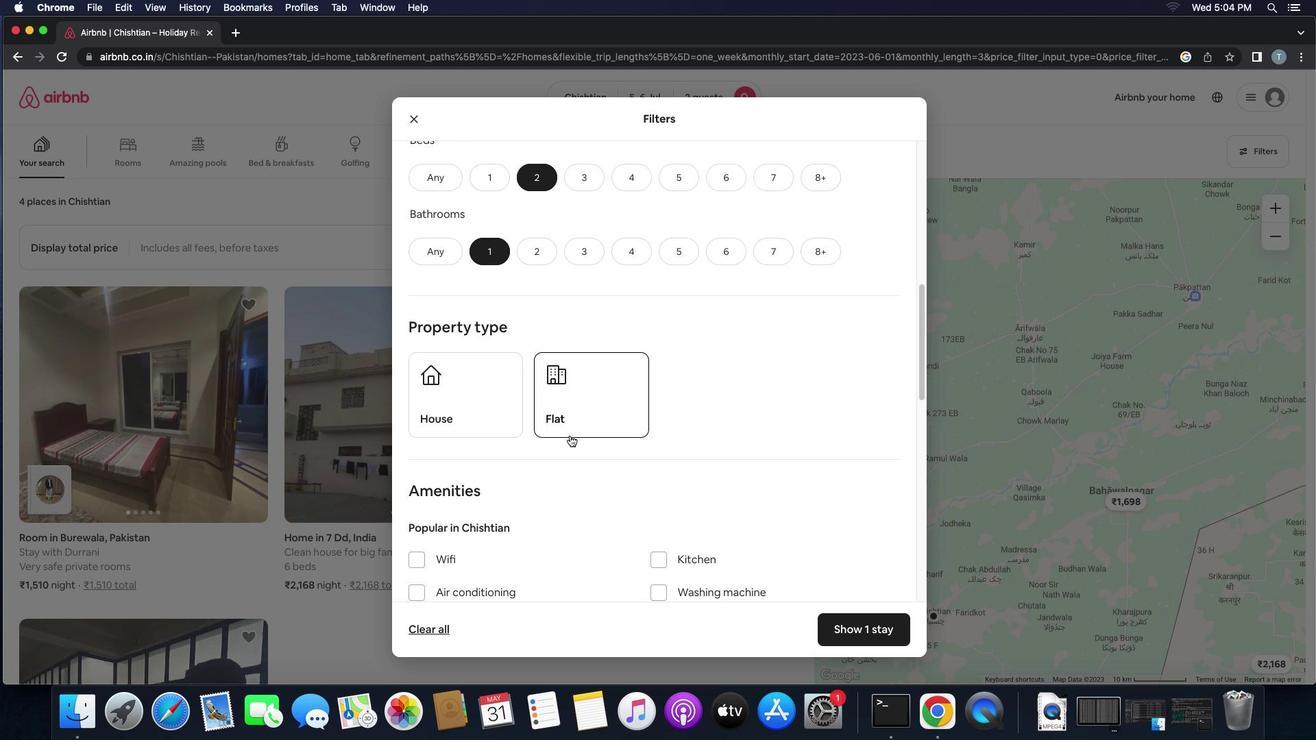 
Action: Mouse scrolled (569, 436) with delta (0, 0)
Screenshot: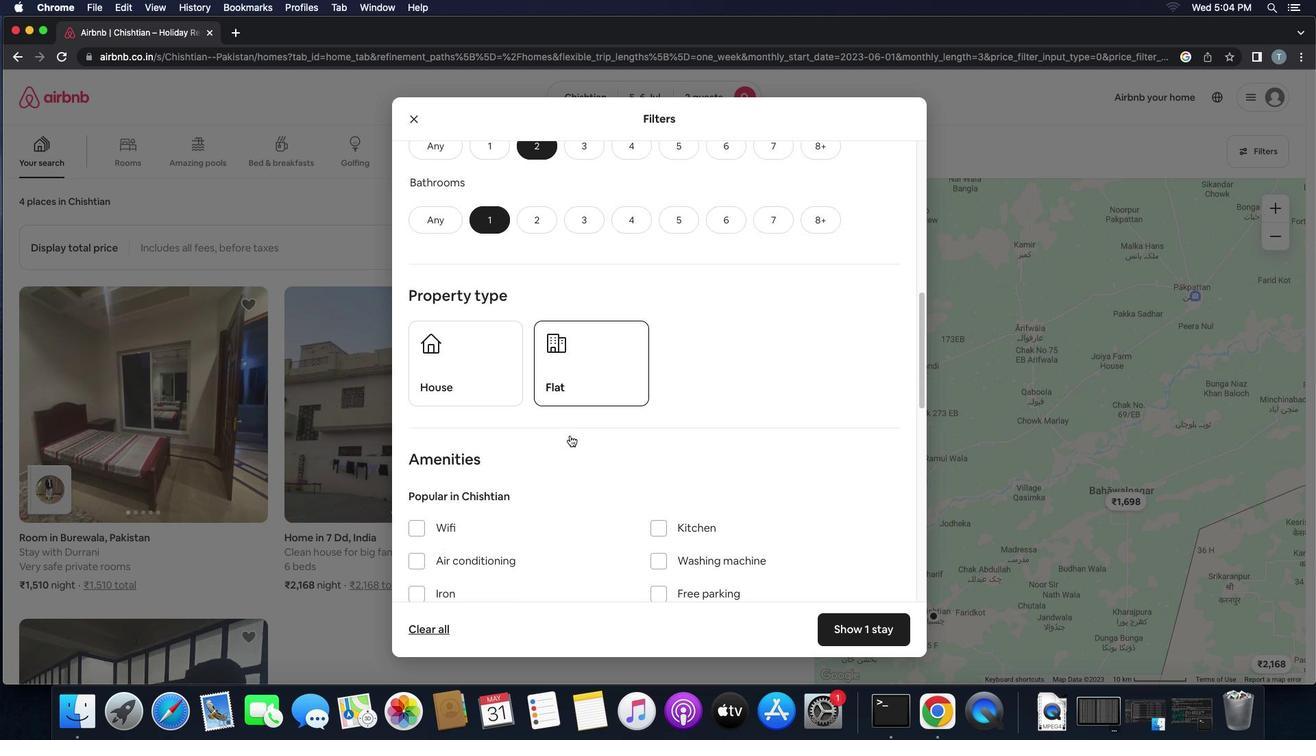 
Action: Mouse scrolled (569, 436) with delta (0, -2)
Screenshot: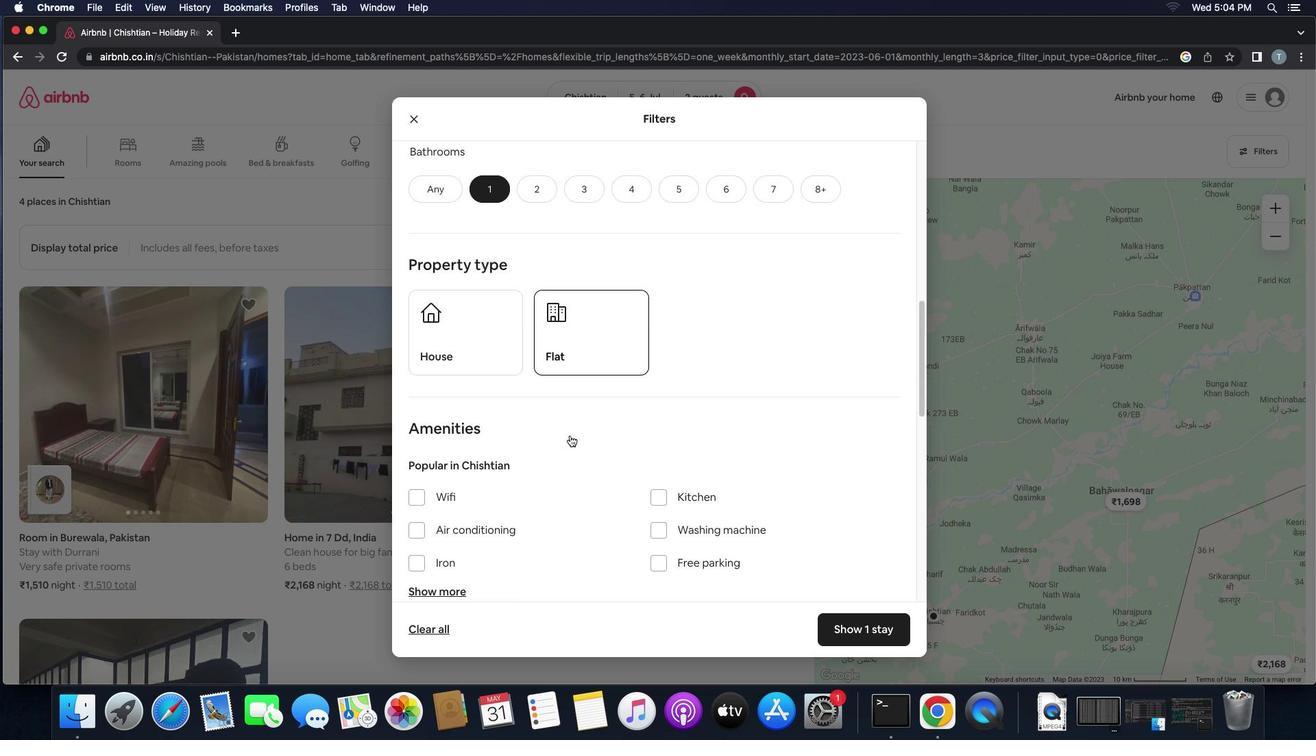 
Action: Mouse scrolled (569, 436) with delta (0, 0)
Screenshot: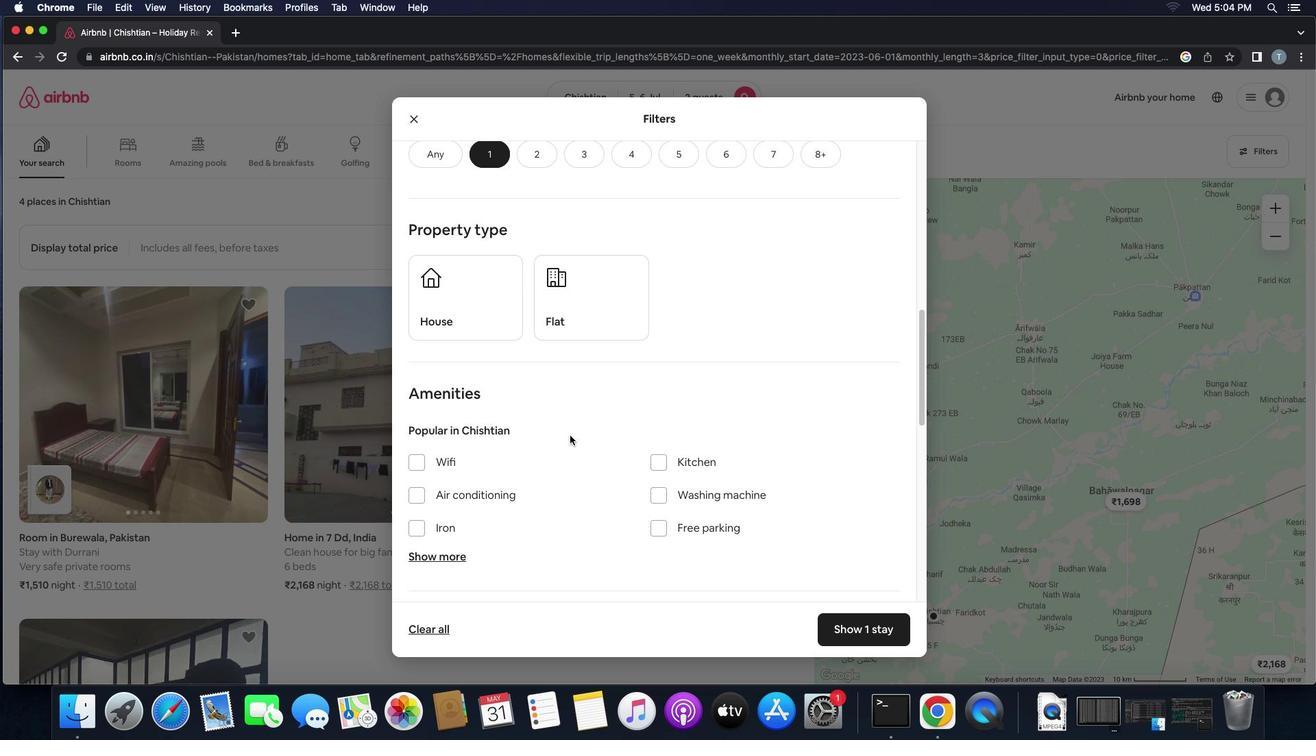 
Action: Mouse scrolled (569, 436) with delta (0, 0)
Screenshot: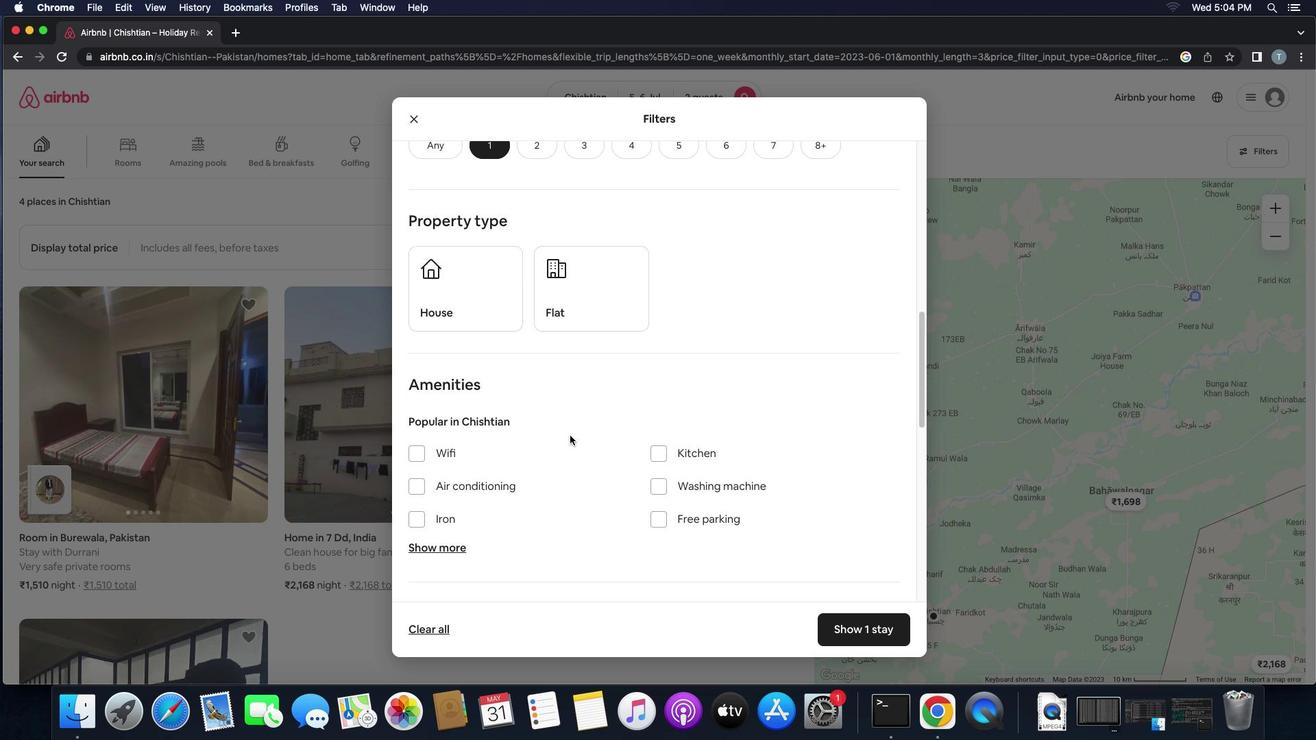 
Action: Mouse scrolled (569, 436) with delta (0, 0)
Screenshot: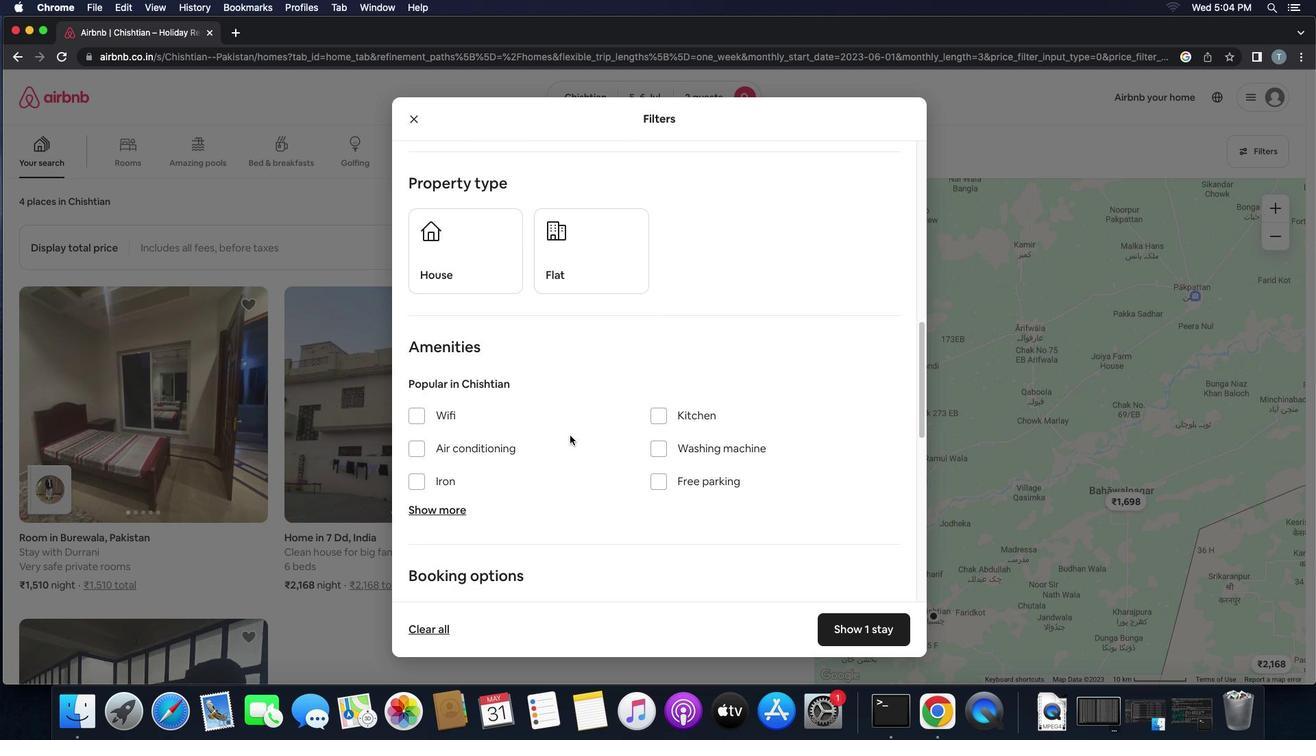 
Action: Mouse moved to (470, 279)
Screenshot: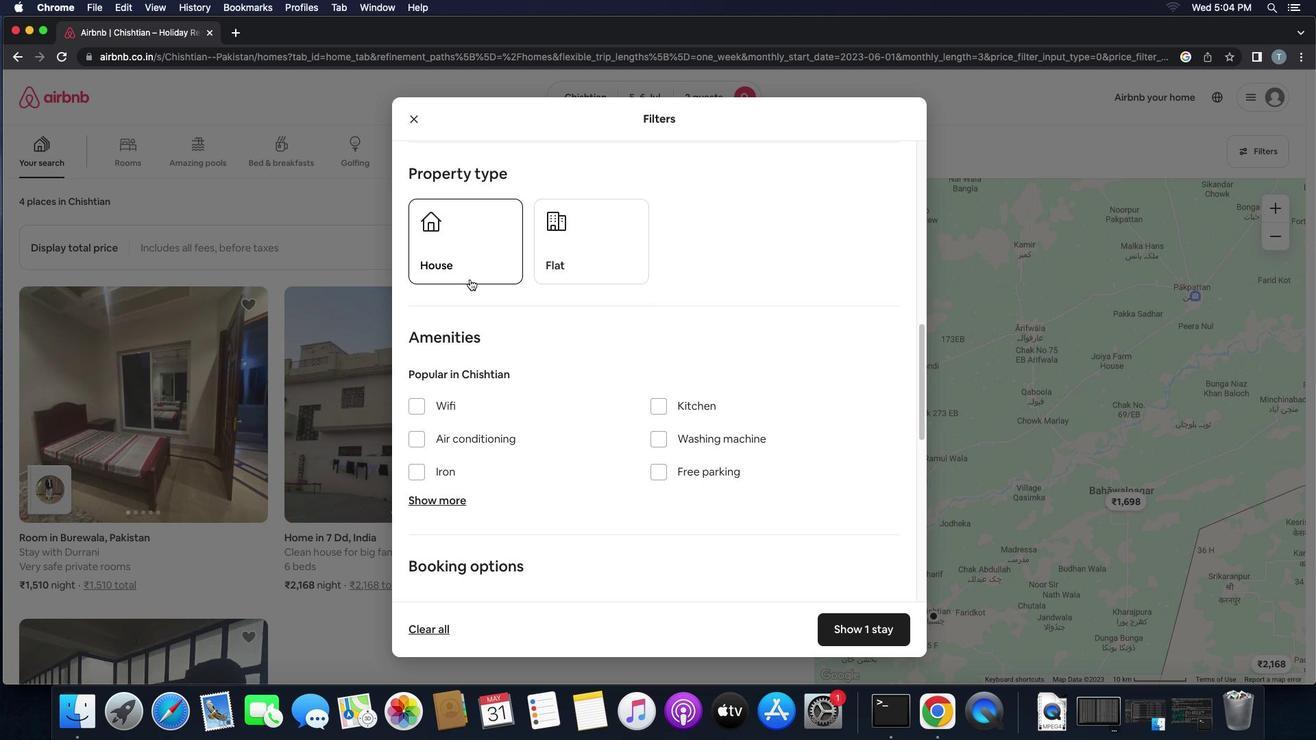 
Action: Mouse pressed left at (470, 279)
Screenshot: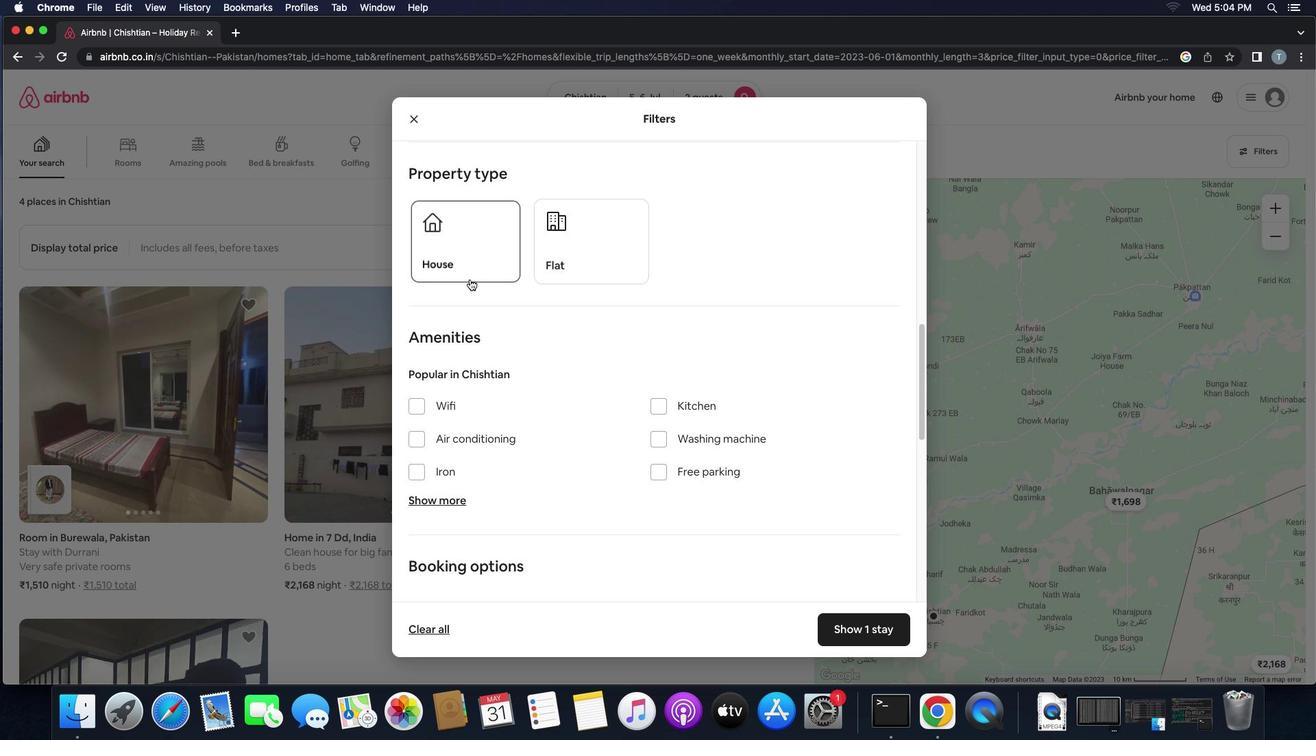 
Action: Mouse moved to (591, 275)
Screenshot: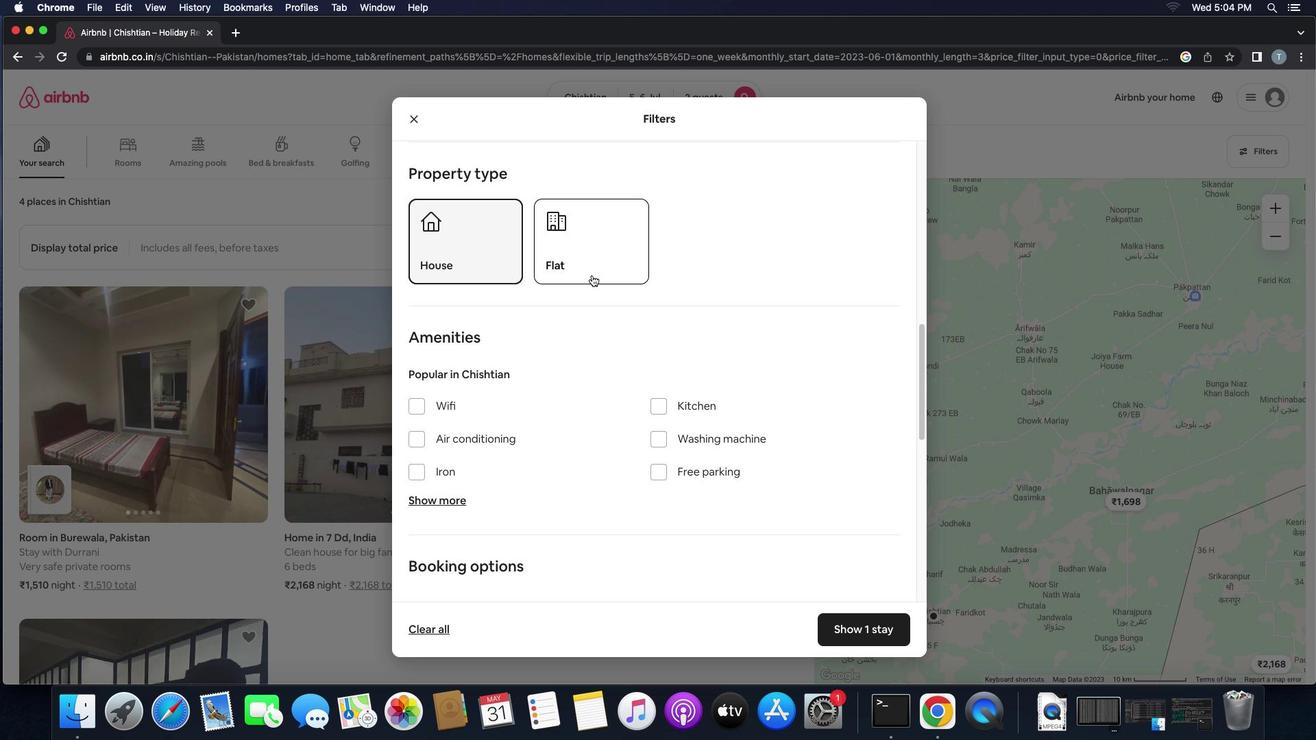 
Action: Mouse pressed left at (591, 275)
Screenshot: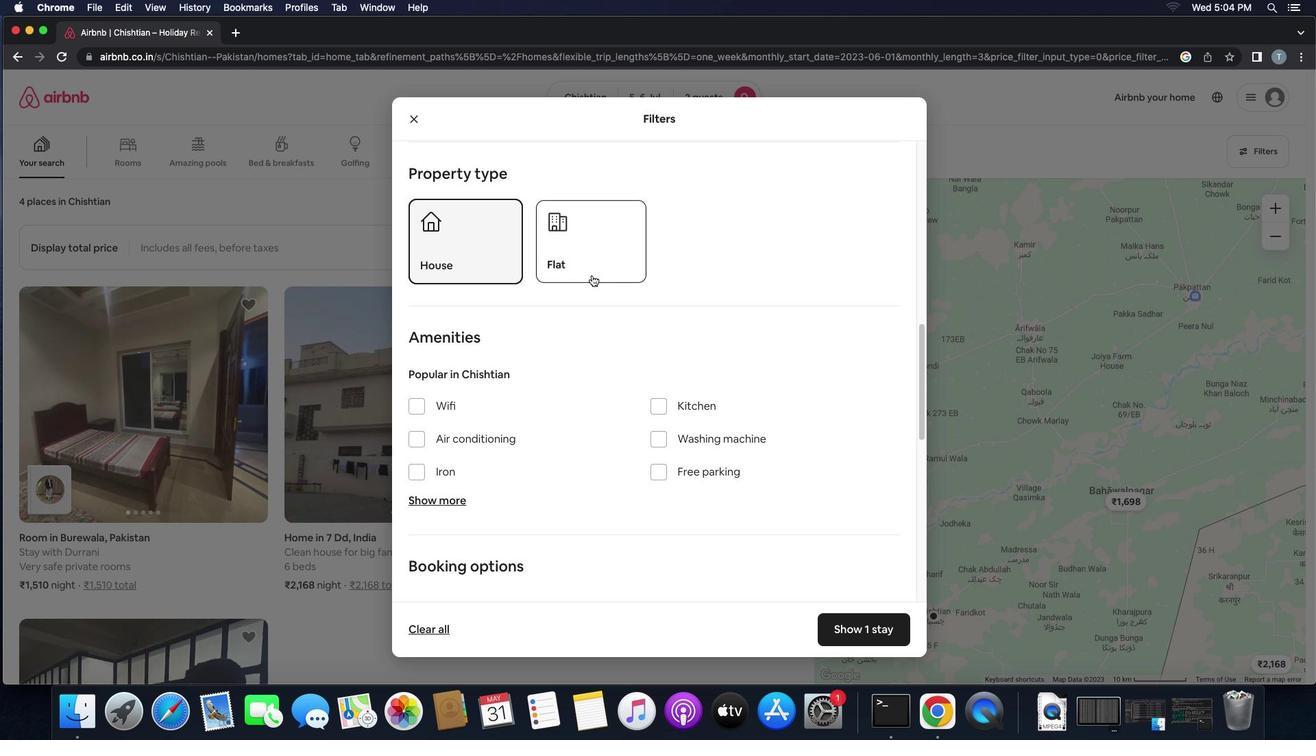 
Action: Mouse moved to (623, 328)
Screenshot: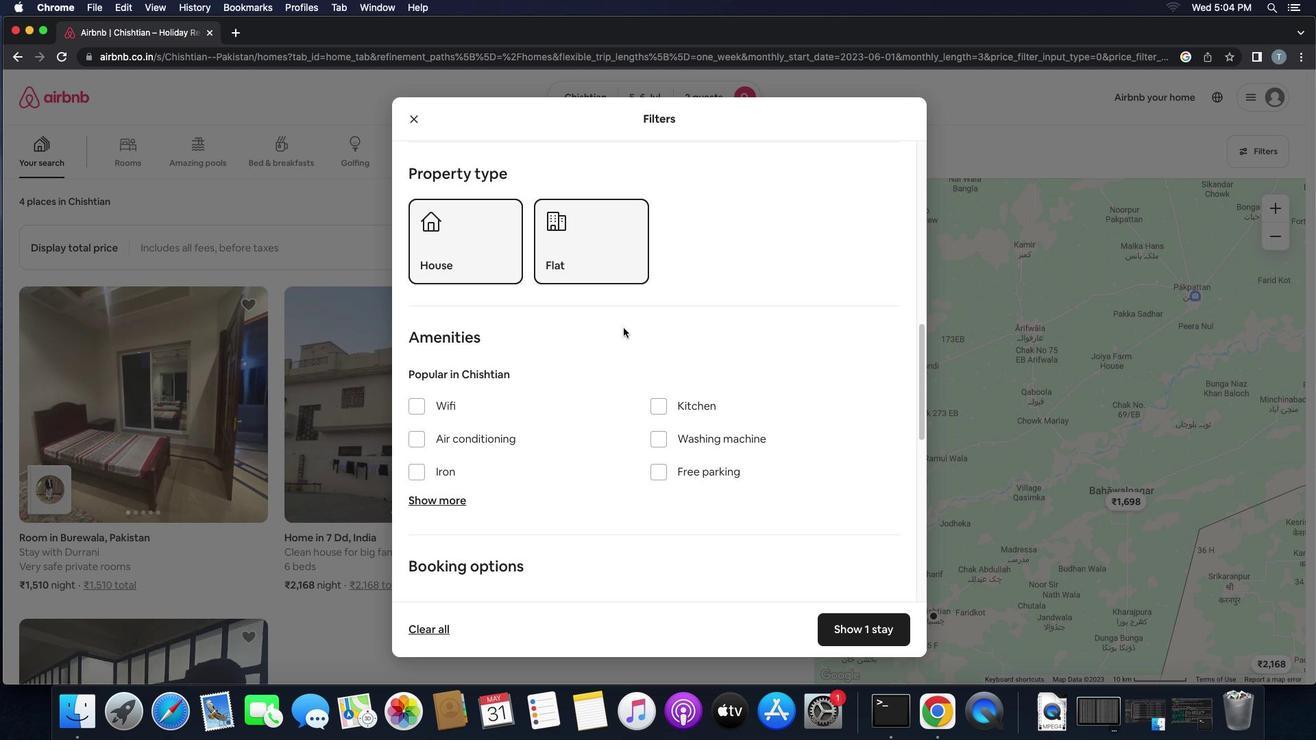 
Action: Mouse scrolled (623, 328) with delta (0, 0)
Screenshot: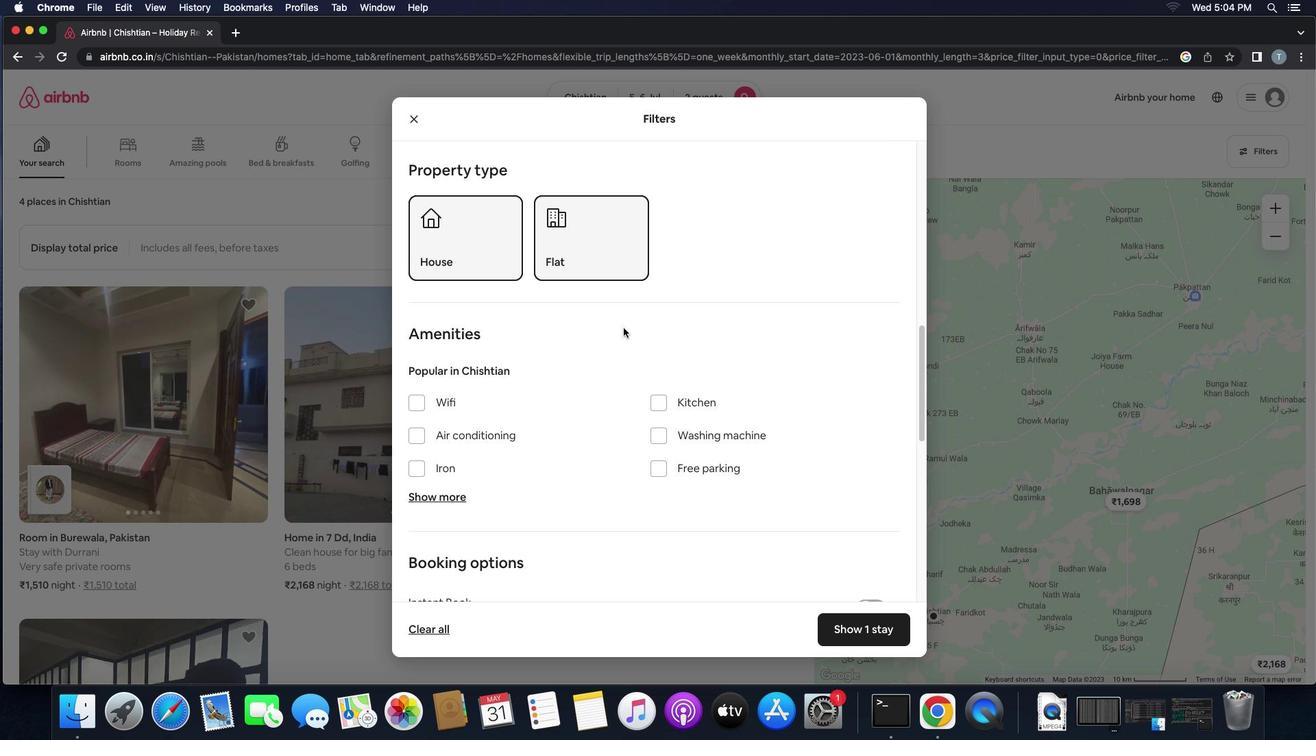 
Action: Mouse scrolled (623, 328) with delta (0, 0)
Screenshot: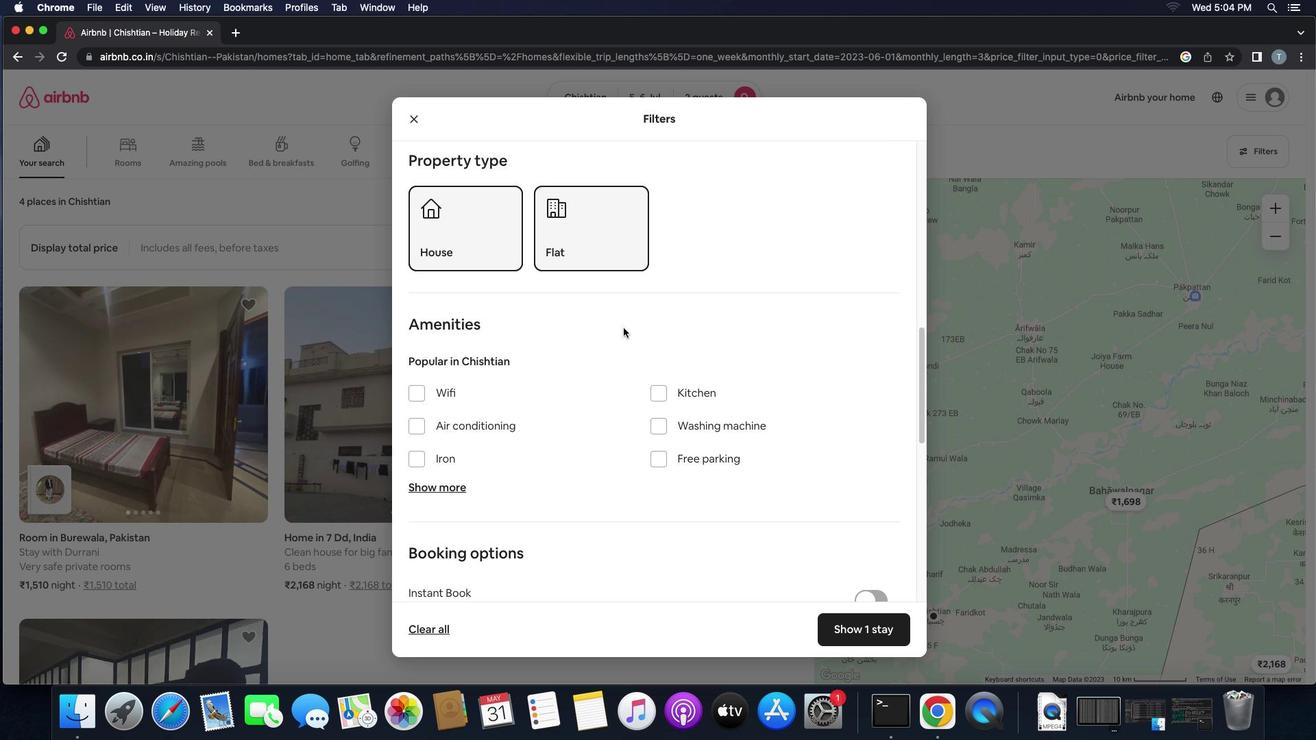 
Action: Mouse scrolled (623, 328) with delta (0, 0)
Screenshot: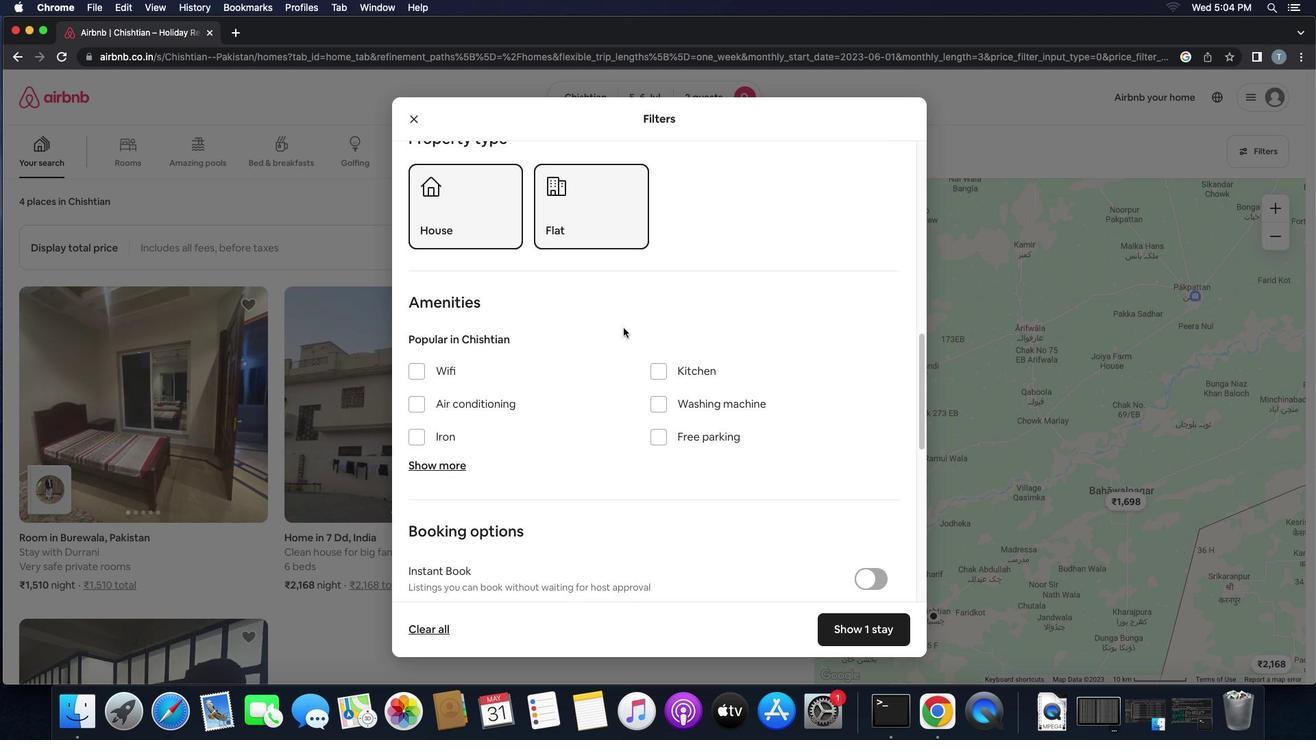 
Action: Mouse scrolled (623, 328) with delta (0, 0)
Screenshot: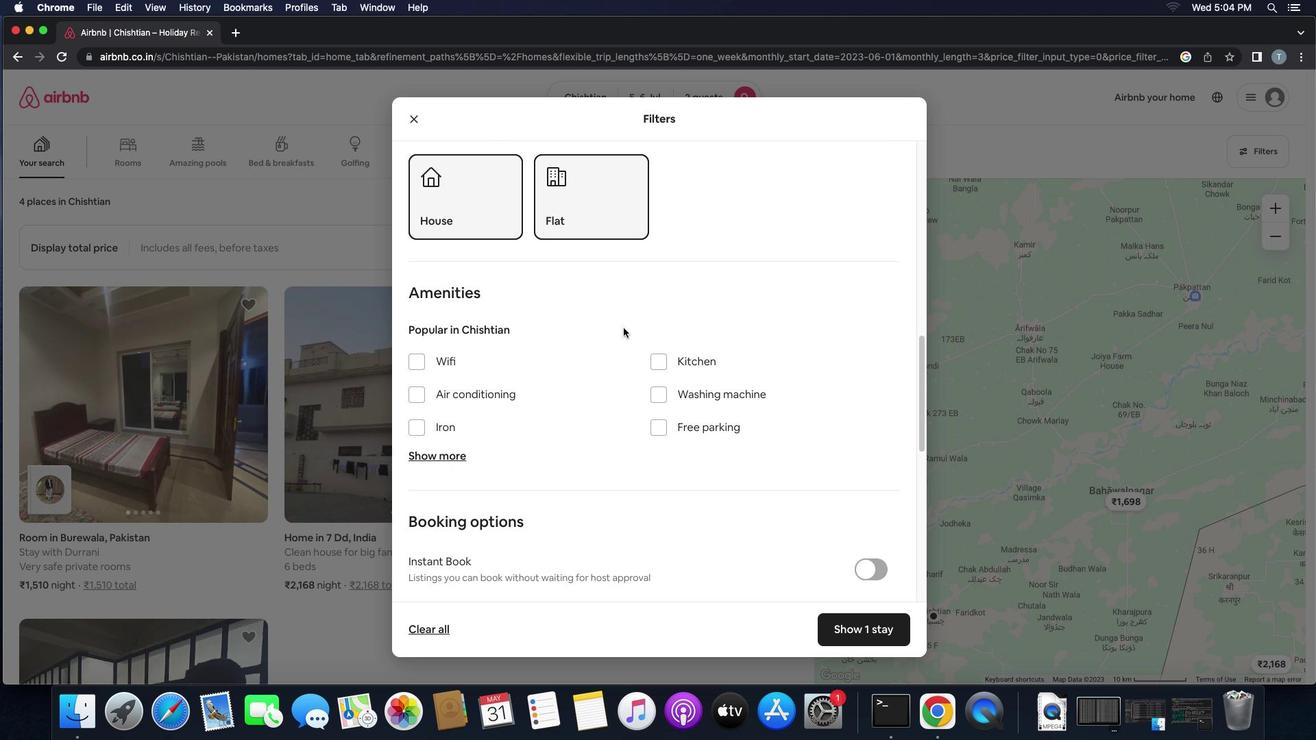 
Action: Mouse scrolled (623, 328) with delta (0, 0)
Screenshot: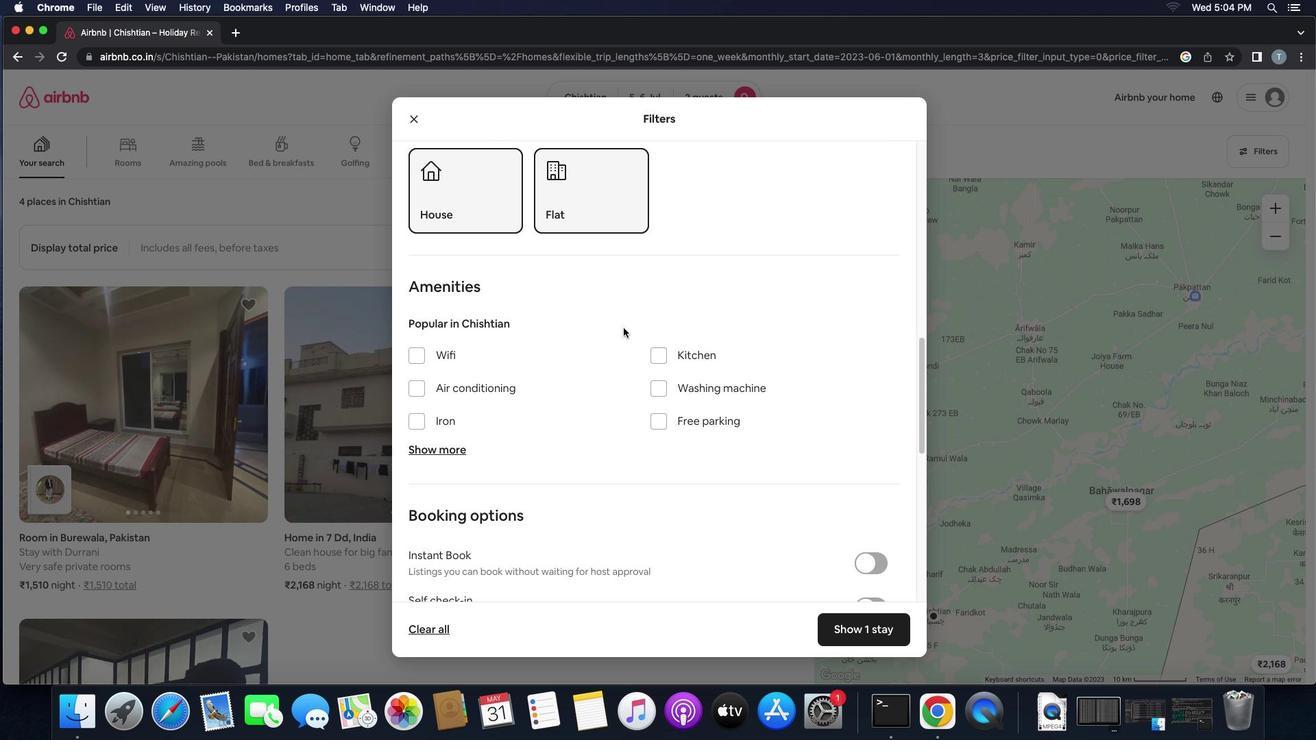 
Action: Mouse scrolled (623, 328) with delta (0, 0)
Screenshot: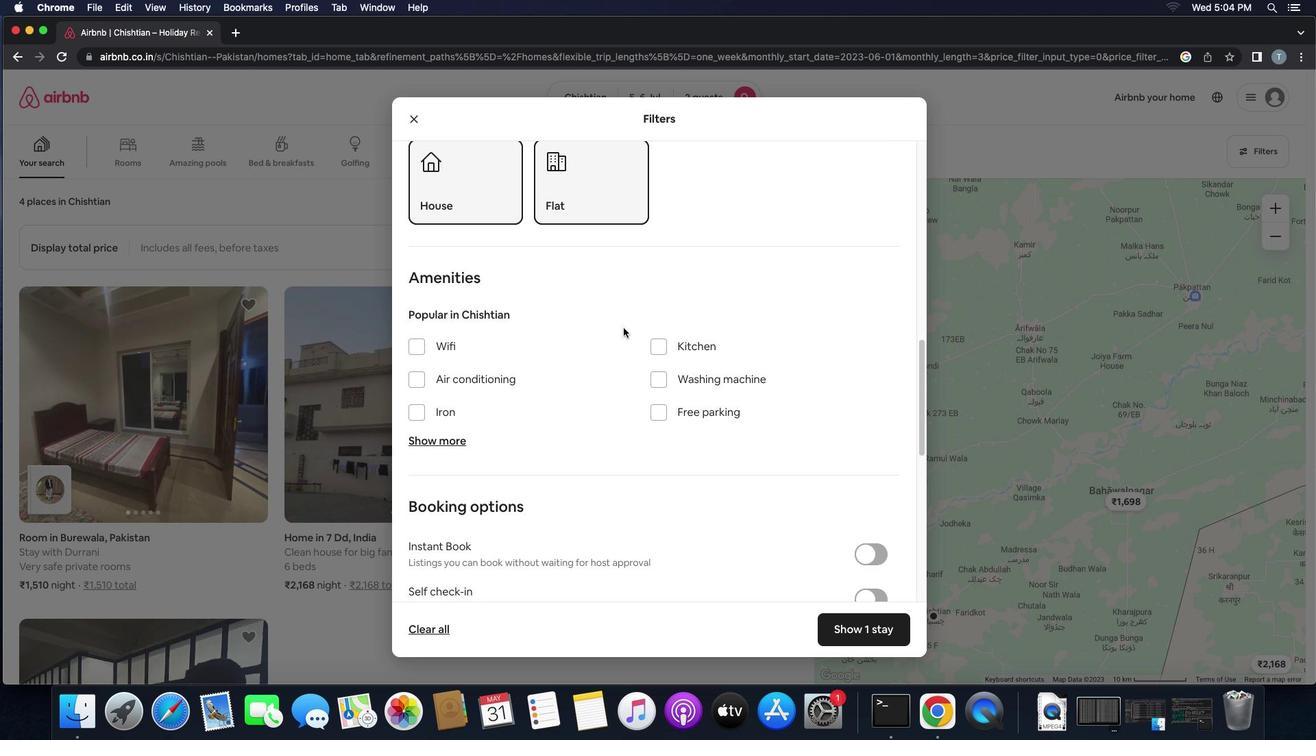 
Action: Mouse scrolled (623, 328) with delta (0, 0)
Screenshot: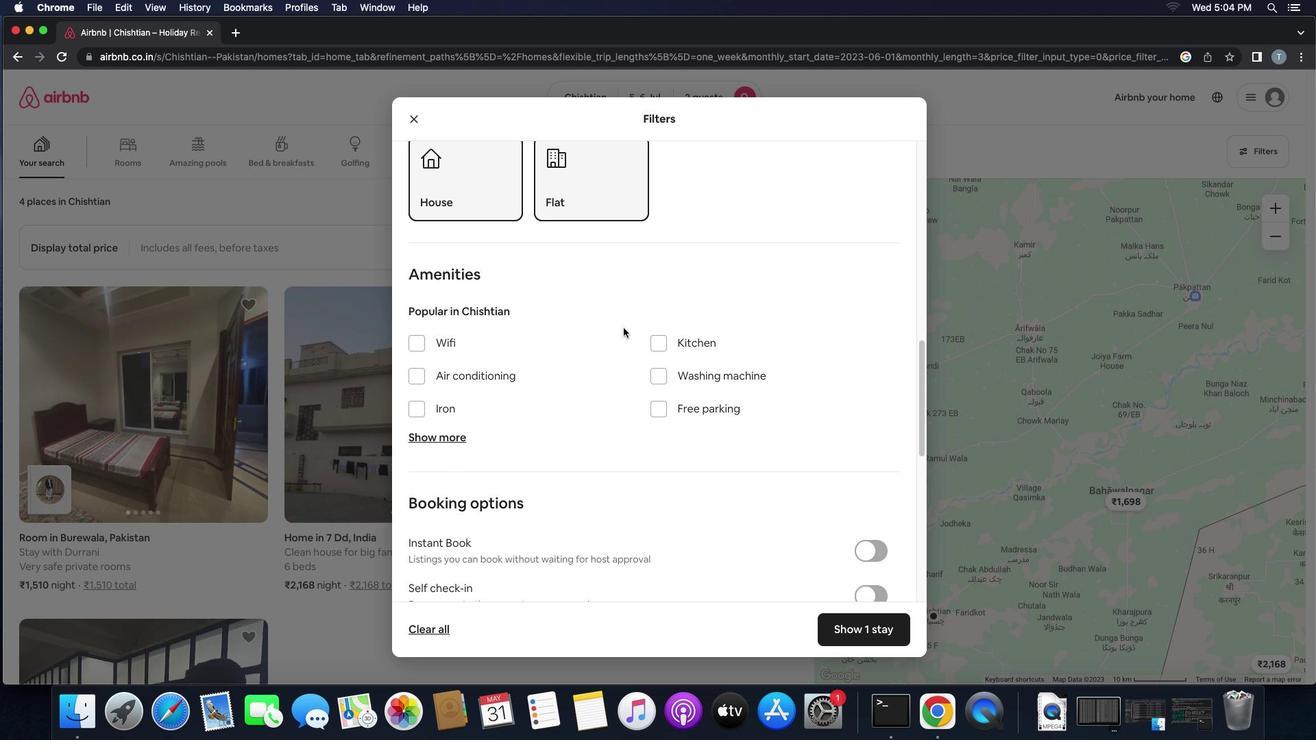 
Action: Mouse scrolled (623, 328) with delta (0, 0)
Screenshot: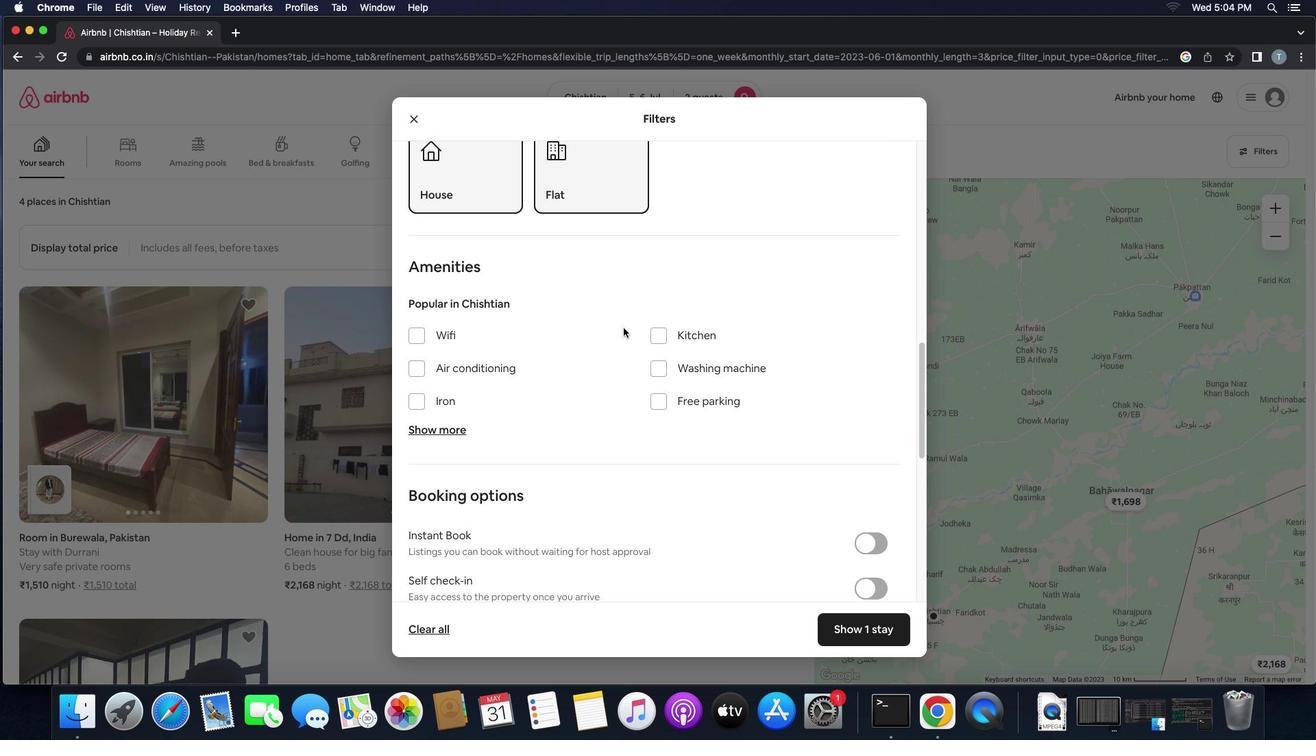 
Action: Mouse scrolled (623, 328) with delta (0, 0)
Screenshot: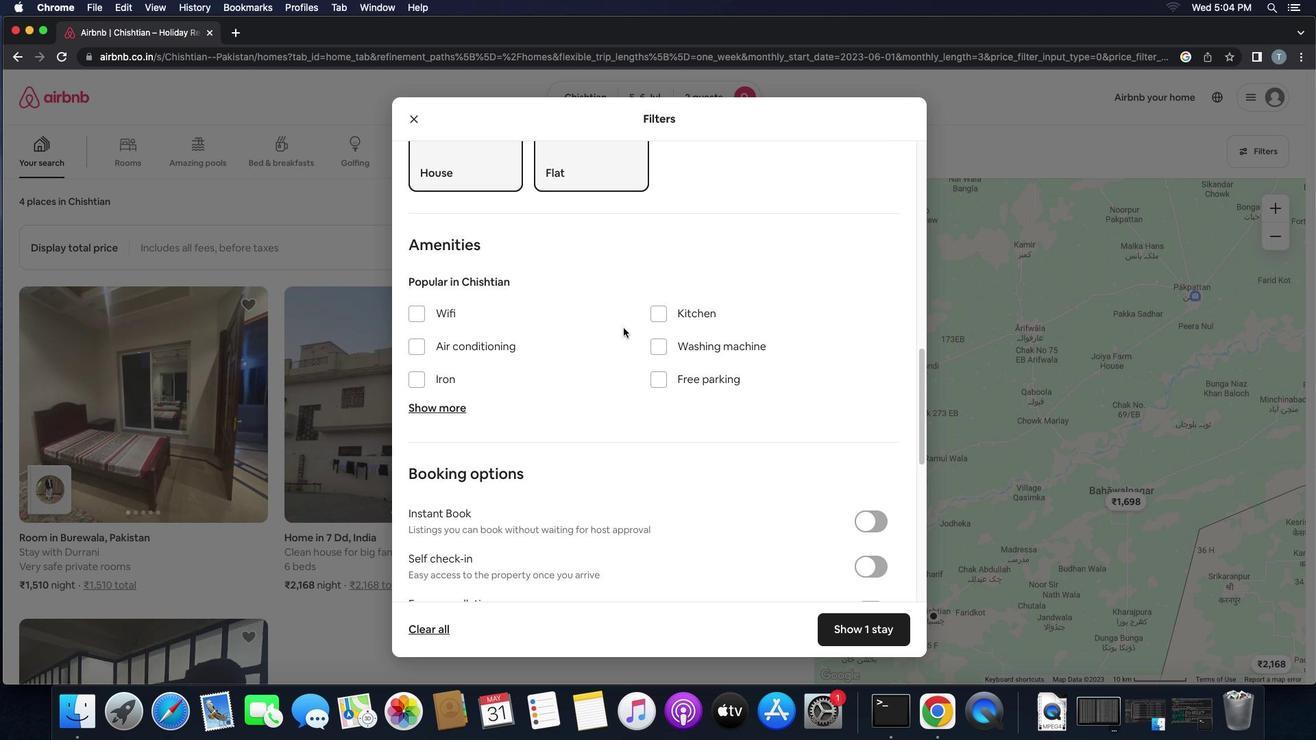 
Action: Mouse scrolled (623, 328) with delta (0, 0)
Screenshot: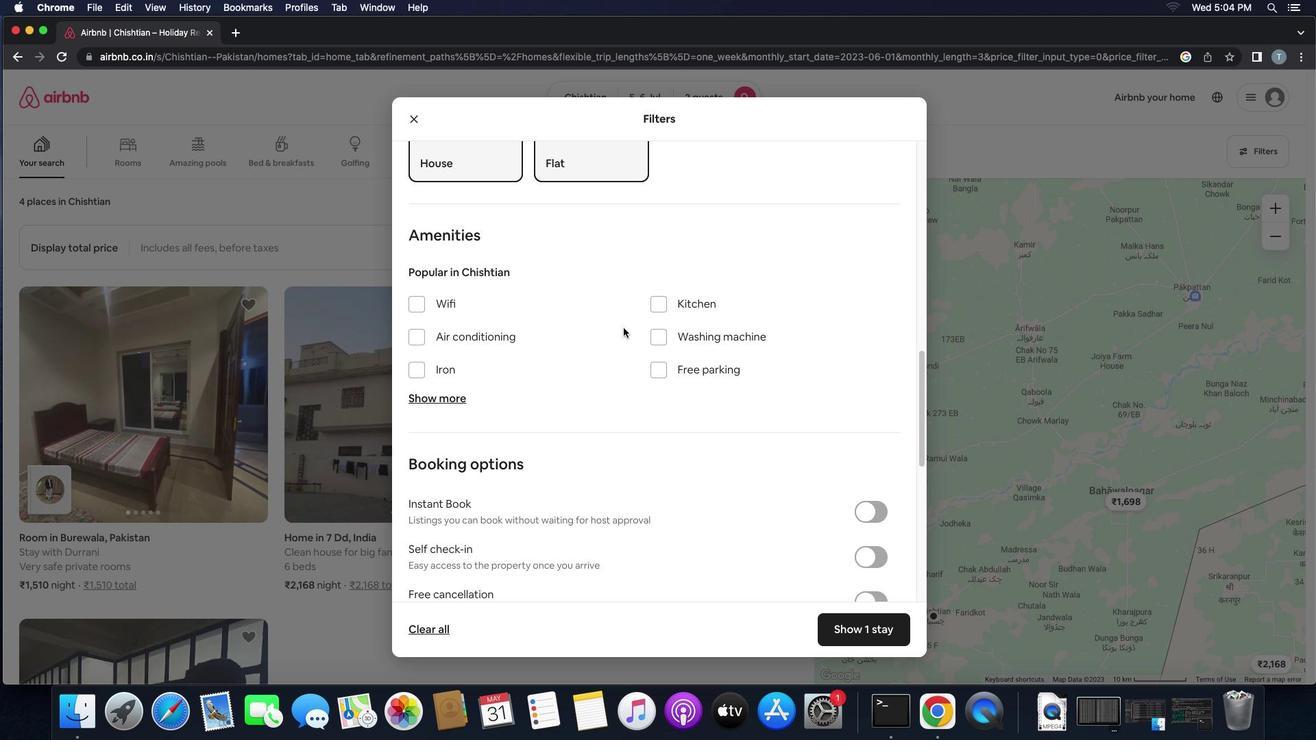 
Action: Mouse scrolled (623, 328) with delta (0, 0)
Screenshot: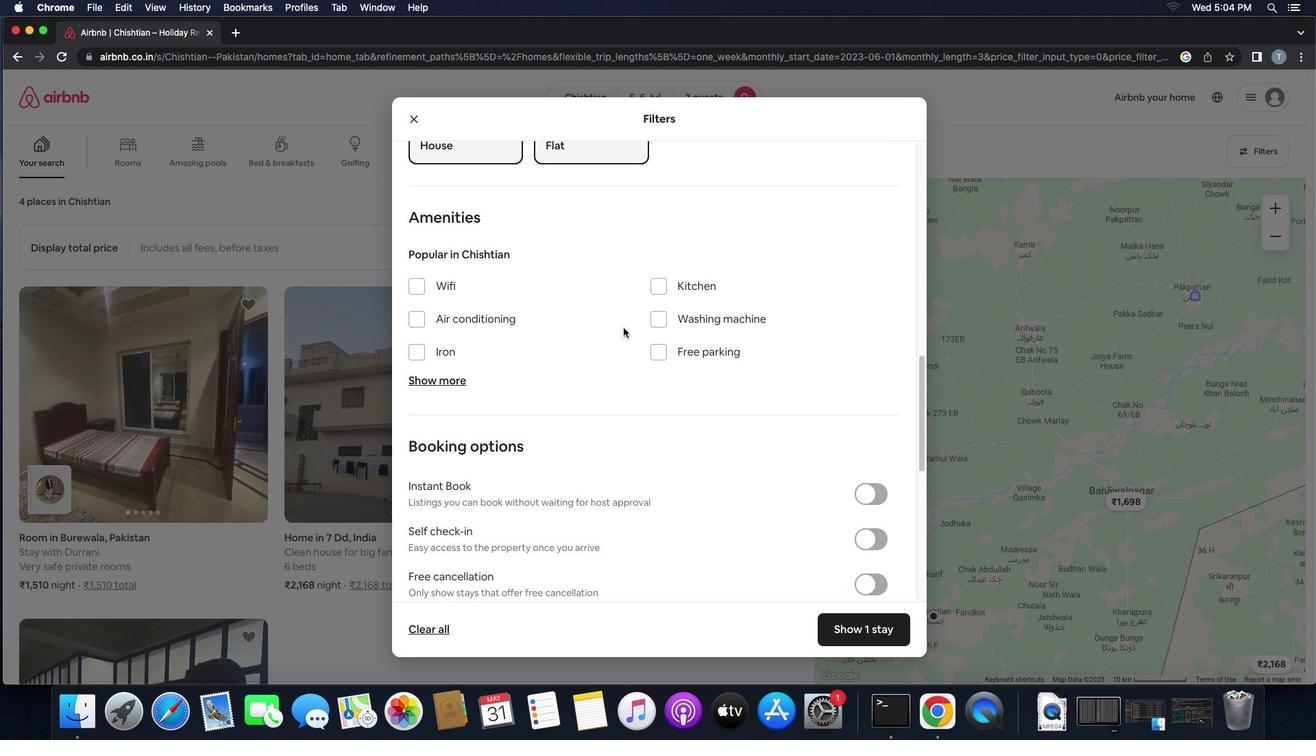 
Action: Mouse scrolled (623, 328) with delta (0, 0)
Screenshot: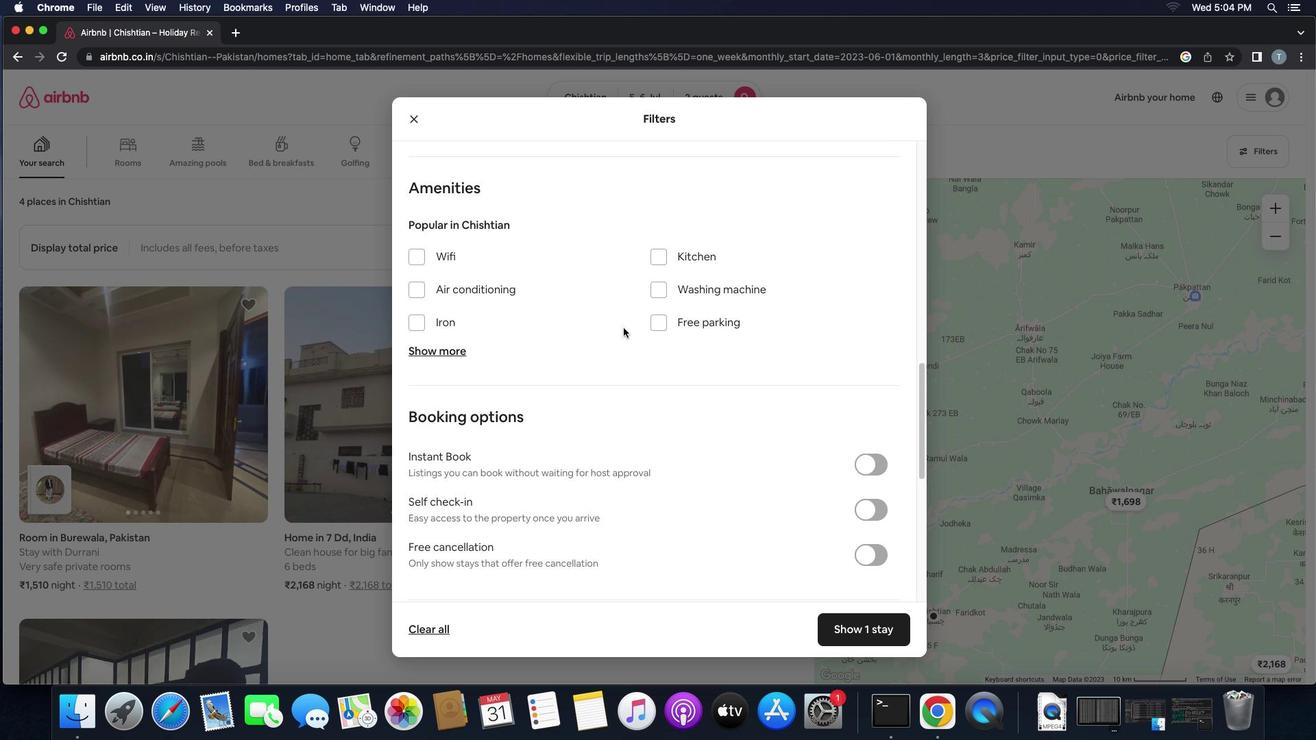 
Action: Mouse scrolled (623, 328) with delta (0, 0)
Screenshot: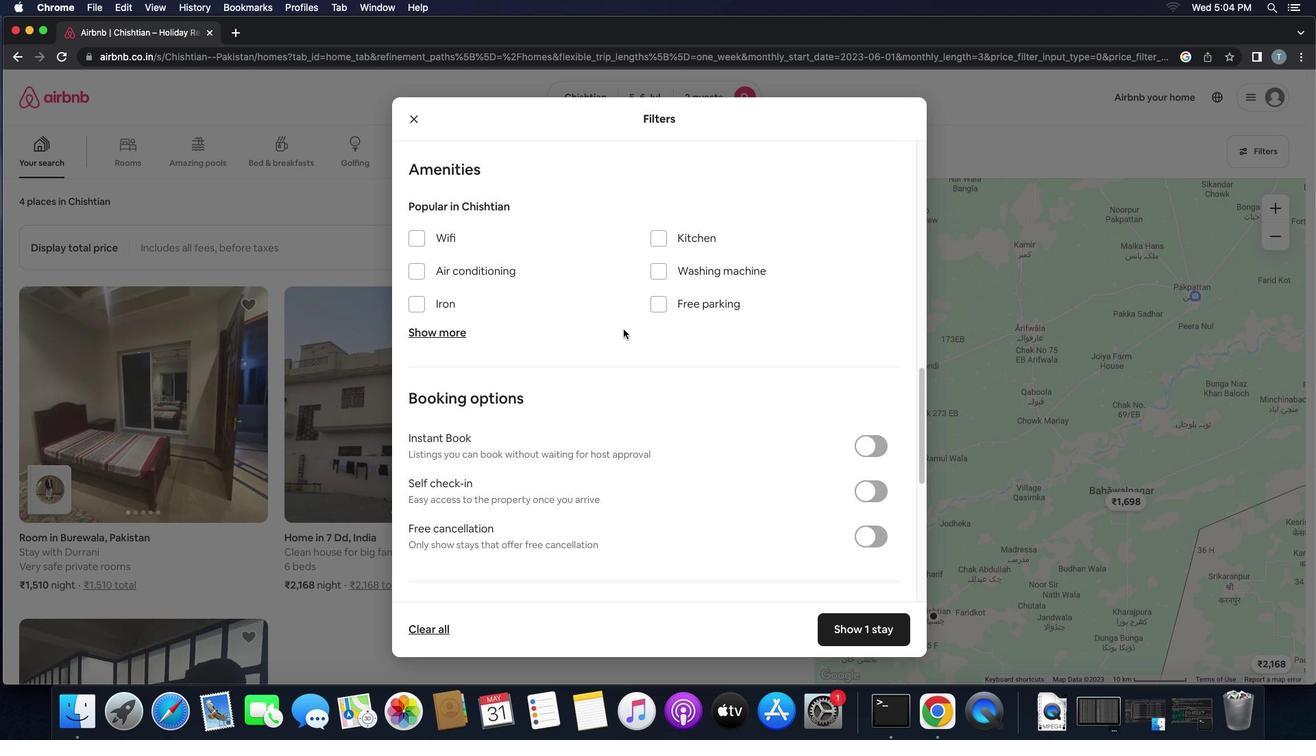 
Action: Mouse moved to (623, 328)
Screenshot: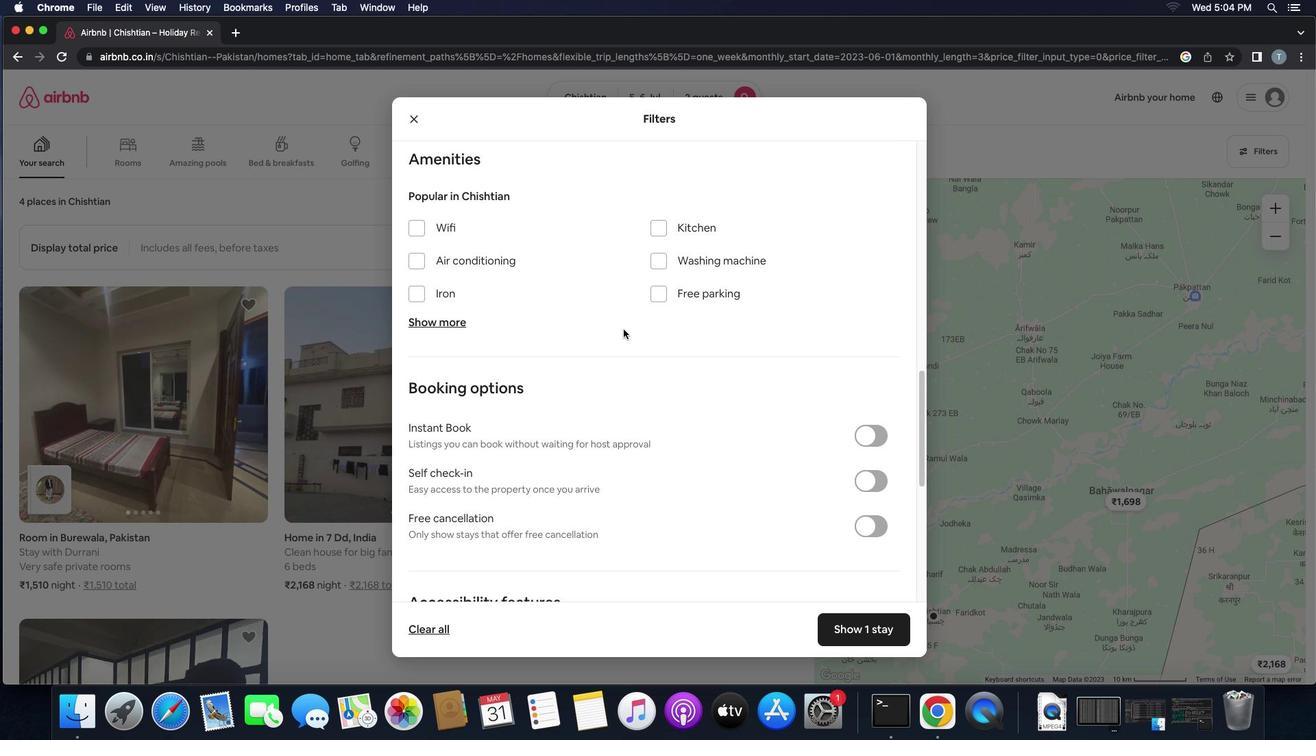 
Action: Mouse scrolled (623, 328) with delta (0, 0)
Screenshot: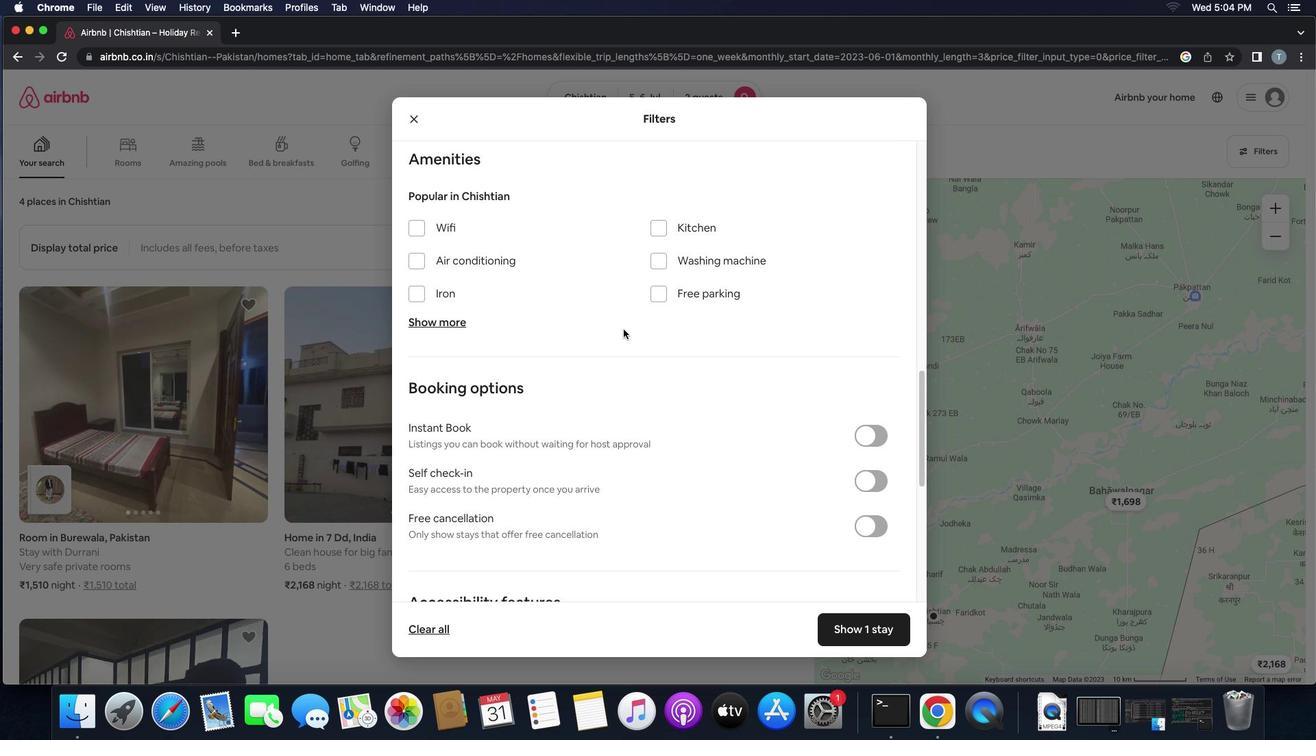 
Action: Mouse moved to (623, 329)
Screenshot: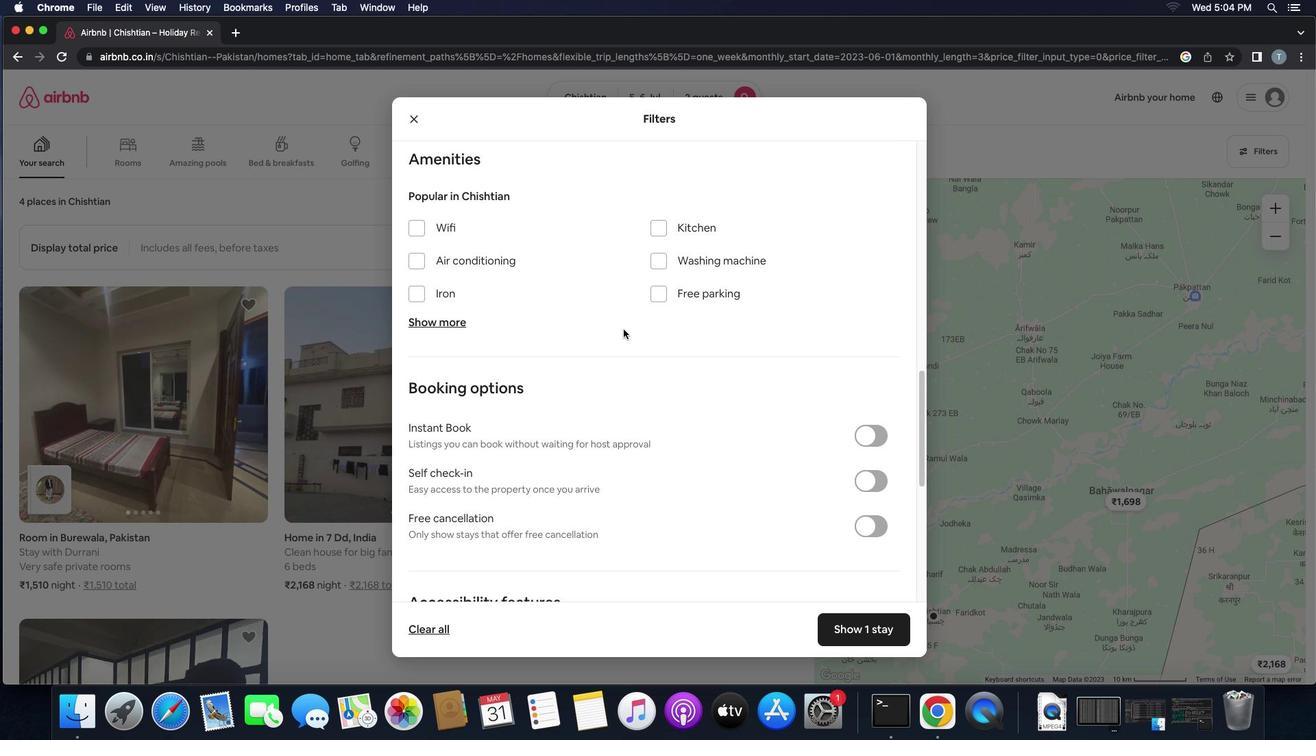 
Action: Mouse scrolled (623, 329) with delta (0, 0)
Screenshot: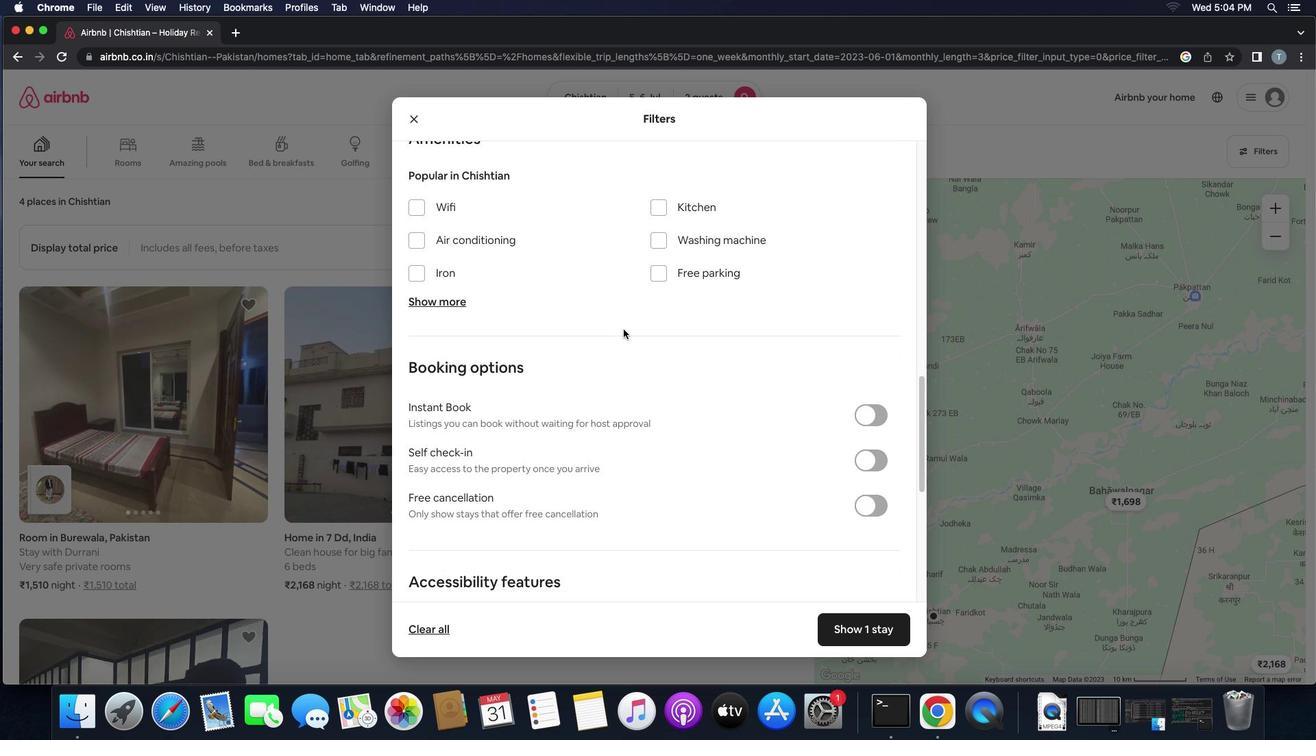 
Action: Mouse moved to (862, 449)
Screenshot: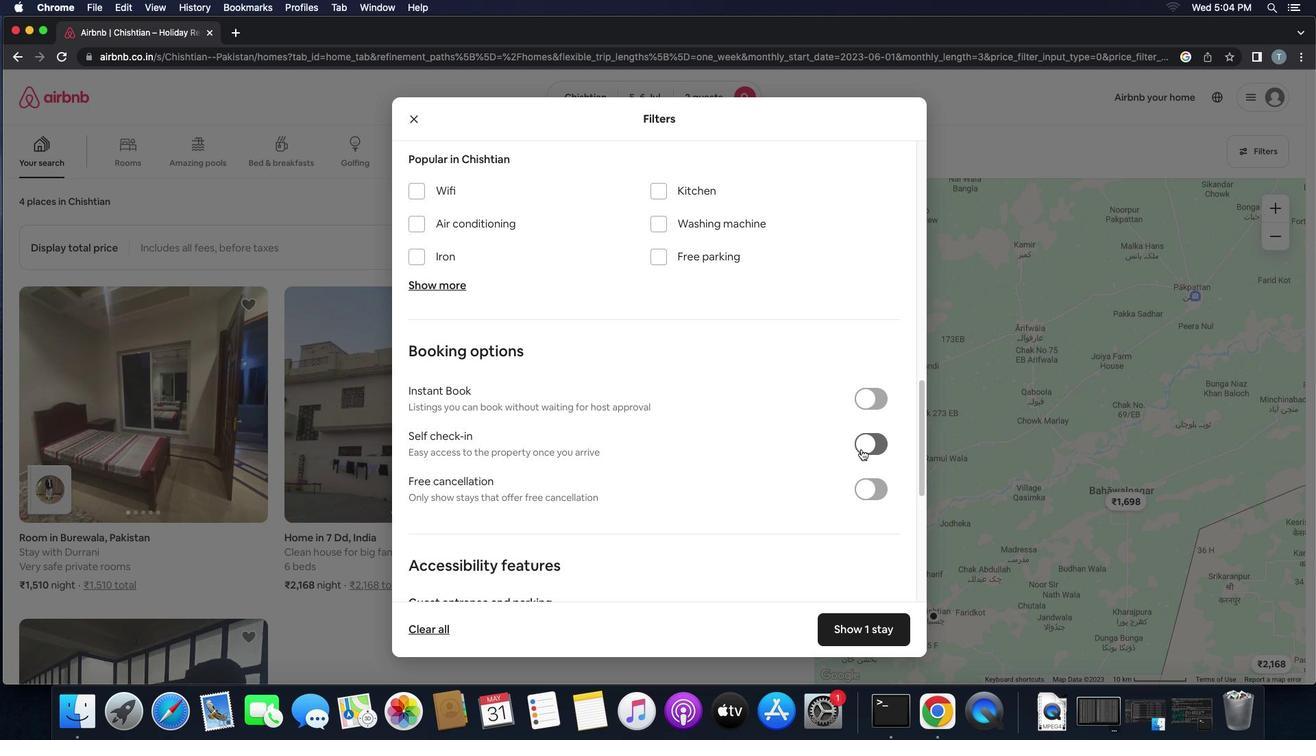 
Action: Mouse pressed left at (862, 449)
Screenshot: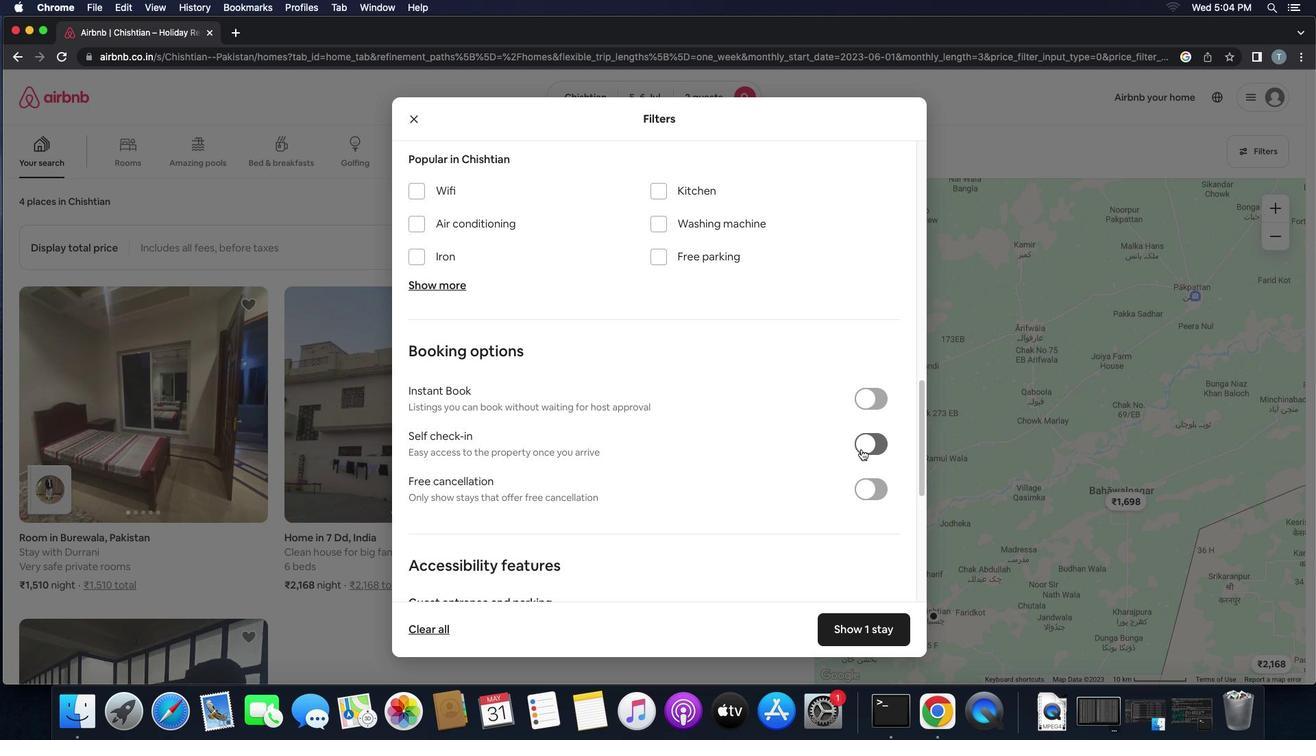 
Action: Mouse moved to (692, 460)
Screenshot: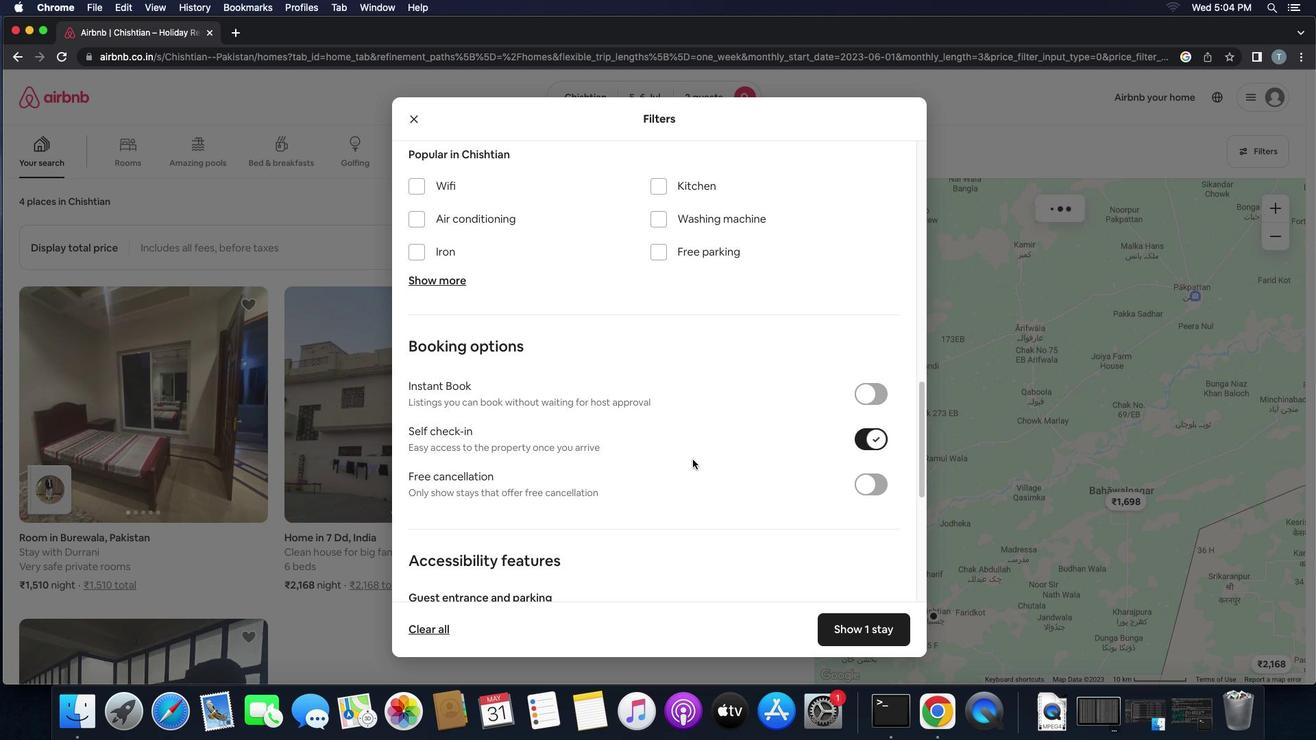 
Action: Mouse scrolled (692, 460) with delta (0, 0)
Screenshot: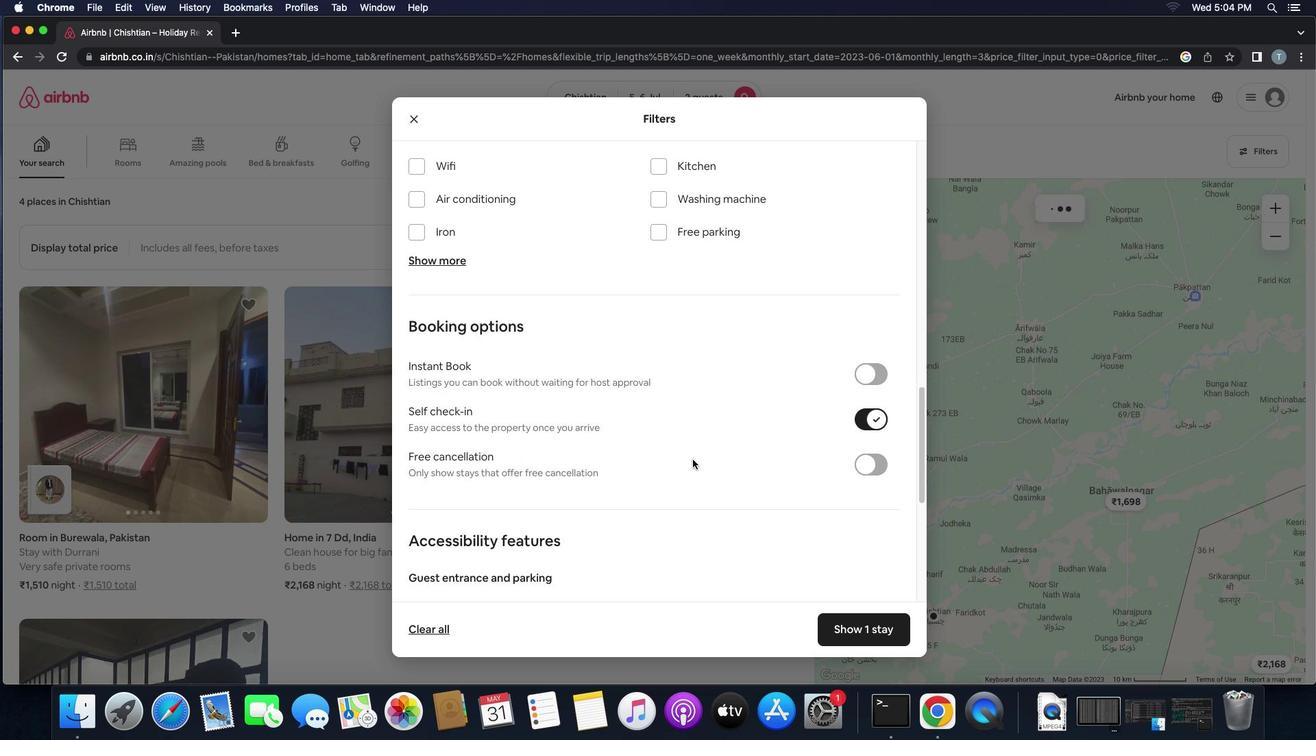 
Action: Mouse scrolled (692, 460) with delta (0, 0)
Screenshot: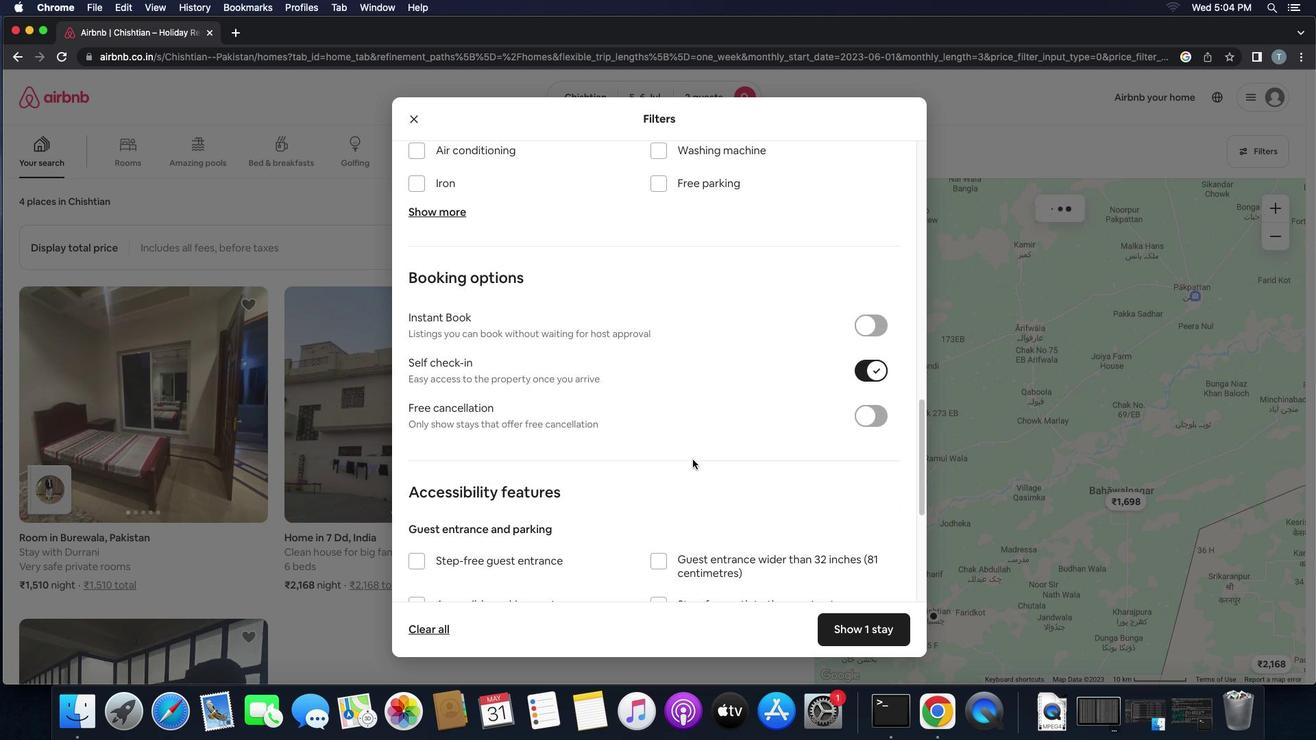 
Action: Mouse scrolled (692, 460) with delta (0, -2)
Screenshot: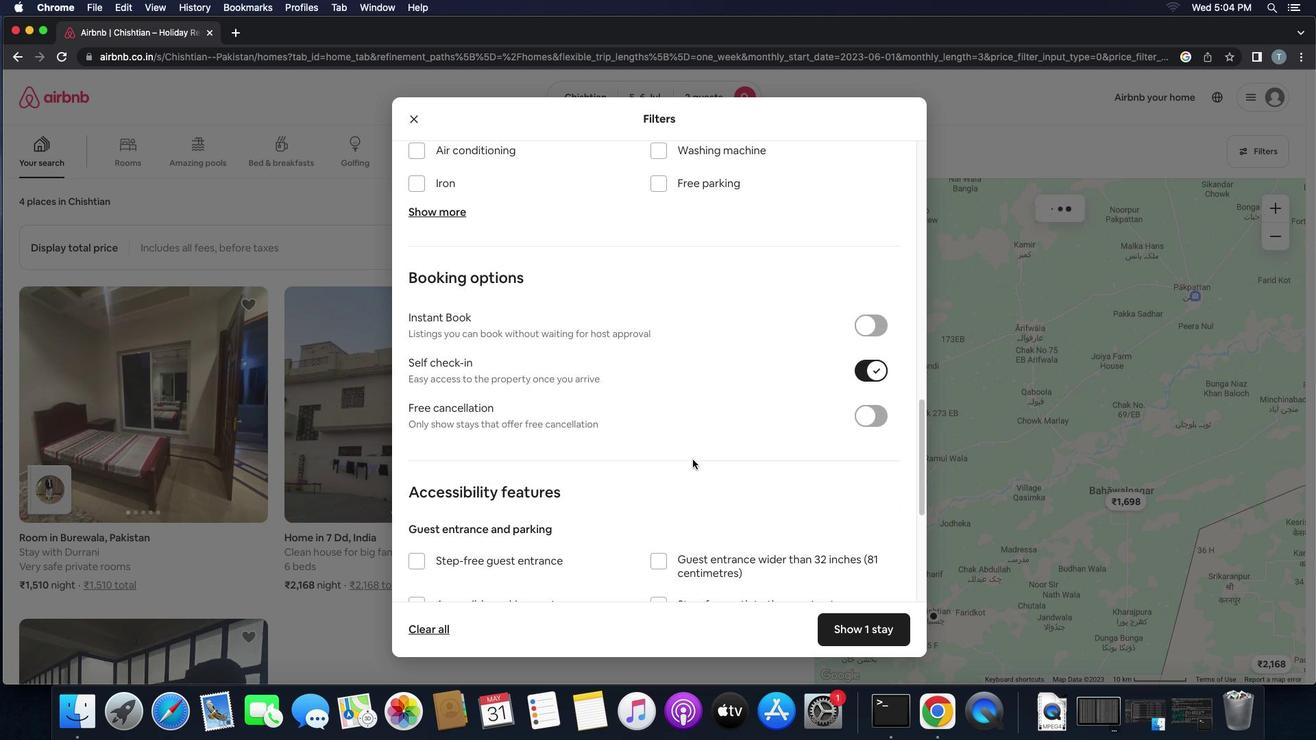 
Action: Mouse scrolled (692, 460) with delta (0, -2)
Screenshot: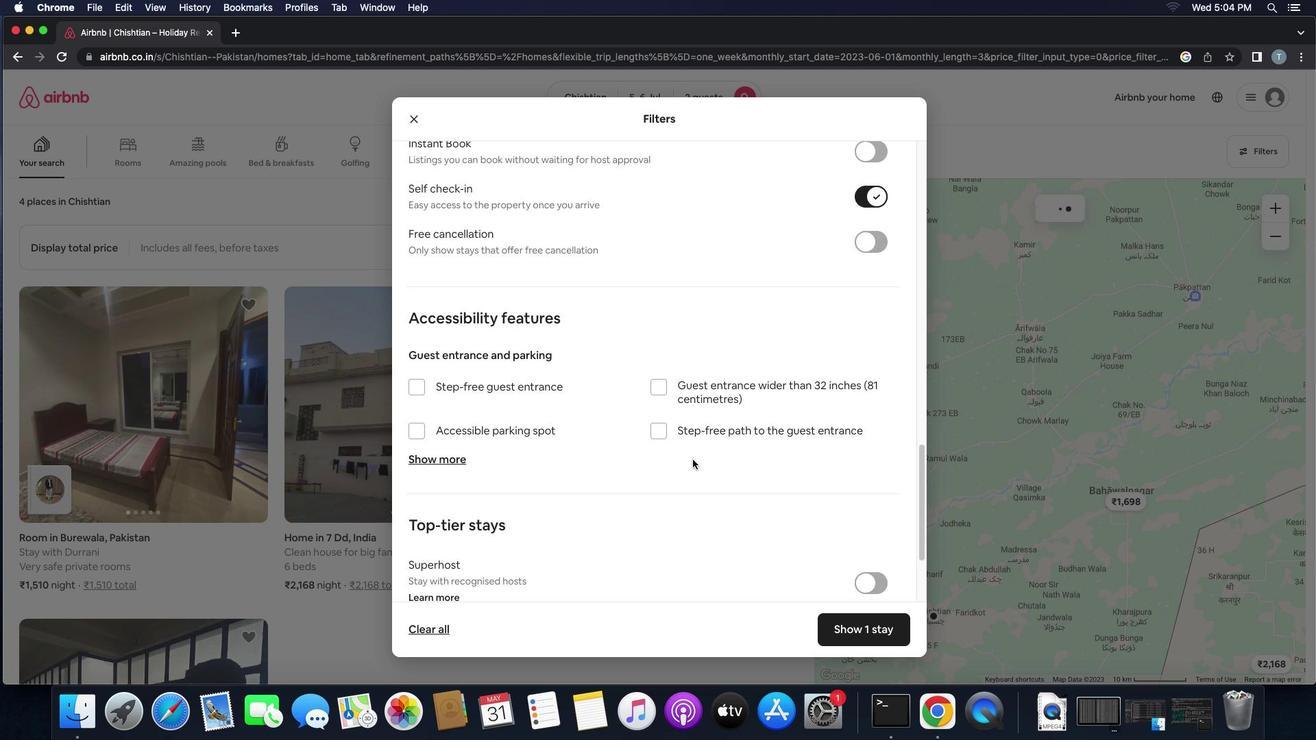 
Action: Mouse scrolled (692, 460) with delta (0, 0)
Screenshot: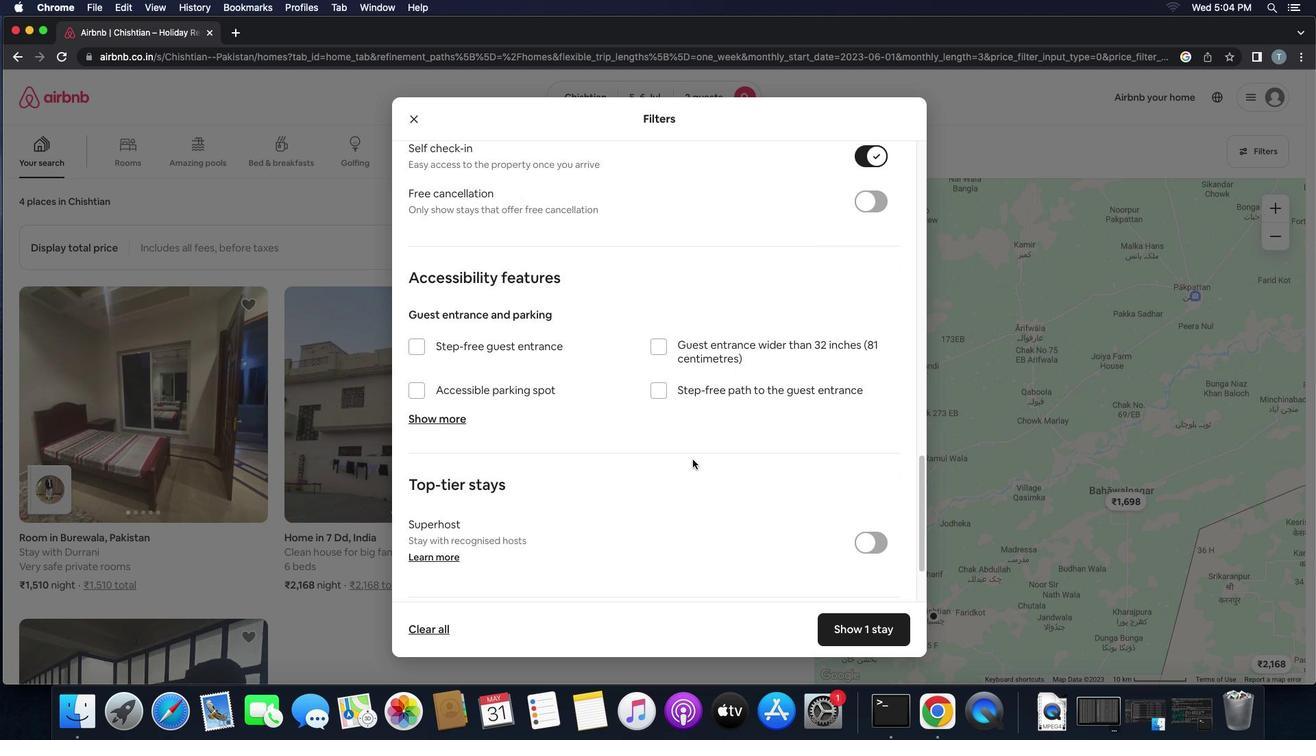 
Action: Mouse scrolled (692, 460) with delta (0, 0)
Screenshot: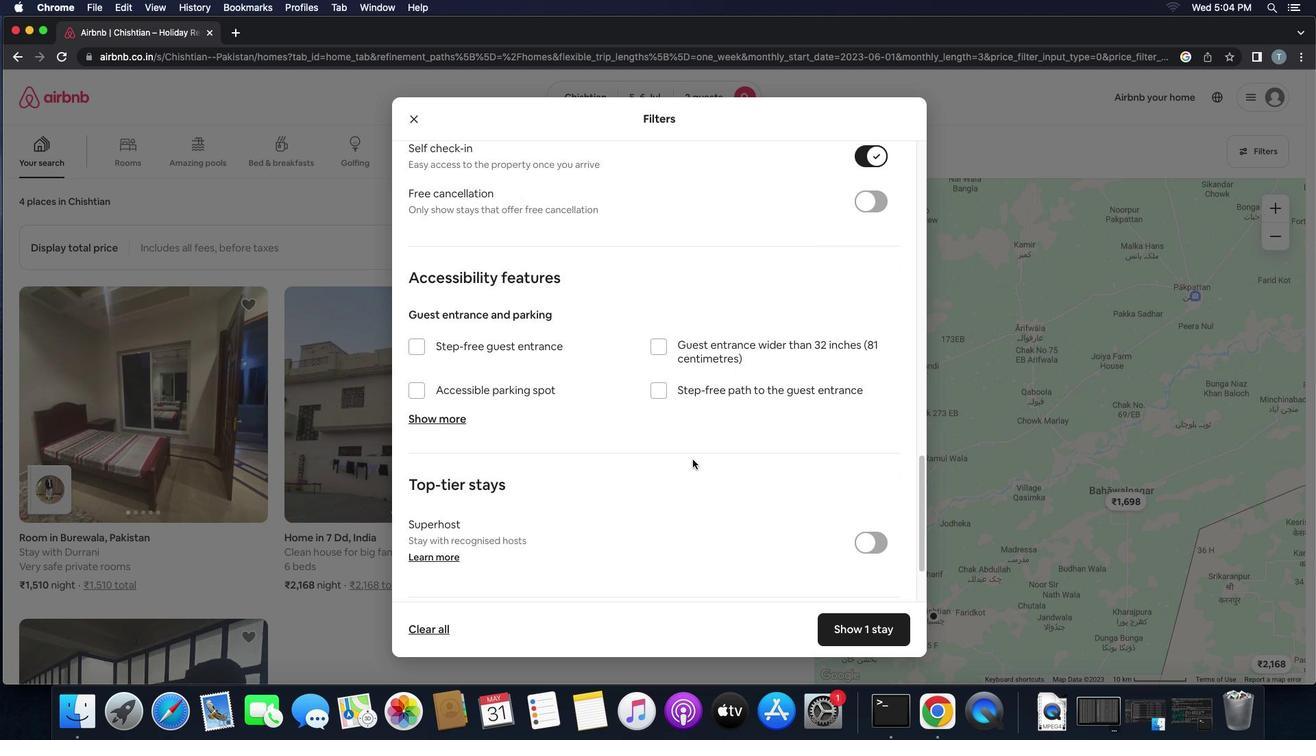 
Action: Mouse scrolled (692, 460) with delta (0, -2)
Screenshot: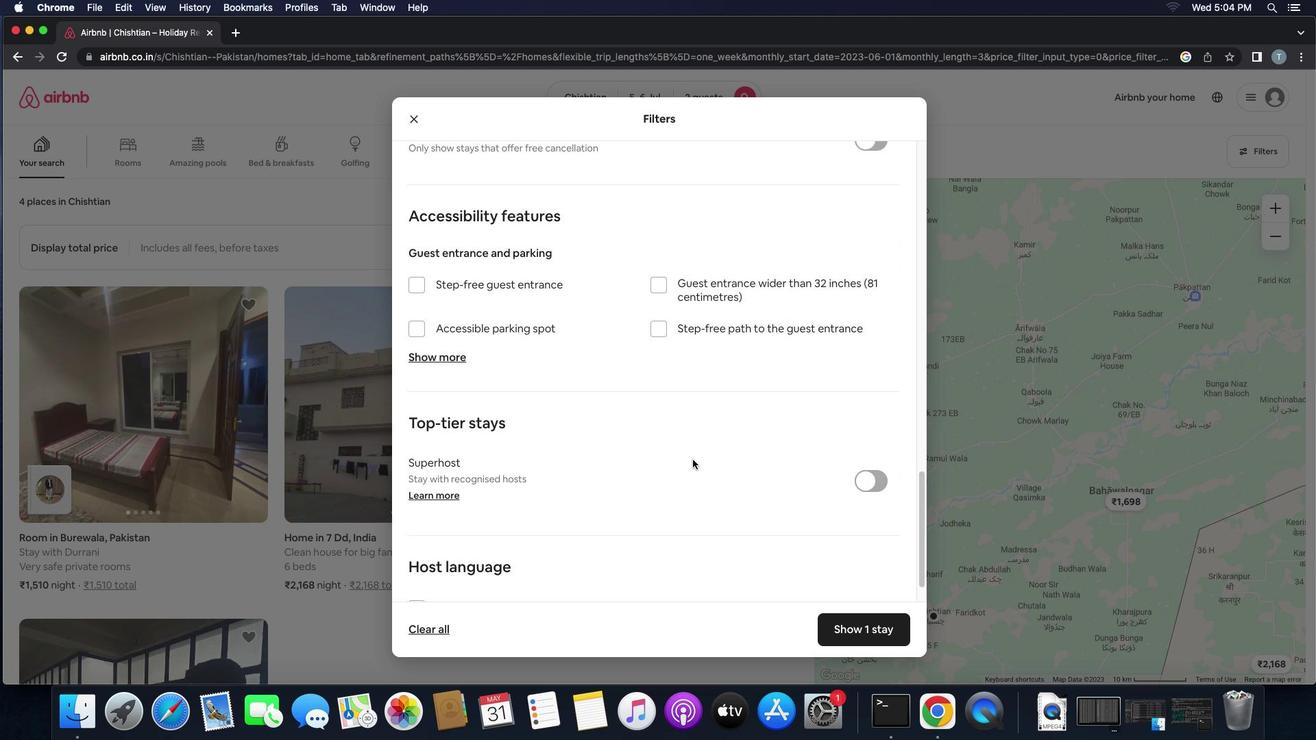 
Action: Mouse scrolled (692, 460) with delta (0, 0)
Screenshot: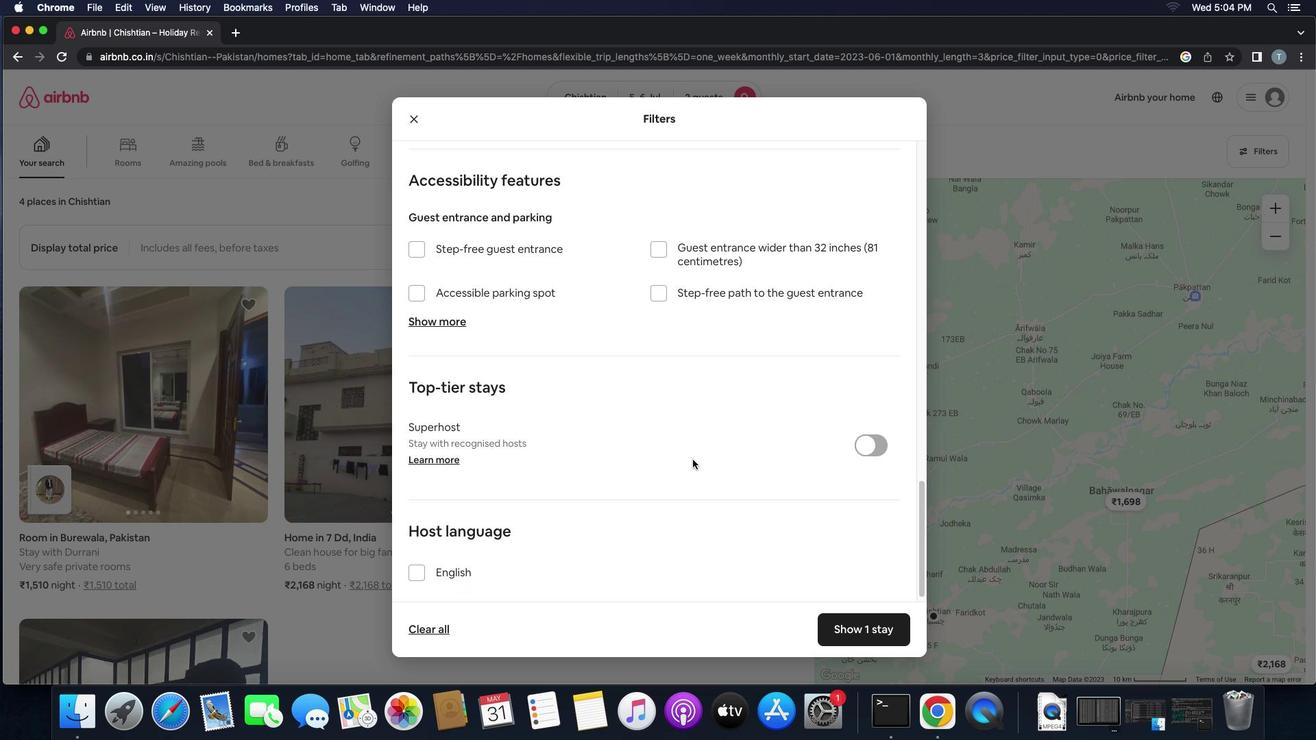 
Action: Mouse scrolled (692, 460) with delta (0, 0)
Screenshot: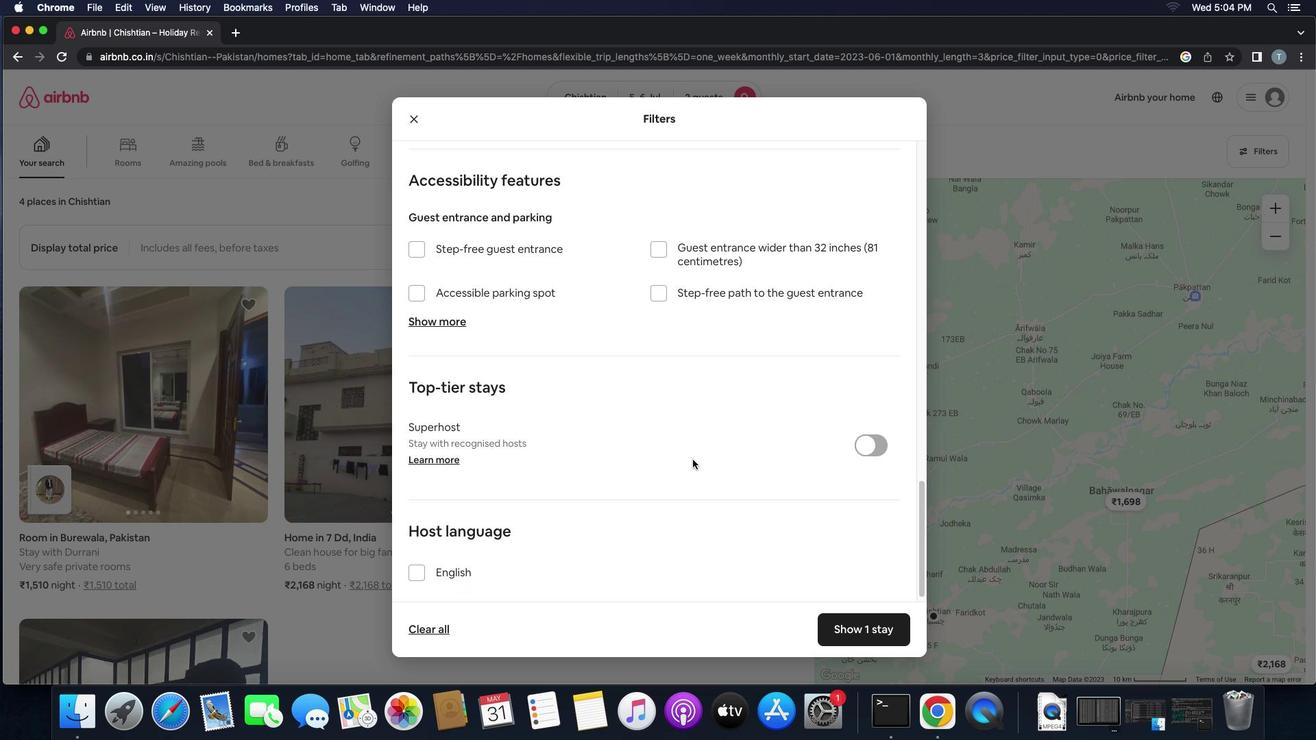 
Action: Mouse scrolled (692, 460) with delta (0, -2)
Screenshot: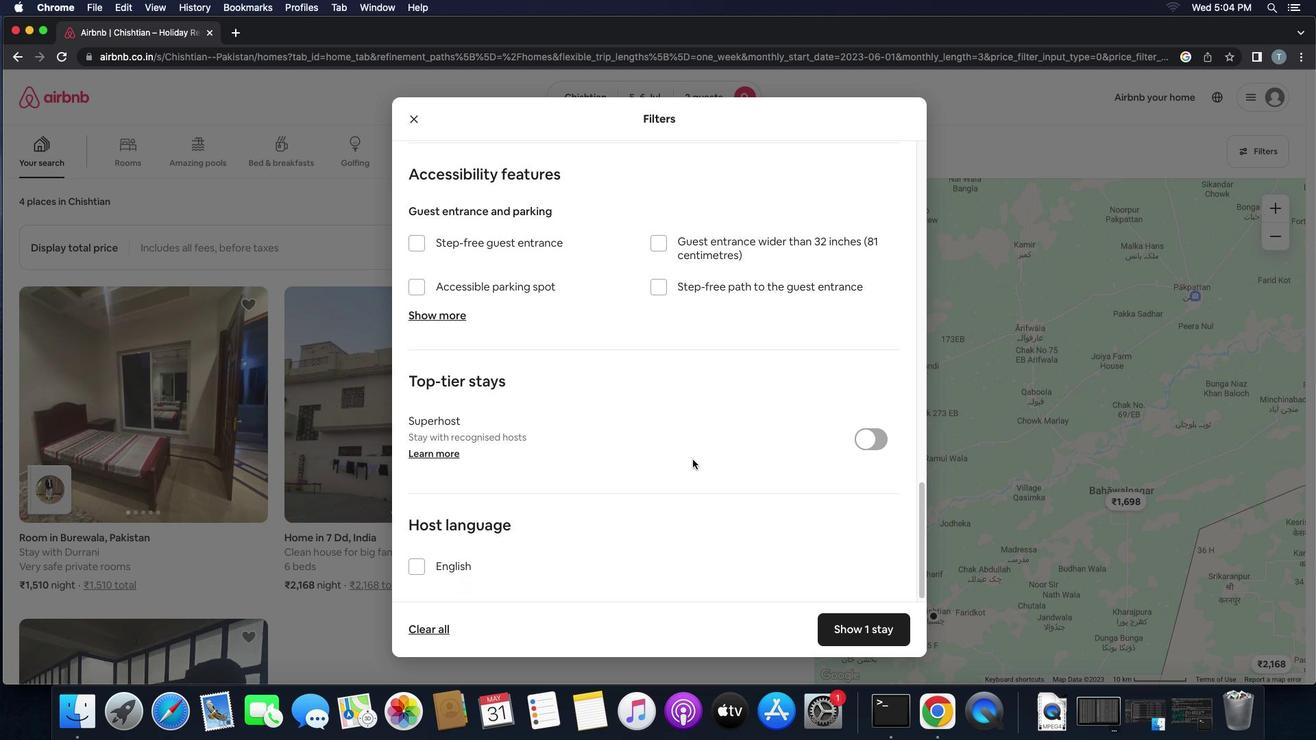 
Action: Mouse scrolled (692, 460) with delta (0, -3)
Screenshot: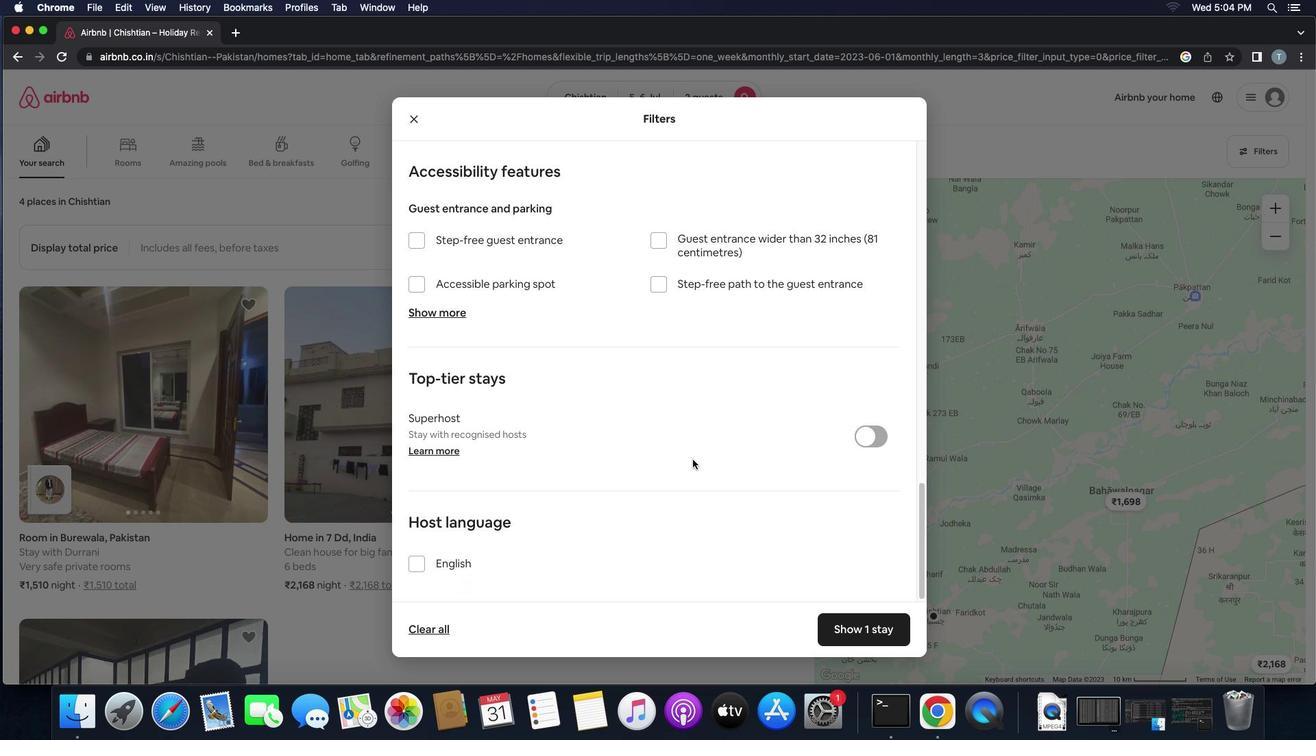 
Action: Mouse moved to (422, 563)
Screenshot: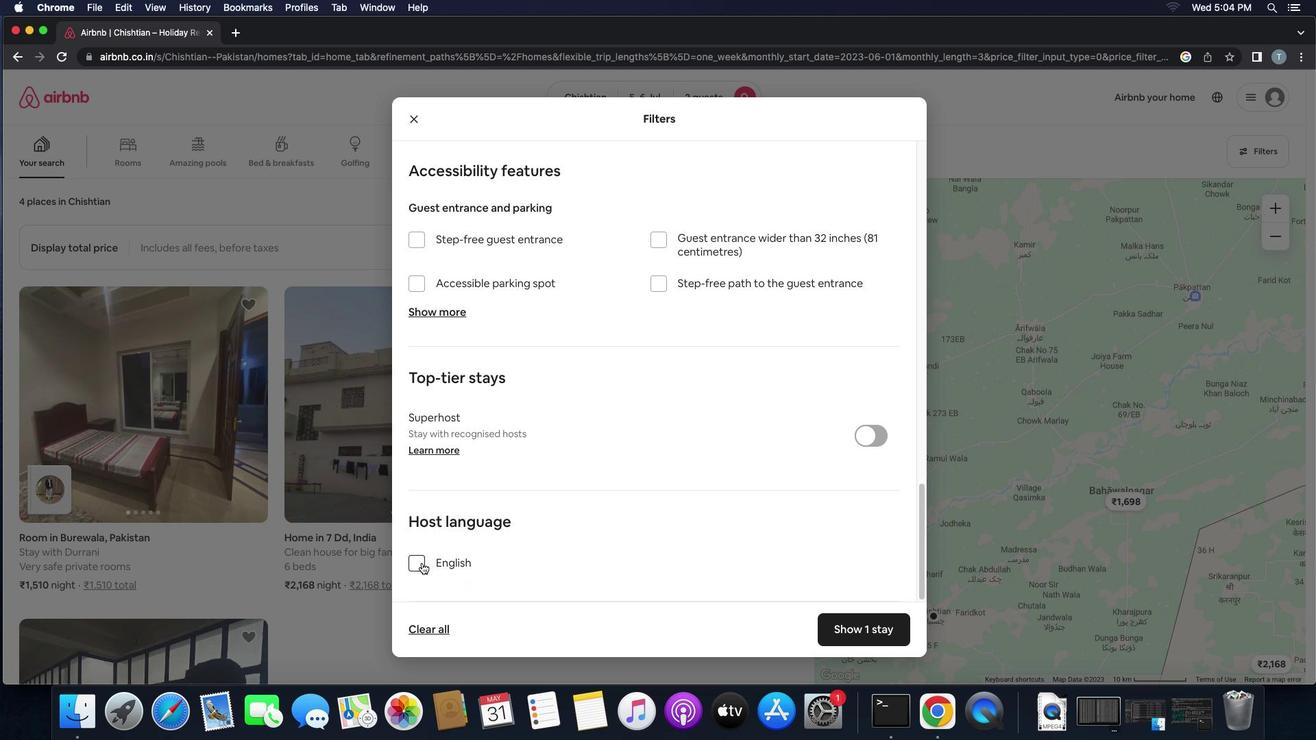 
Action: Mouse pressed left at (422, 563)
Screenshot: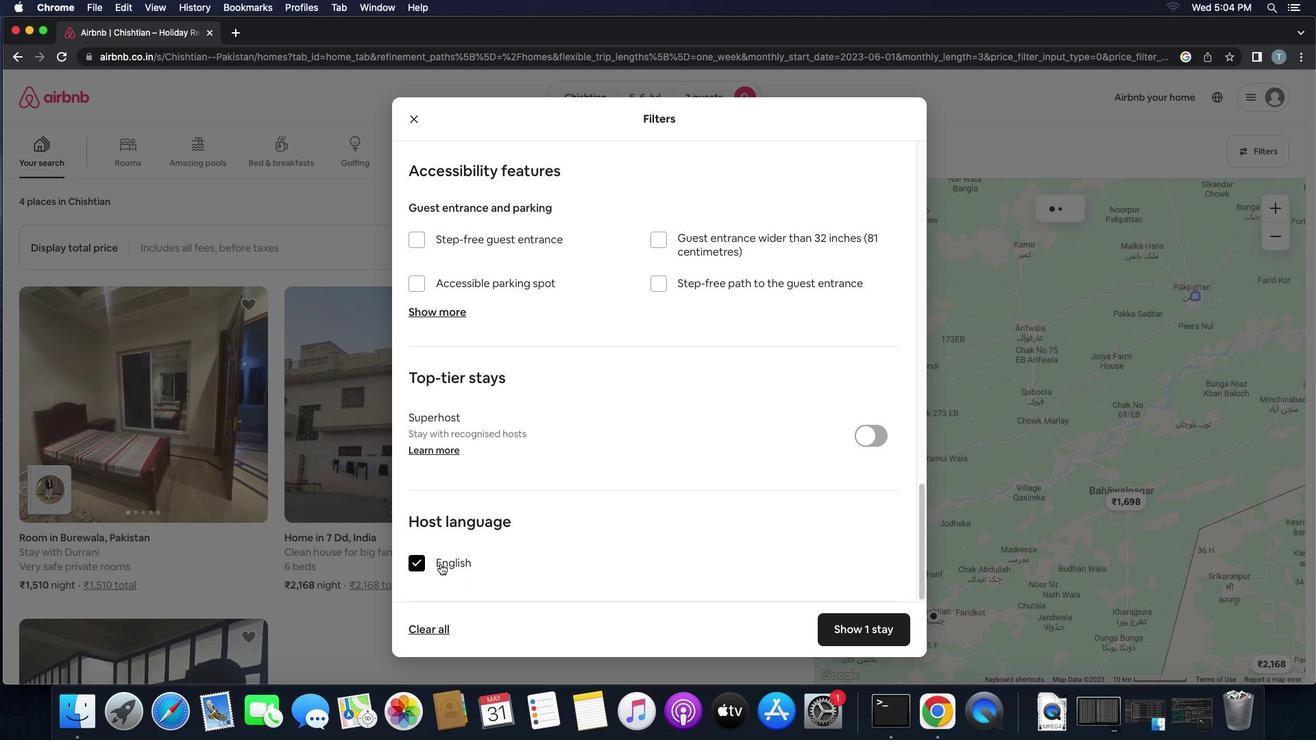 
Action: Mouse moved to (859, 634)
Screenshot: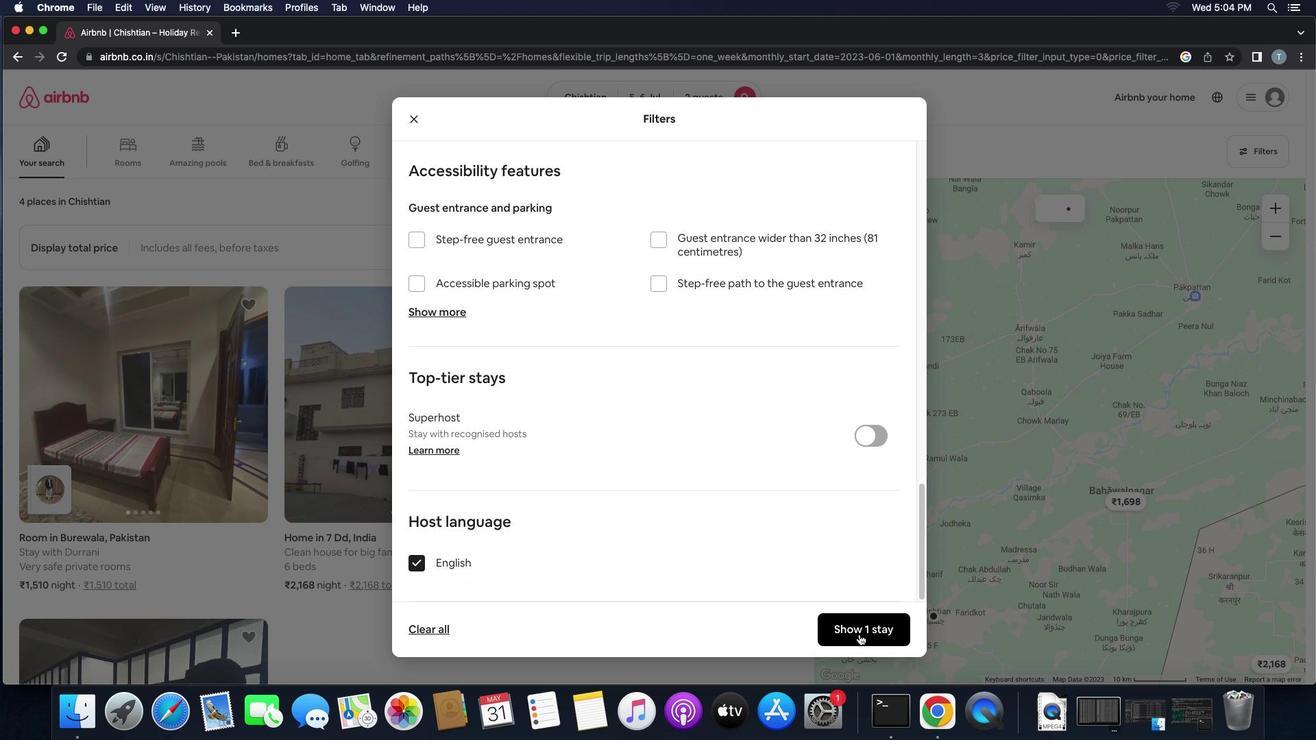 
Action: Mouse pressed left at (859, 634)
Screenshot: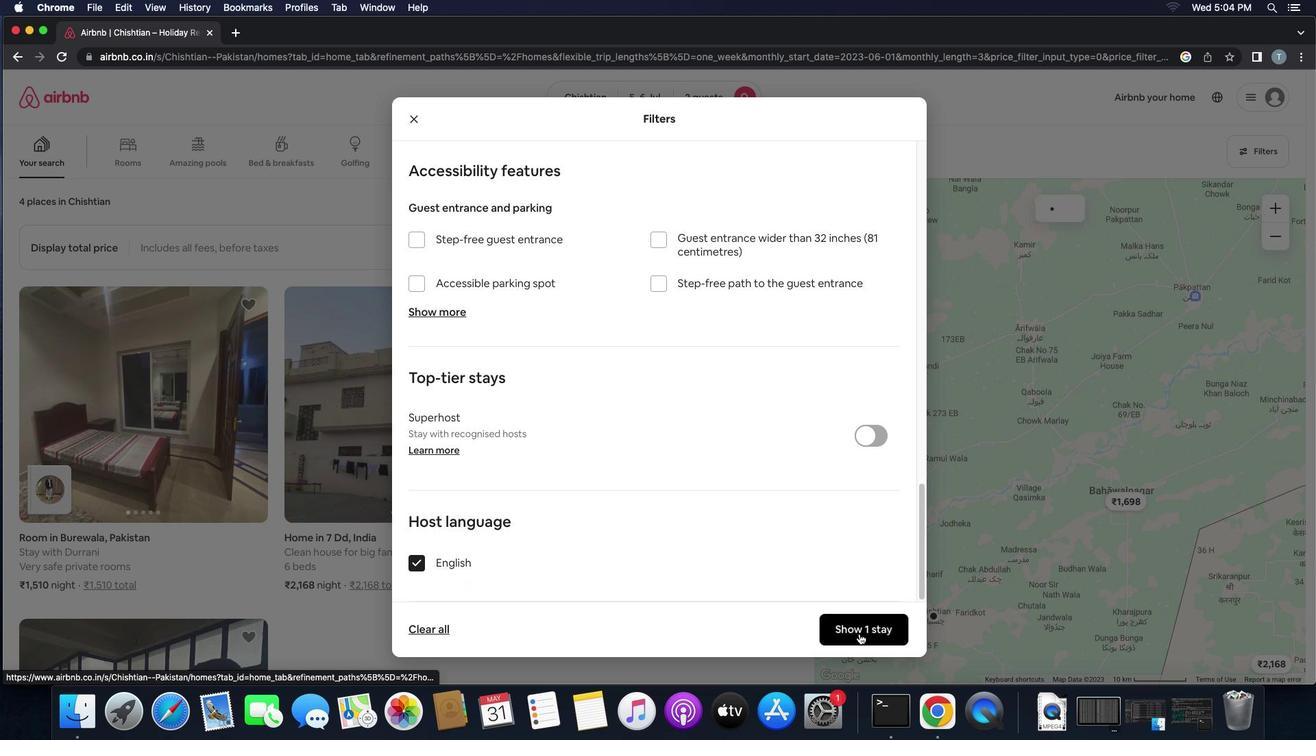 
Action: Mouse moved to (856, 628)
Screenshot: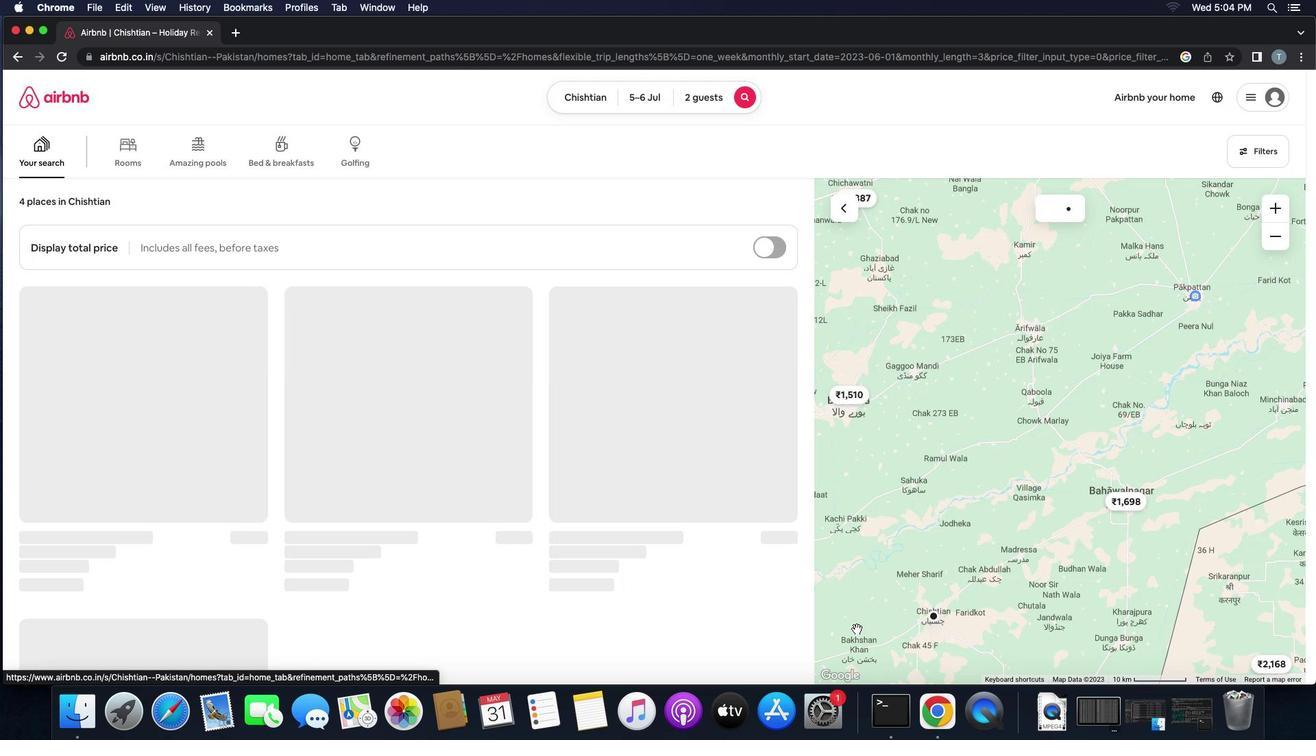 
